 Task: Create and manage milestones for your project.
Action: Mouse moved to (1104, 165)
Screenshot: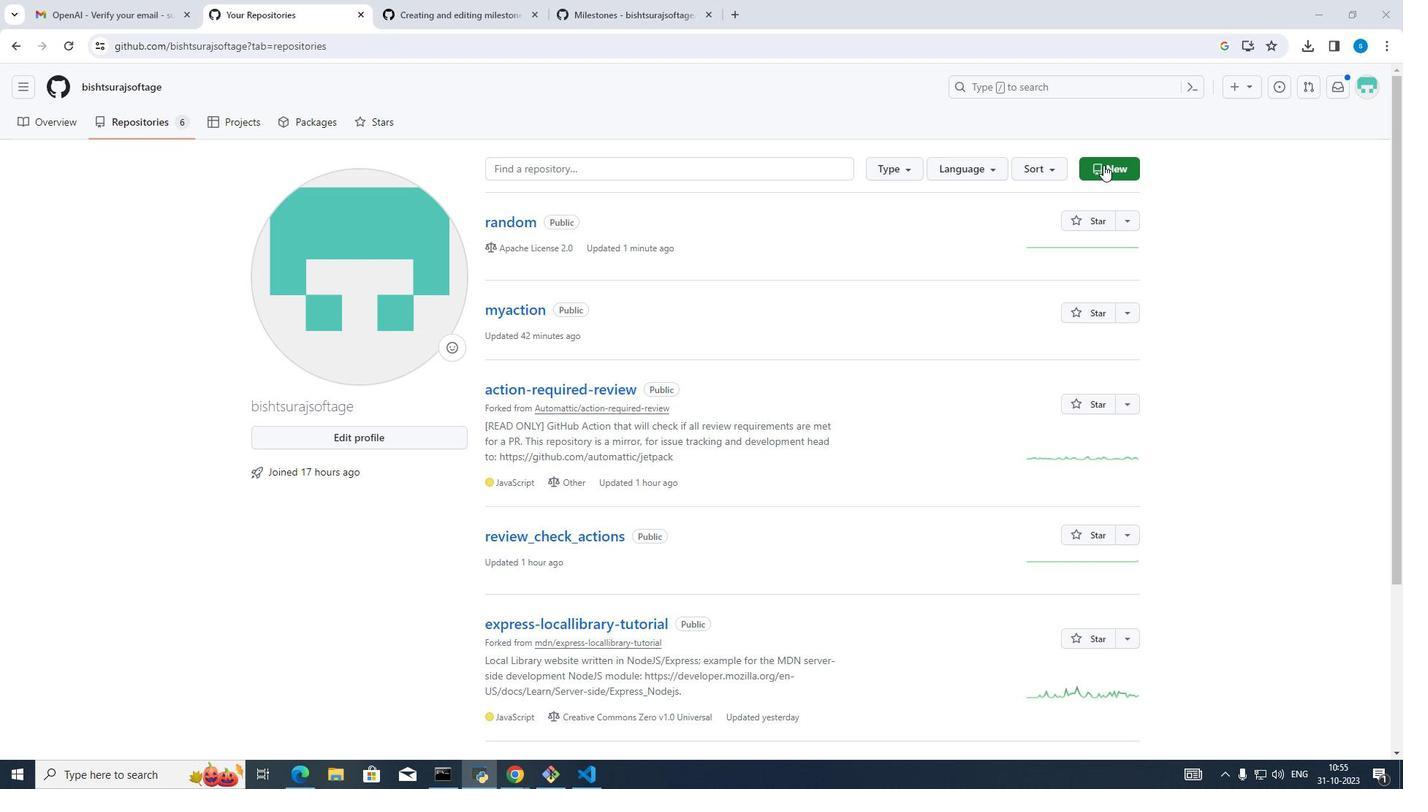 
Action: Mouse pressed left at (1104, 165)
Screenshot: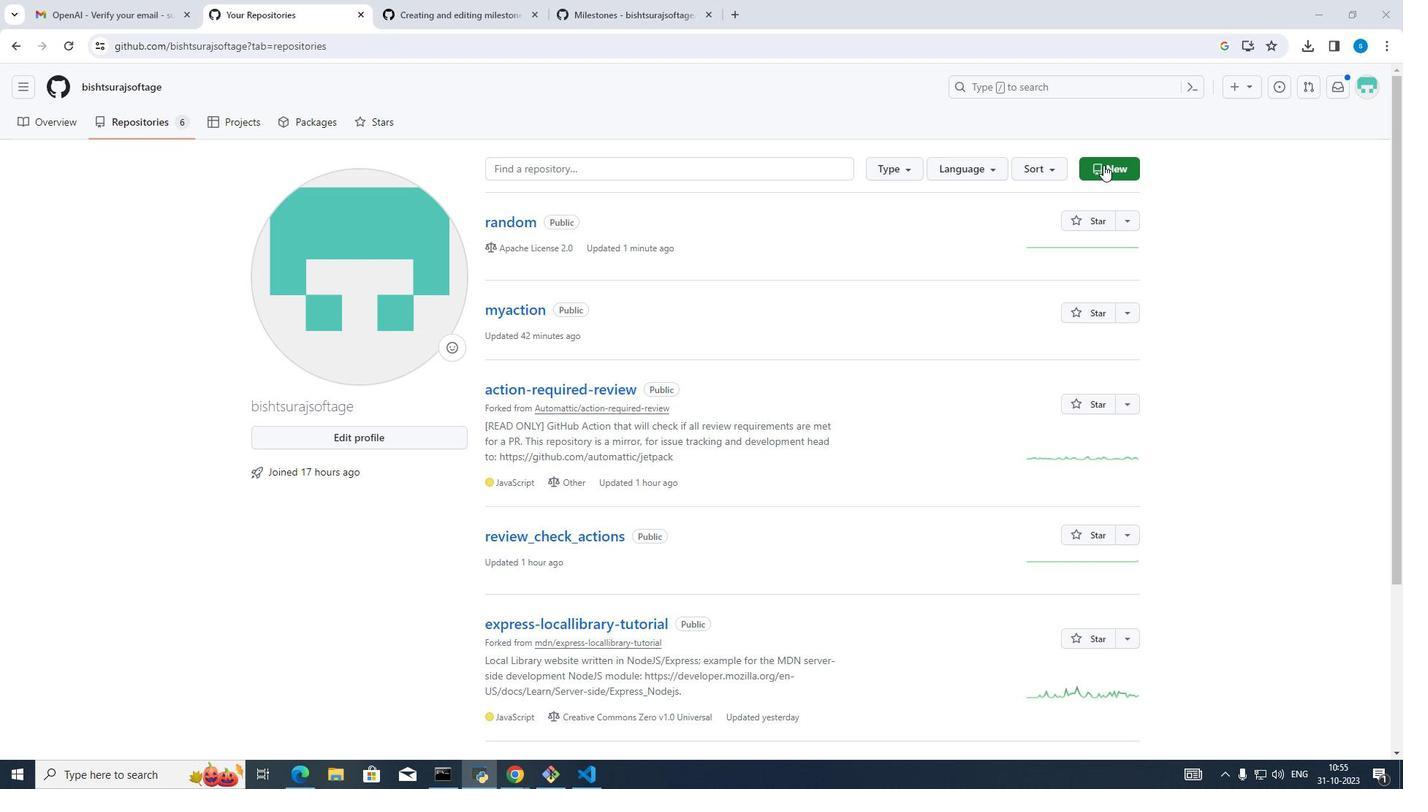 
Action: Mouse moved to (707, 259)
Screenshot: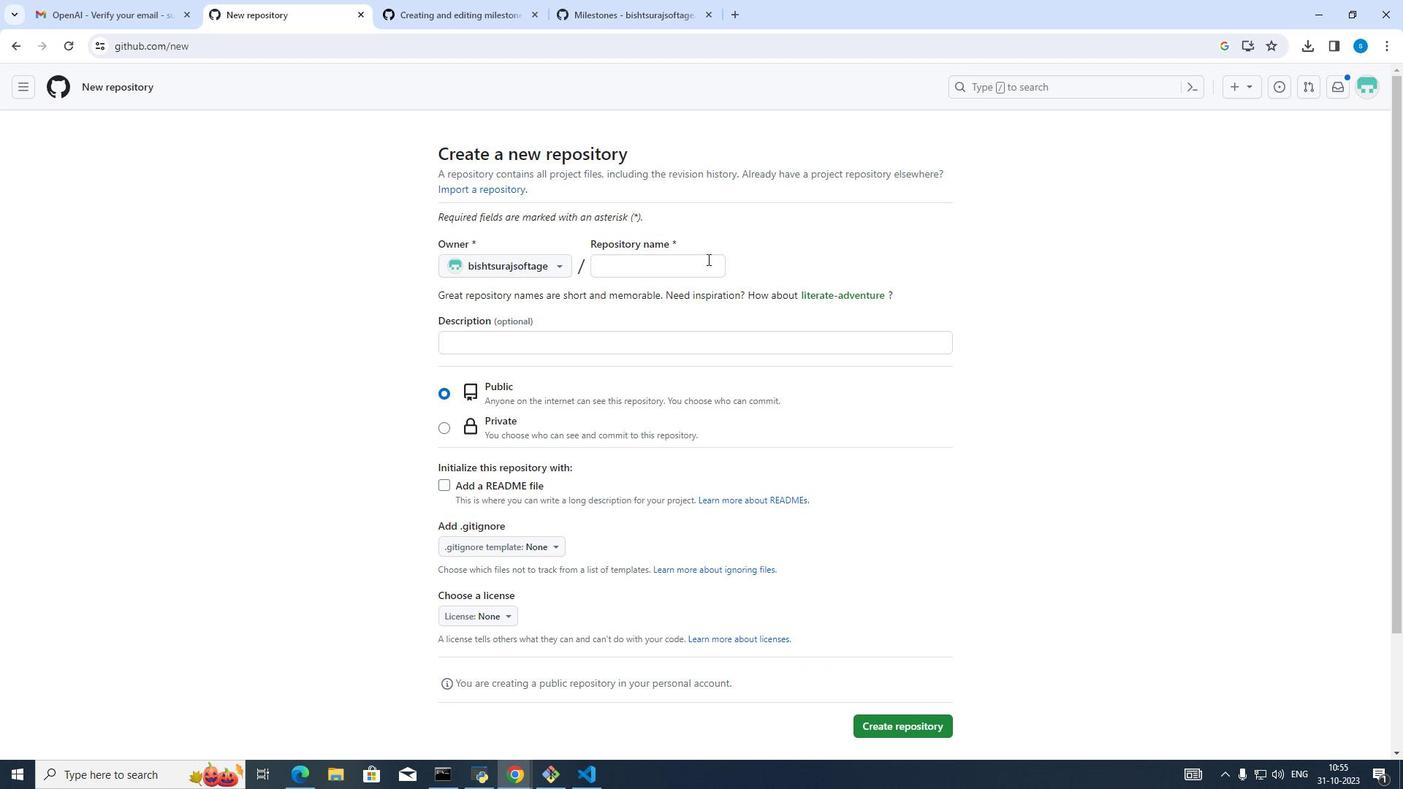 
Action: Mouse pressed left at (707, 259)
Screenshot: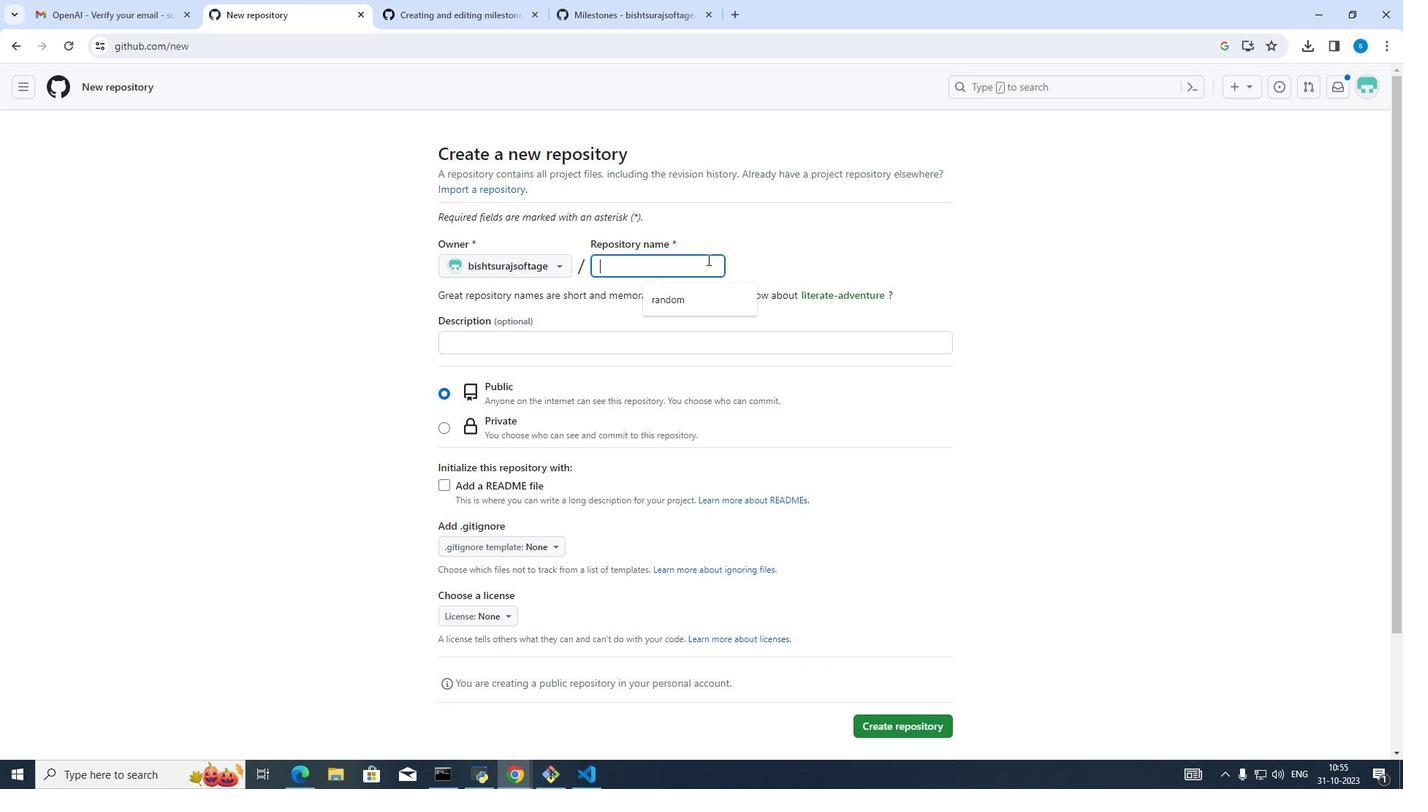 
Action: Key pressed milestone
Screenshot: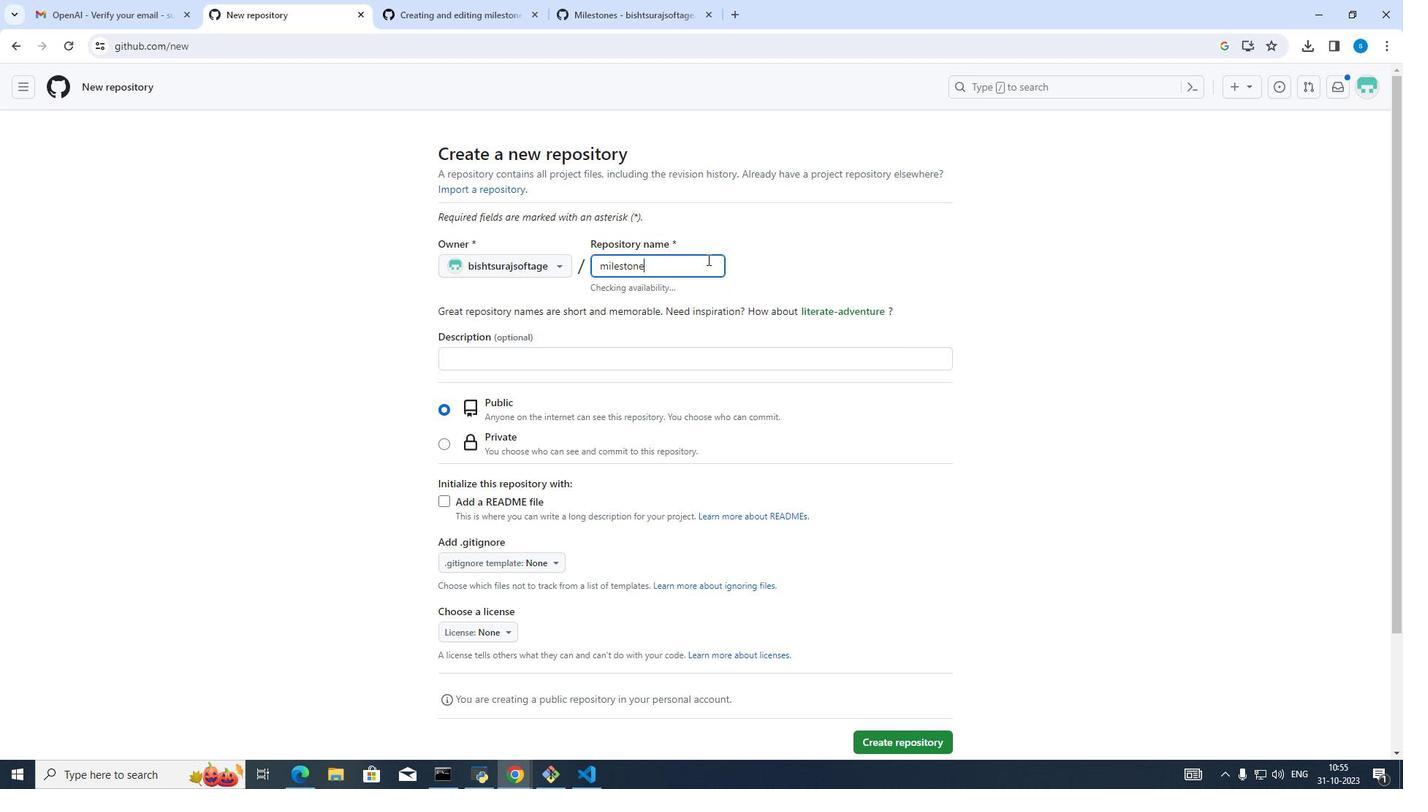 
Action: Mouse moved to (443, 501)
Screenshot: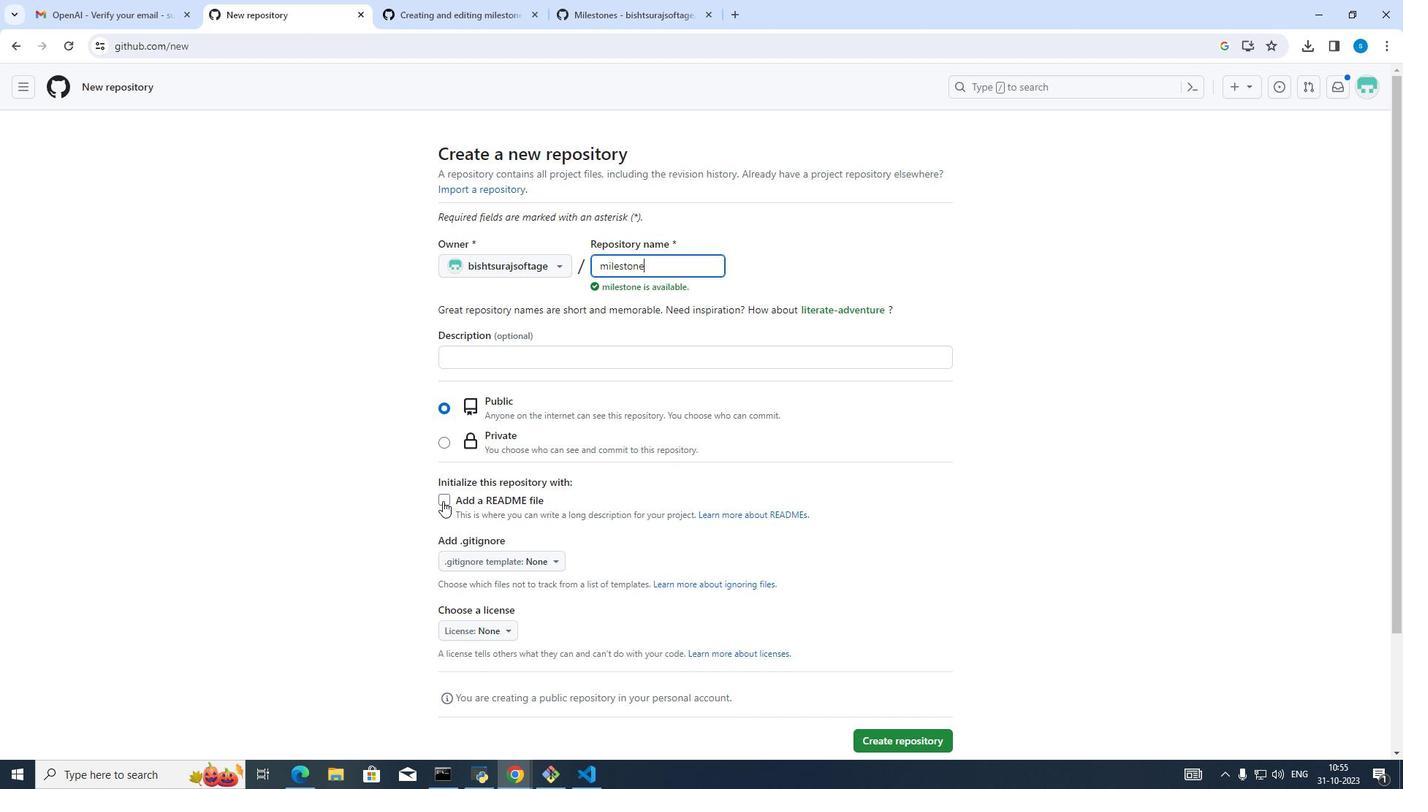 
Action: Mouse pressed left at (443, 501)
Screenshot: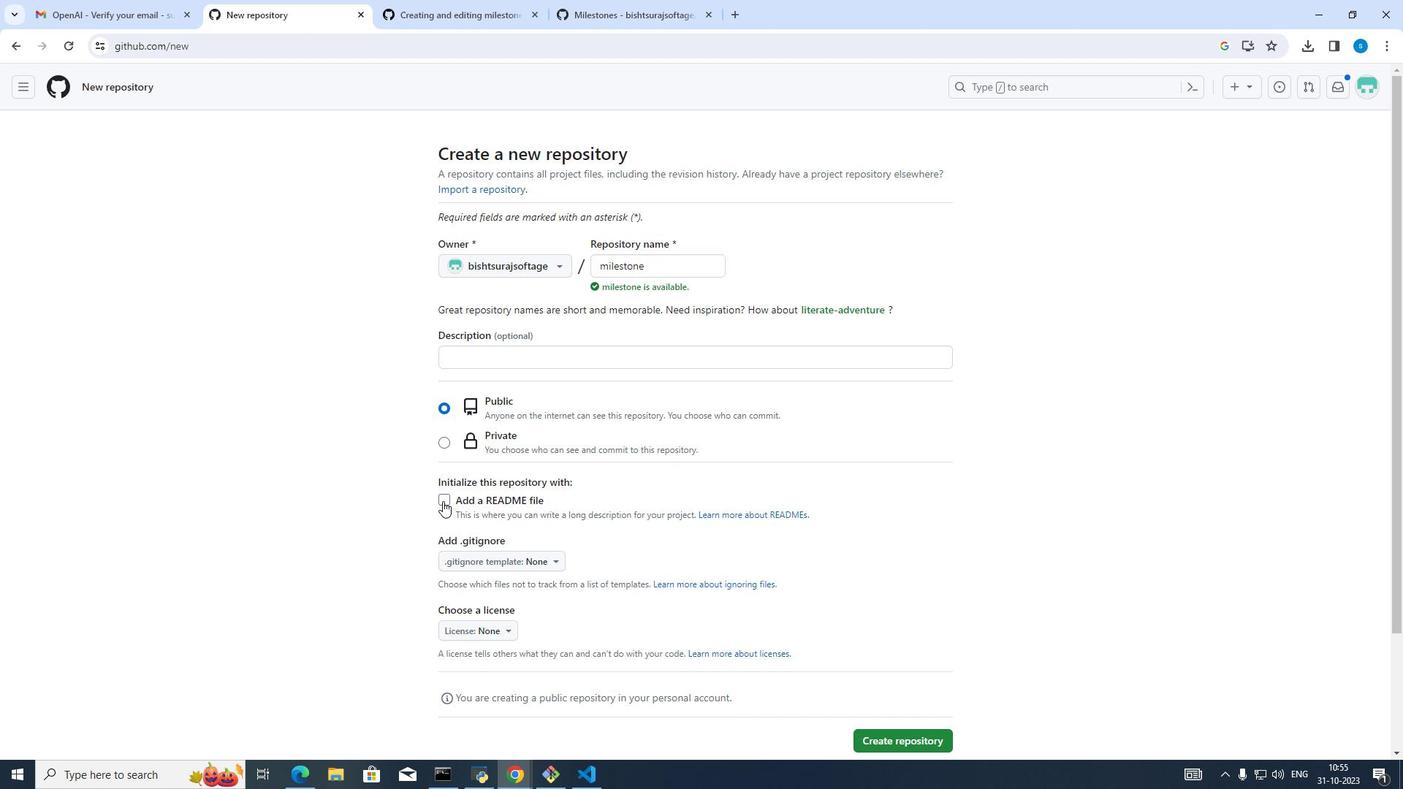 
Action: Mouse moved to (482, 560)
Screenshot: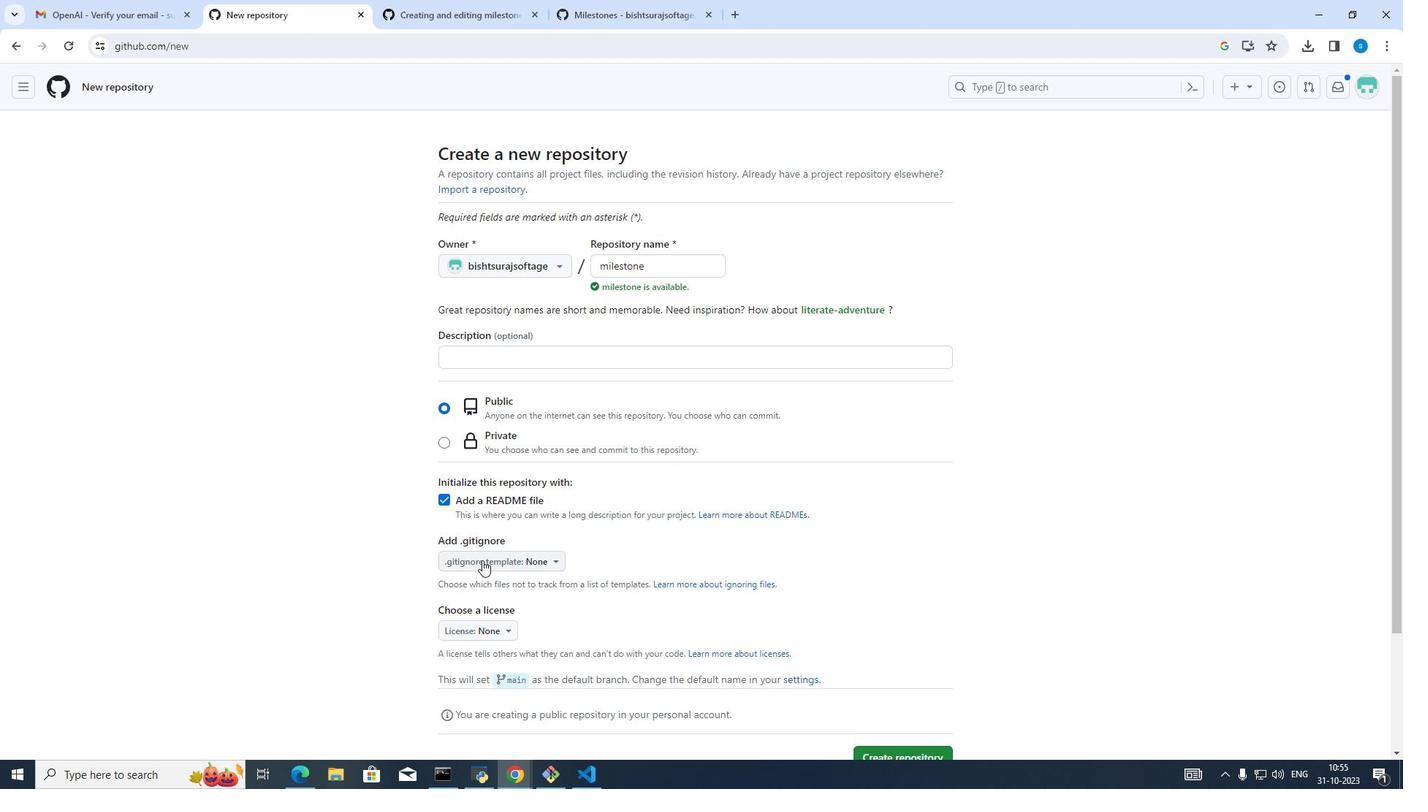 
Action: Mouse pressed left at (482, 560)
Screenshot: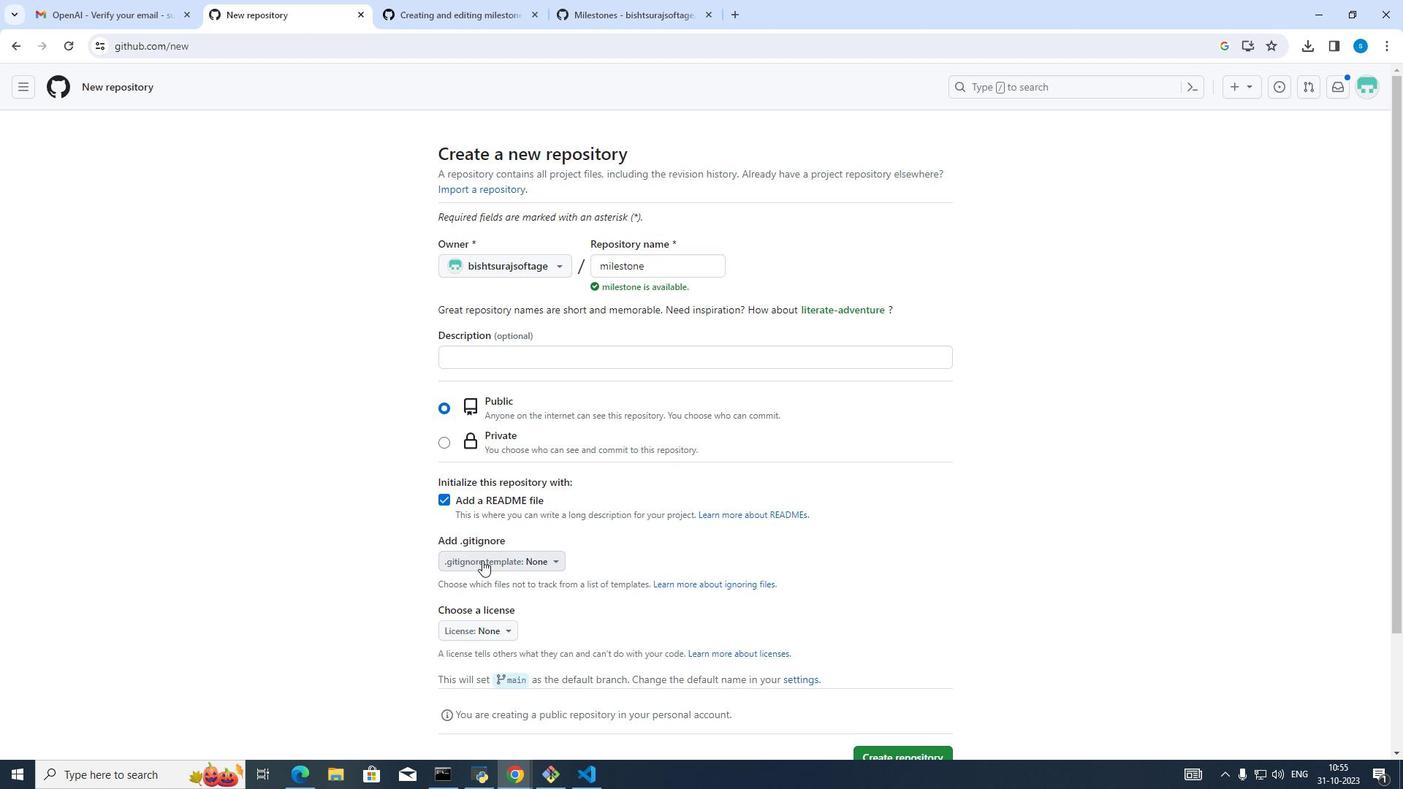 
Action: Mouse moved to (492, 654)
Screenshot: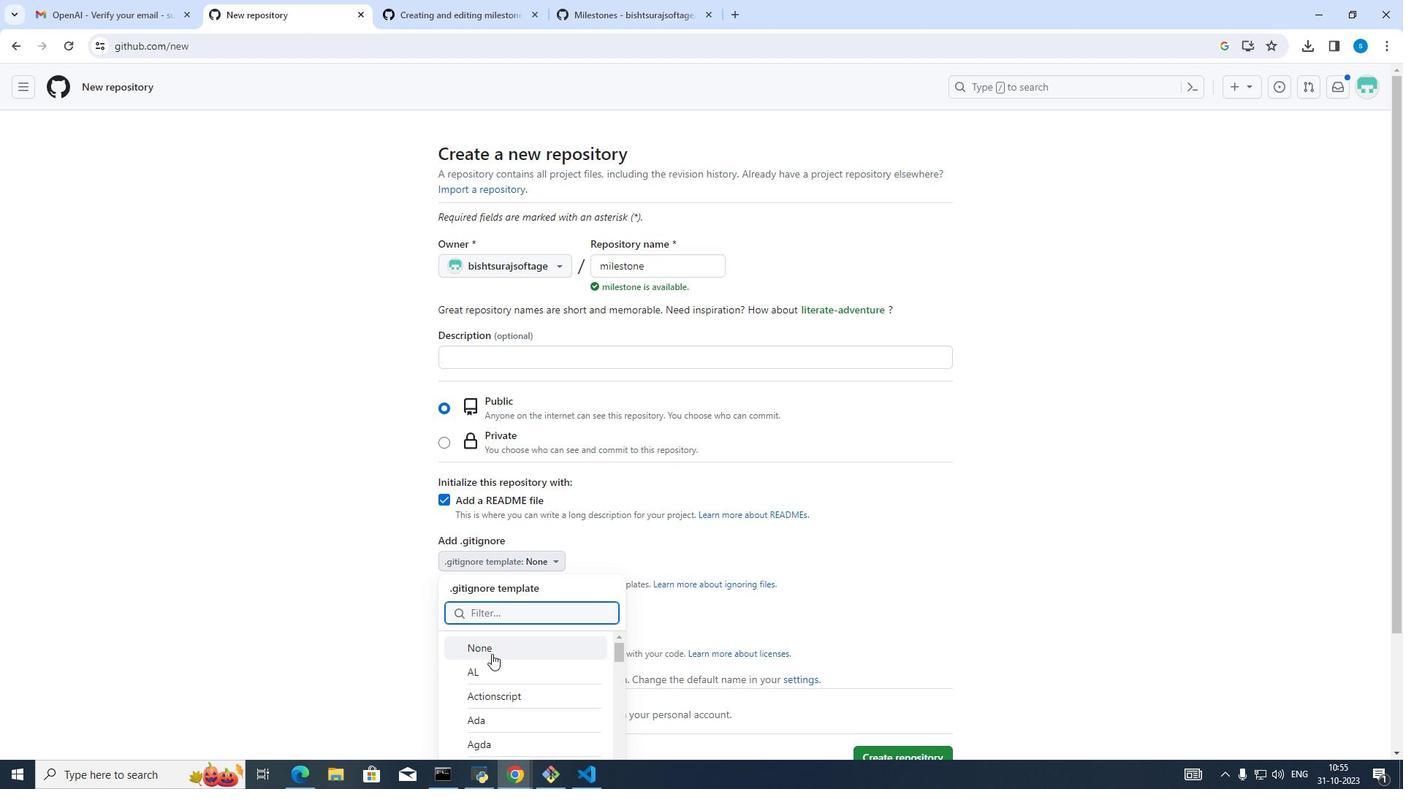 
Action: Mouse pressed left at (492, 654)
Screenshot: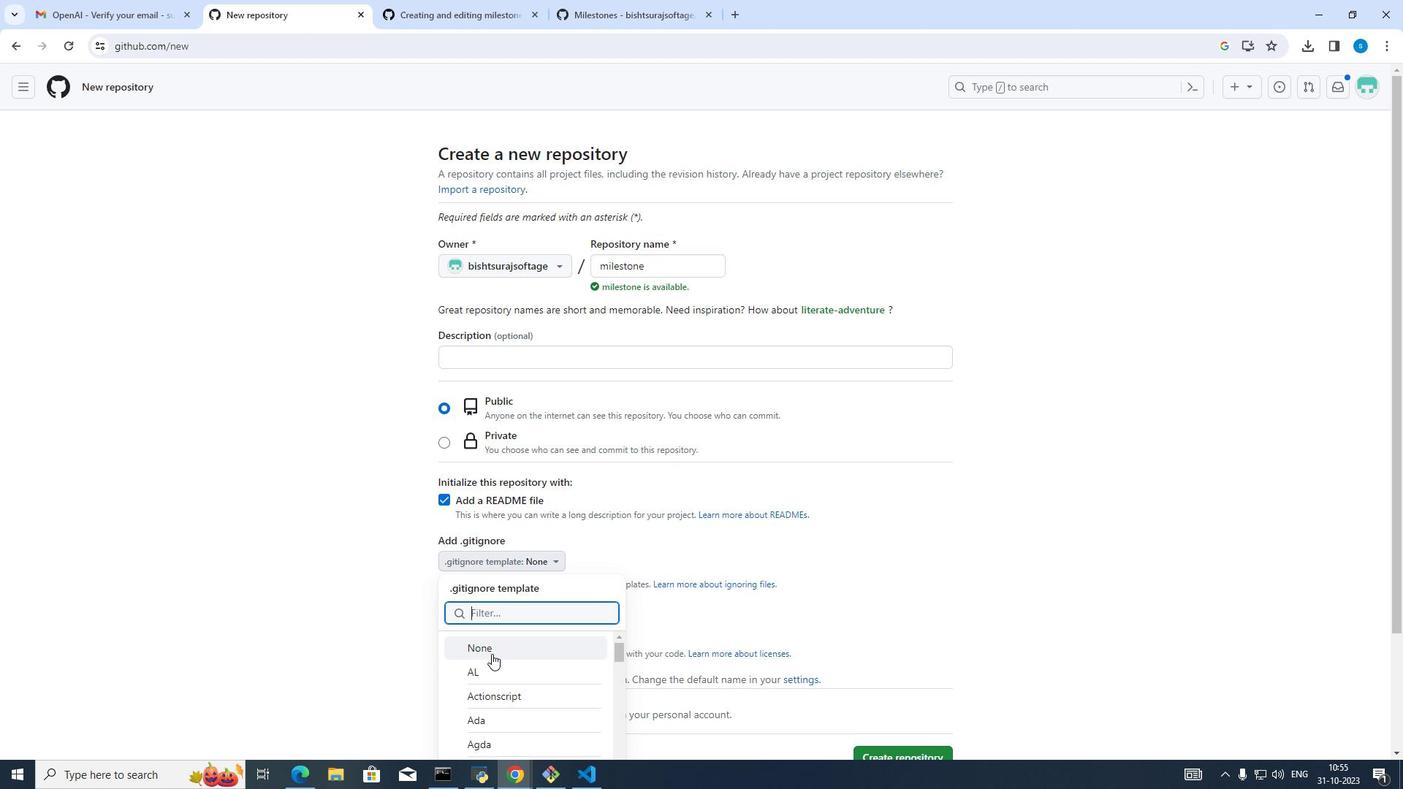 
Action: Mouse moved to (484, 634)
Screenshot: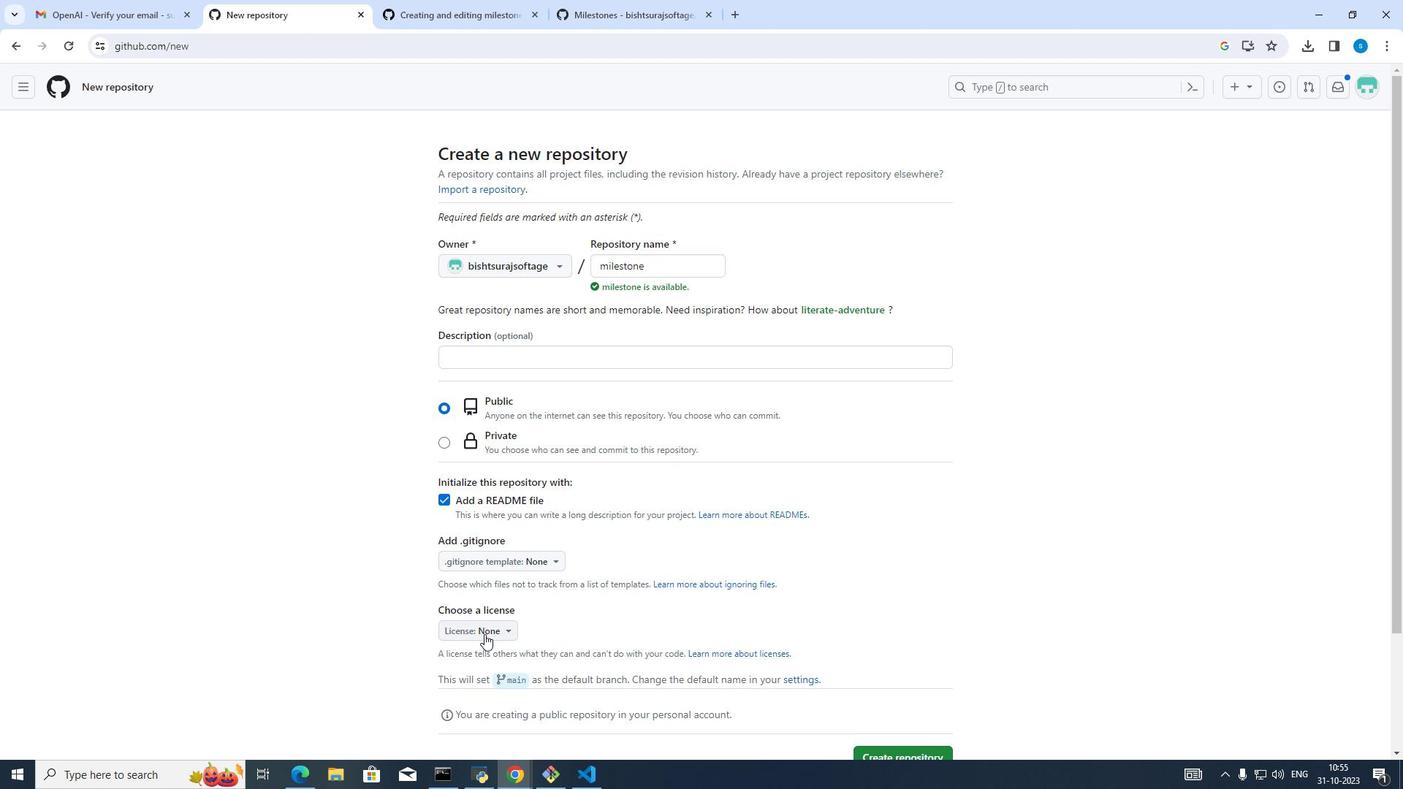
Action: Mouse pressed left at (484, 634)
Screenshot: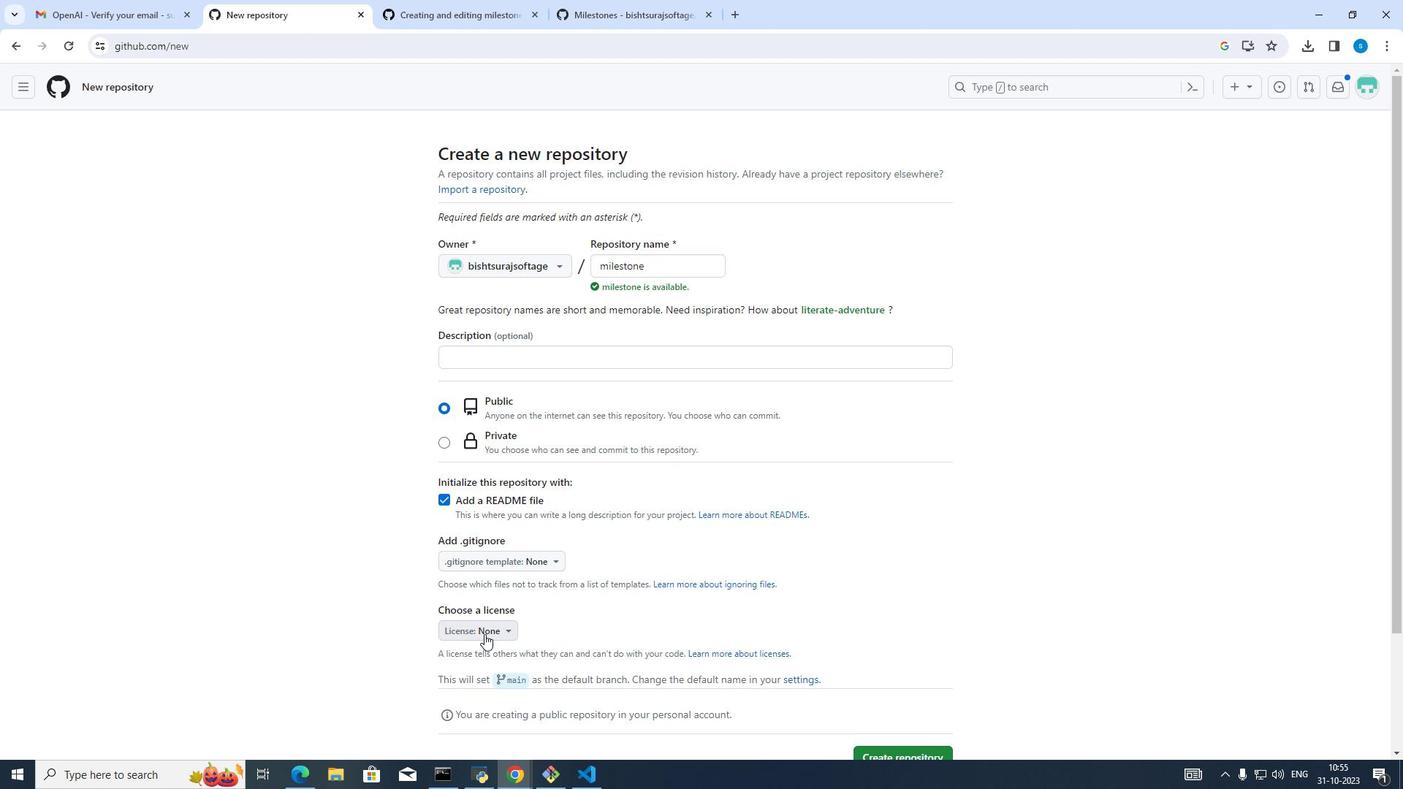 
Action: Mouse moved to (519, 465)
Screenshot: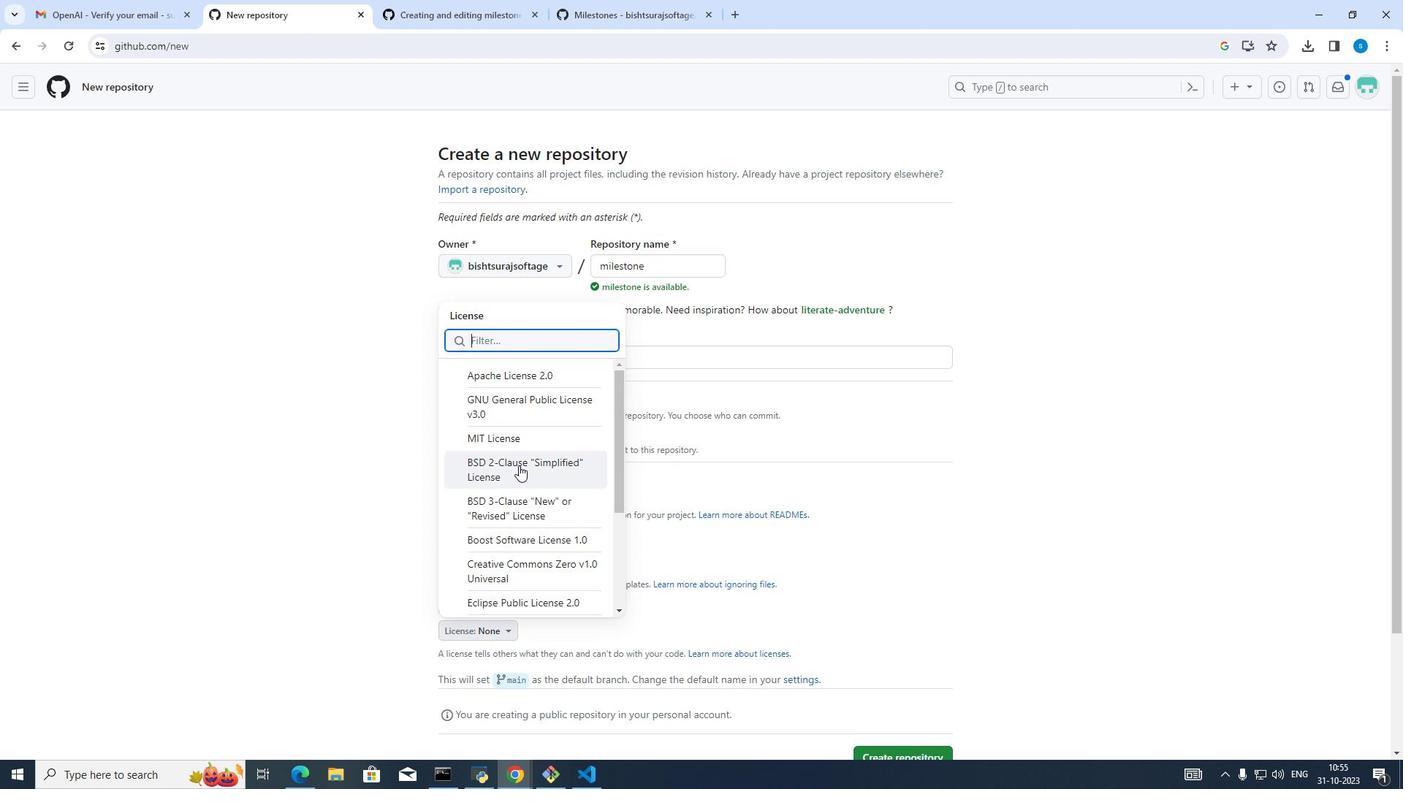 
Action: Mouse pressed left at (519, 465)
Screenshot: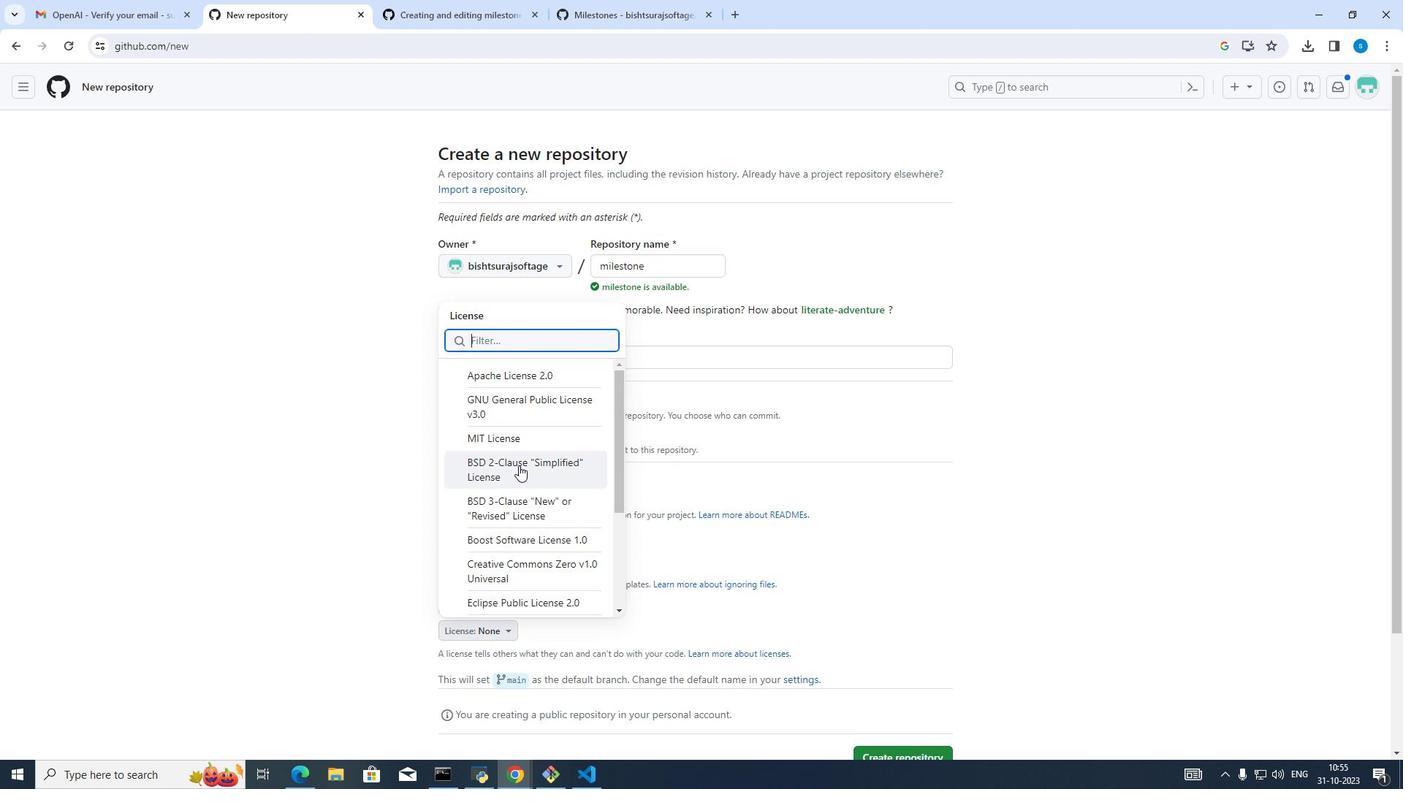 
Action: Mouse moved to (531, 541)
Screenshot: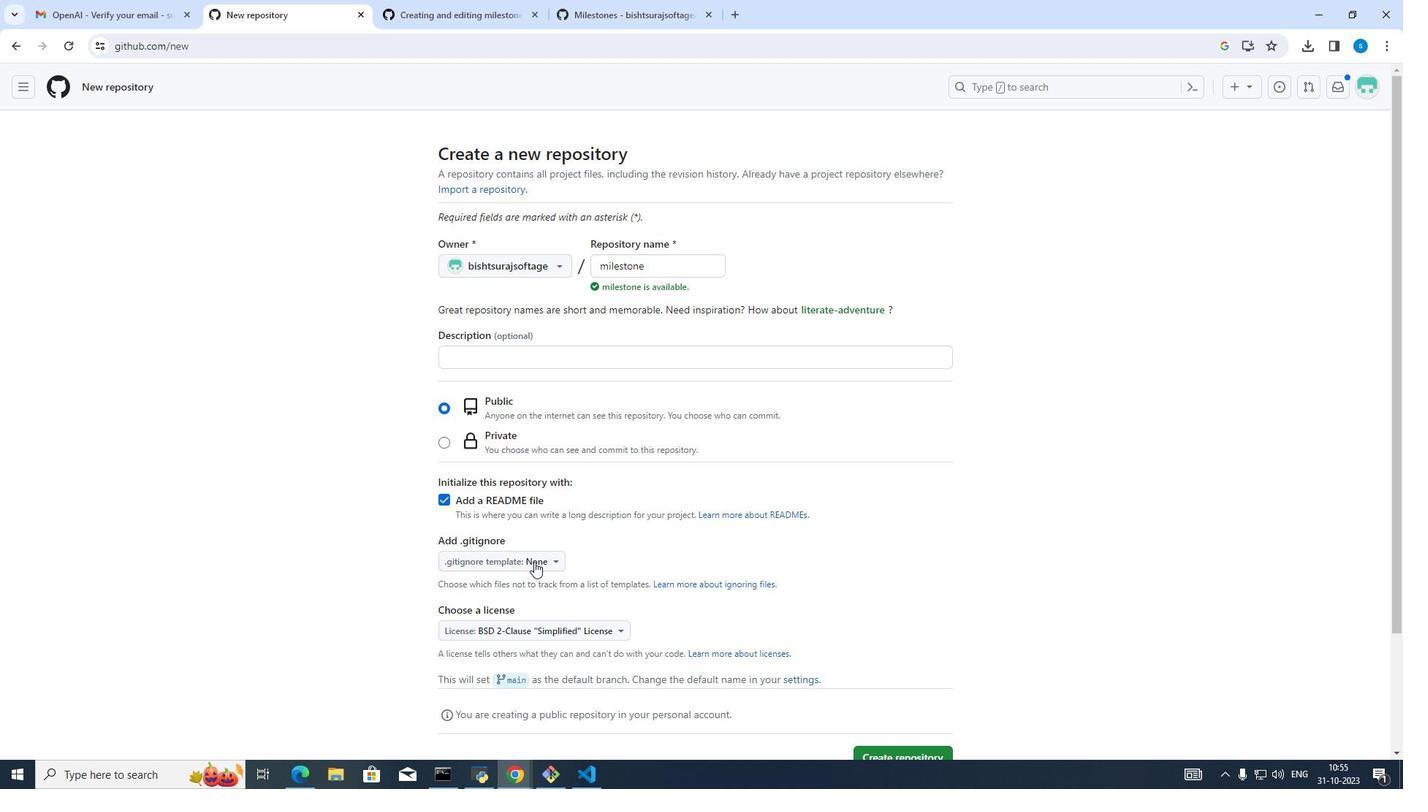 
Action: Mouse scrolled (531, 541) with delta (0, 0)
Screenshot: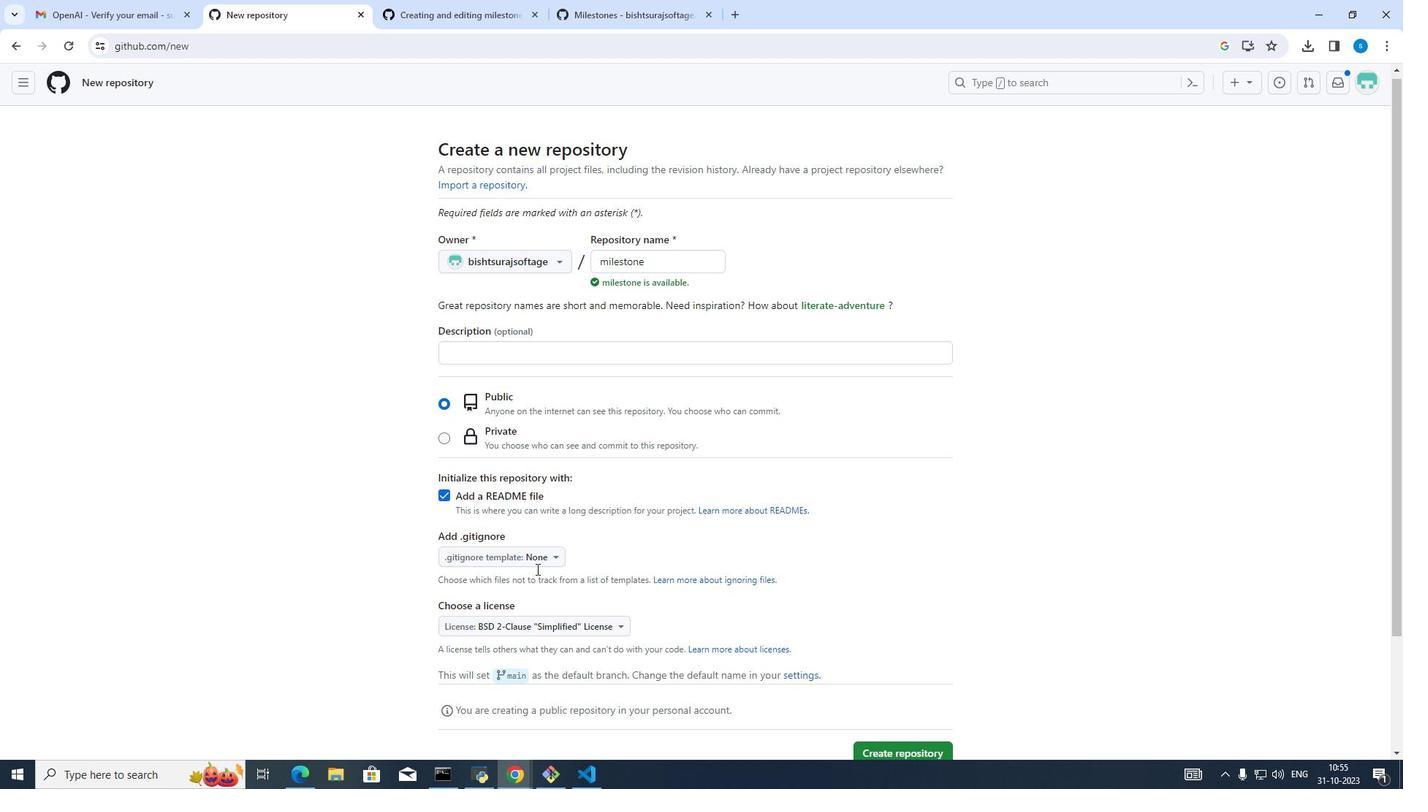 
Action: Mouse moved to (536, 566)
Screenshot: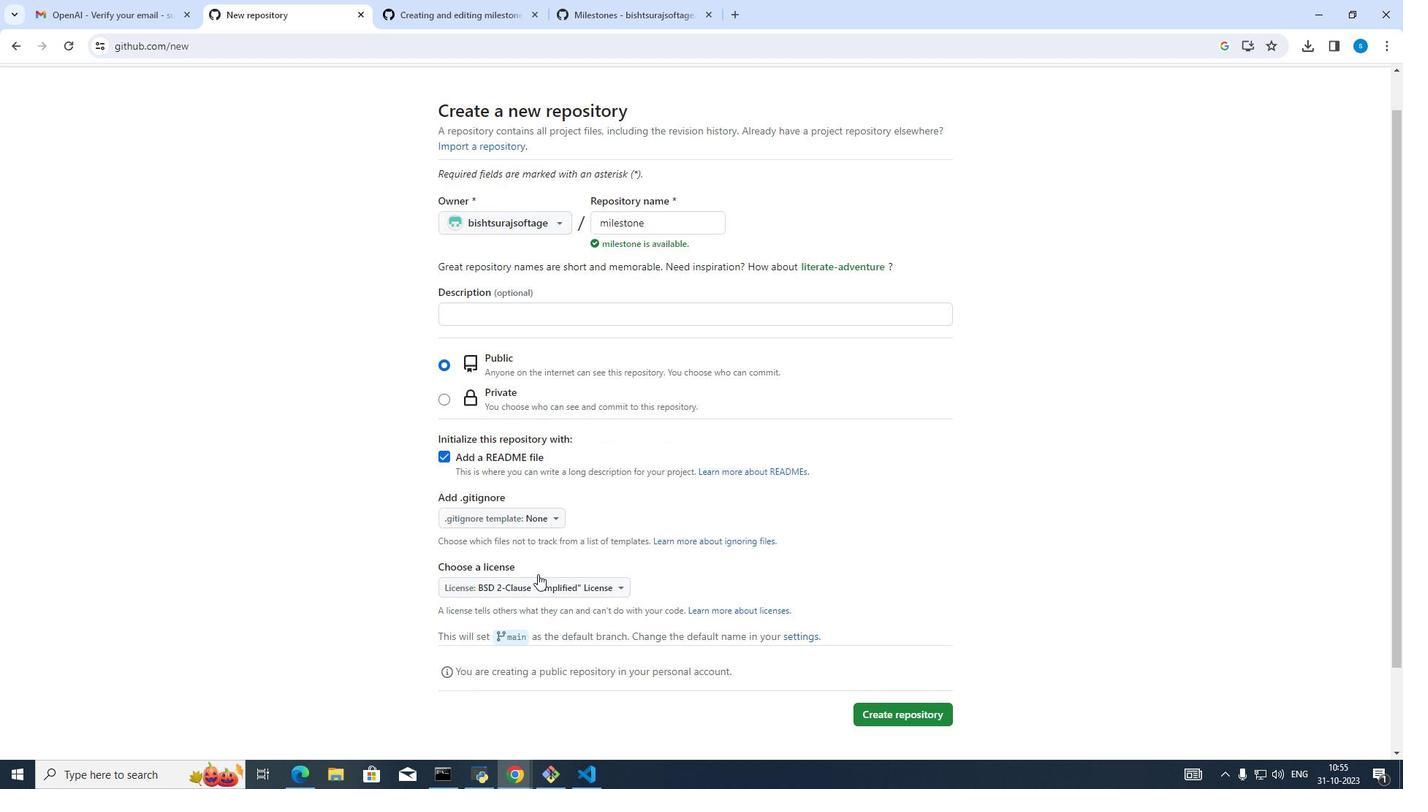 
Action: Mouse scrolled (536, 565) with delta (0, 0)
Screenshot: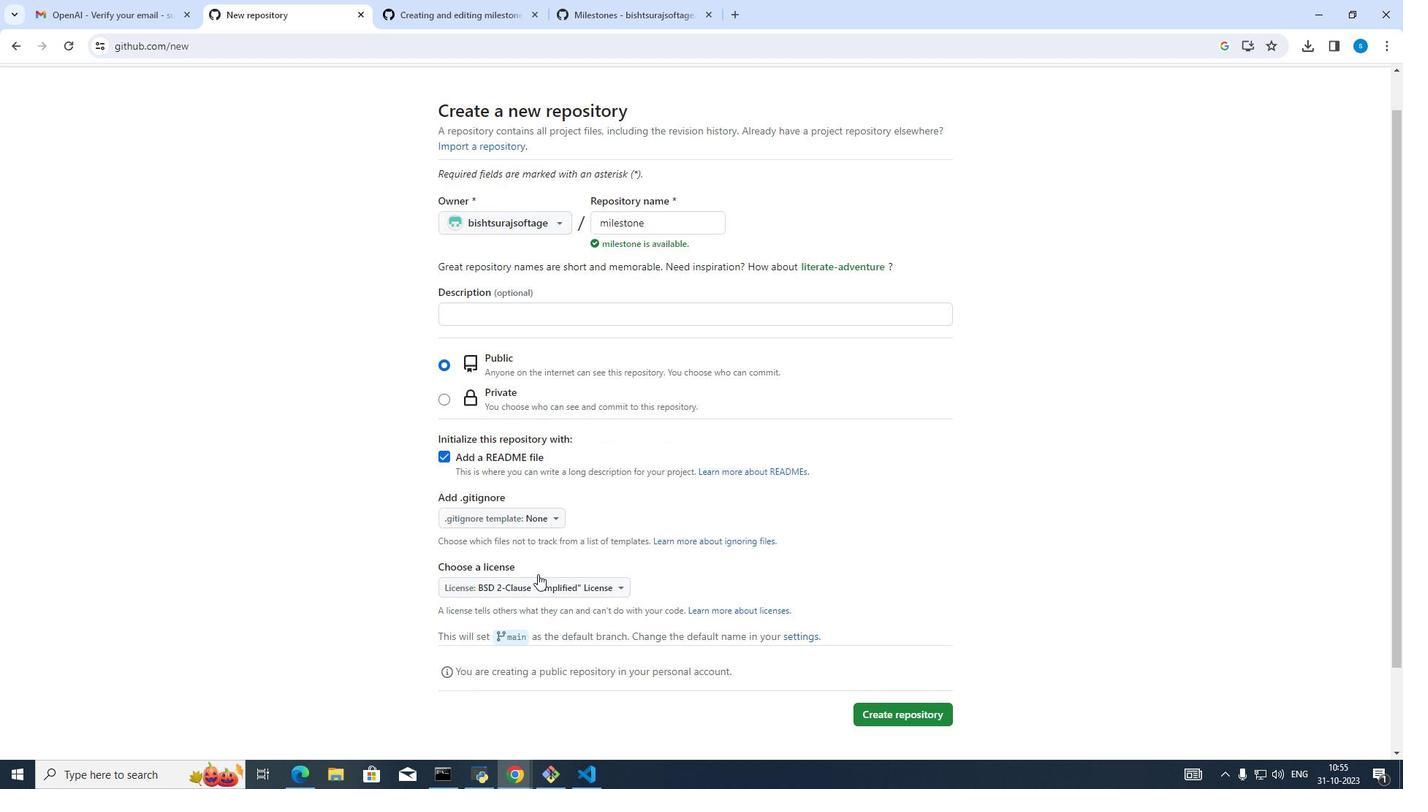
Action: Mouse moved to (538, 574)
Screenshot: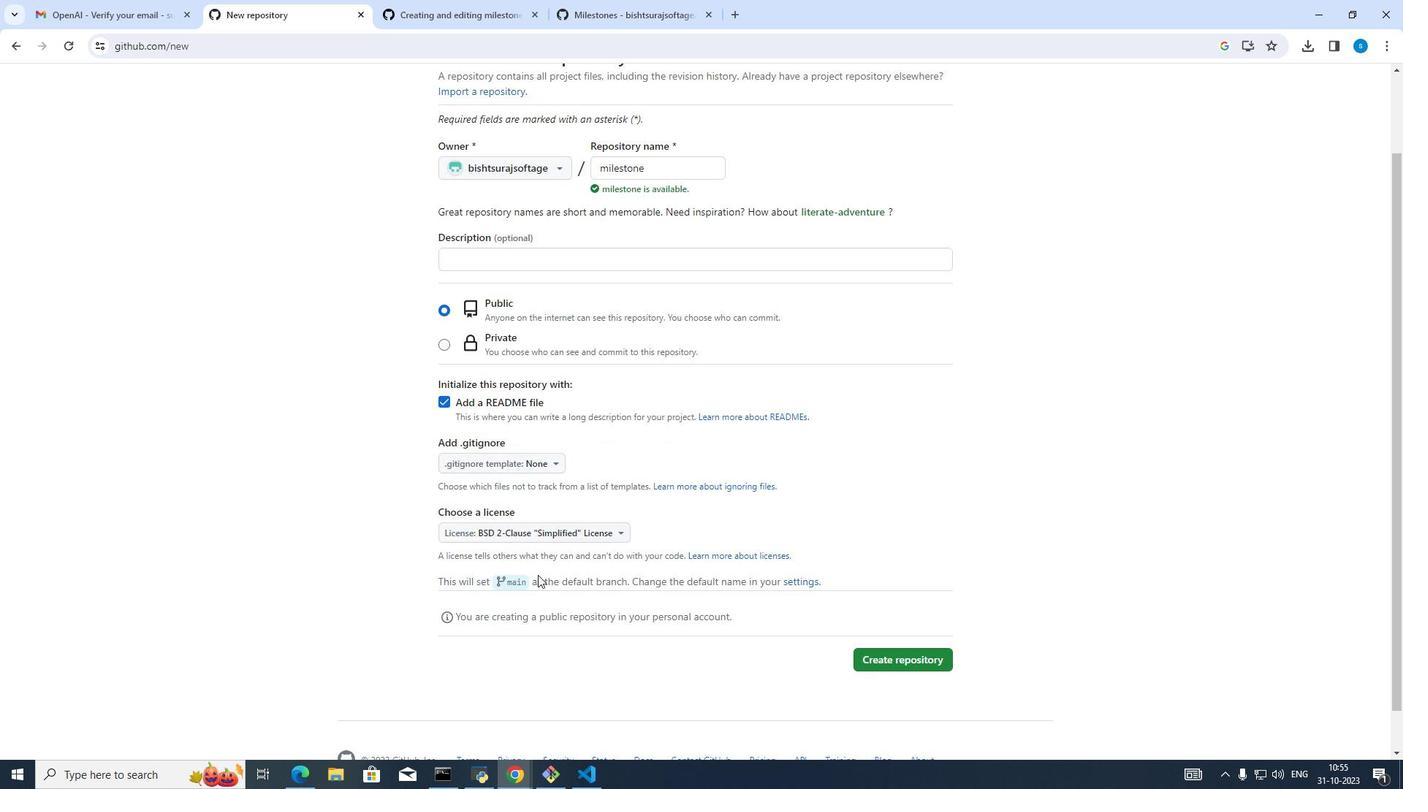 
Action: Mouse scrolled (538, 573) with delta (0, 0)
Screenshot: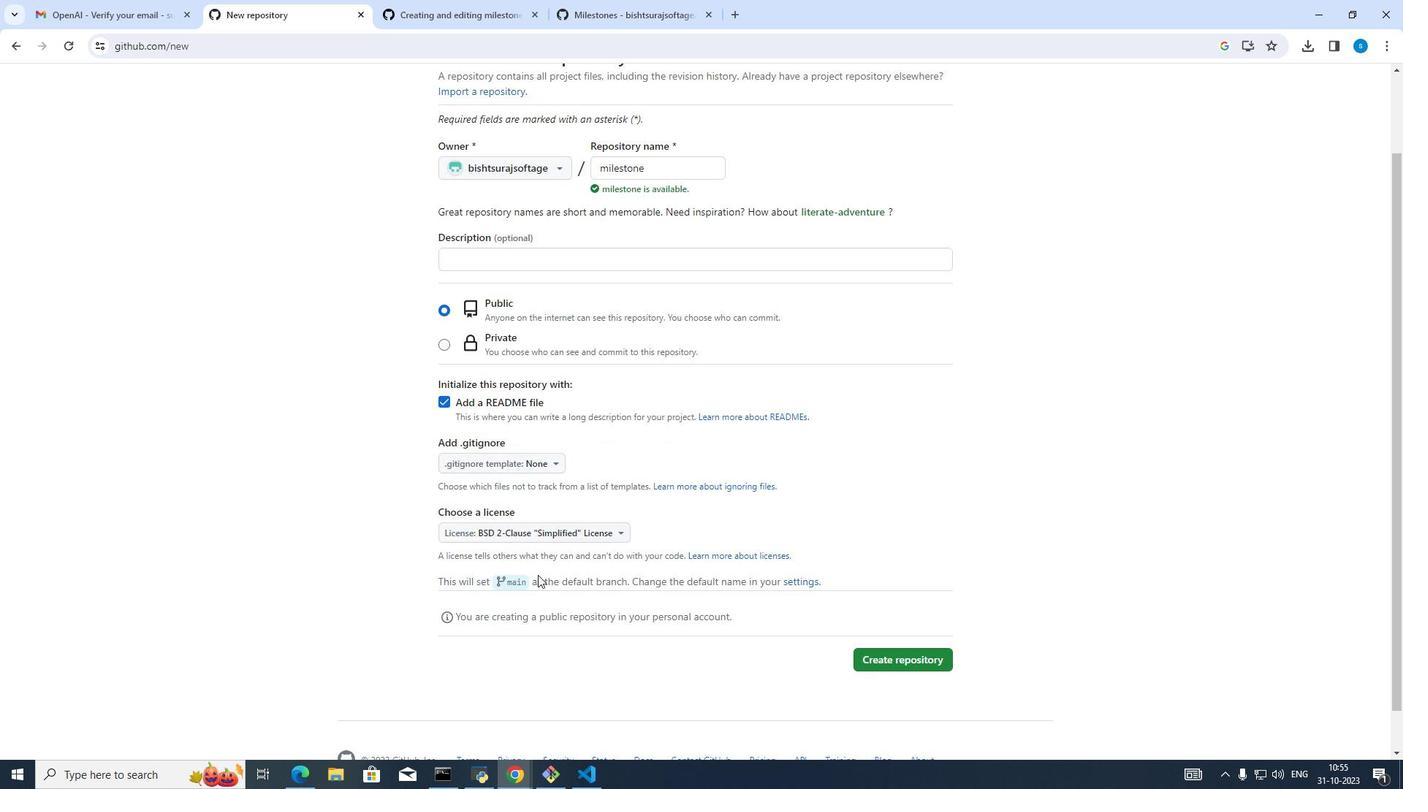 
Action: Mouse moved to (538, 576)
Screenshot: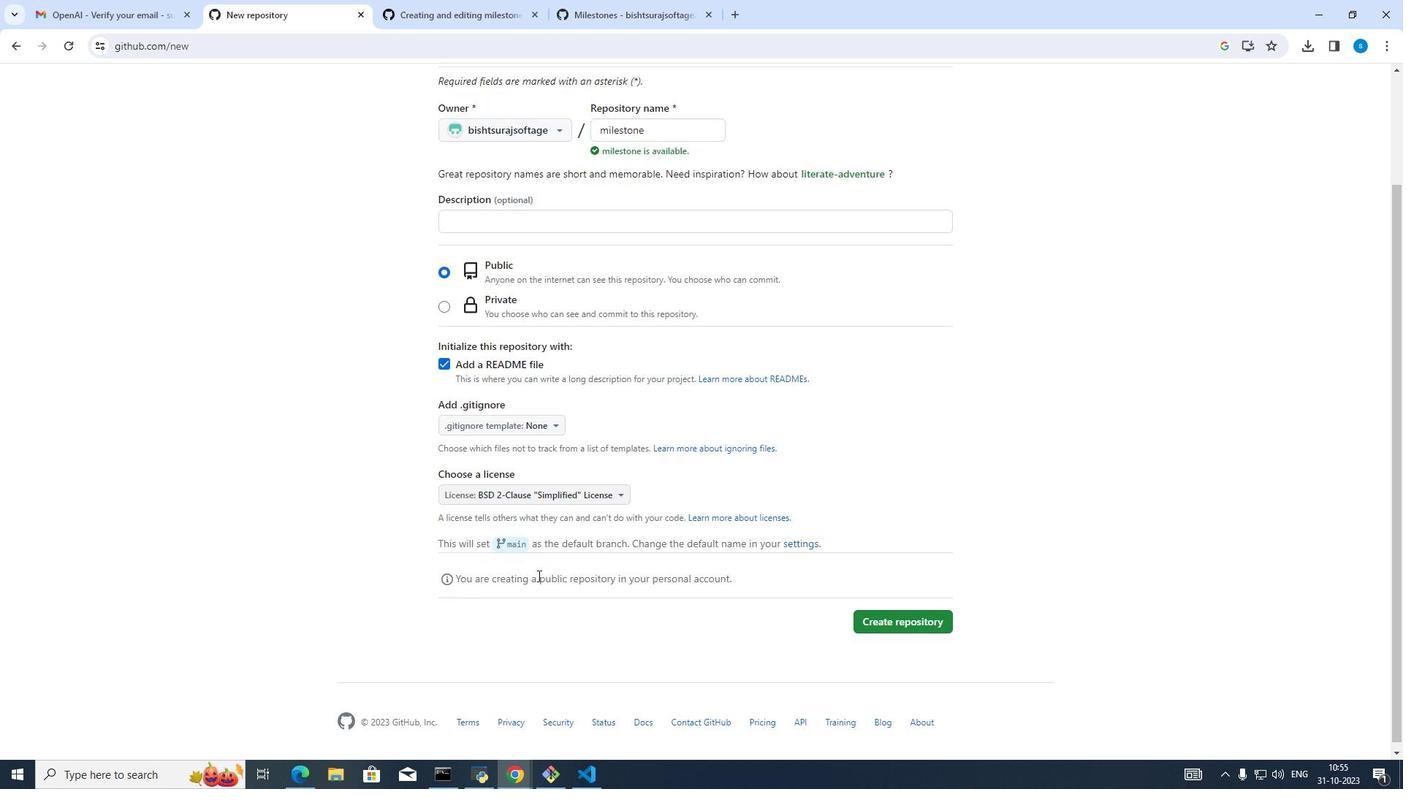 
Action: Mouse scrolled (538, 575) with delta (0, 0)
Screenshot: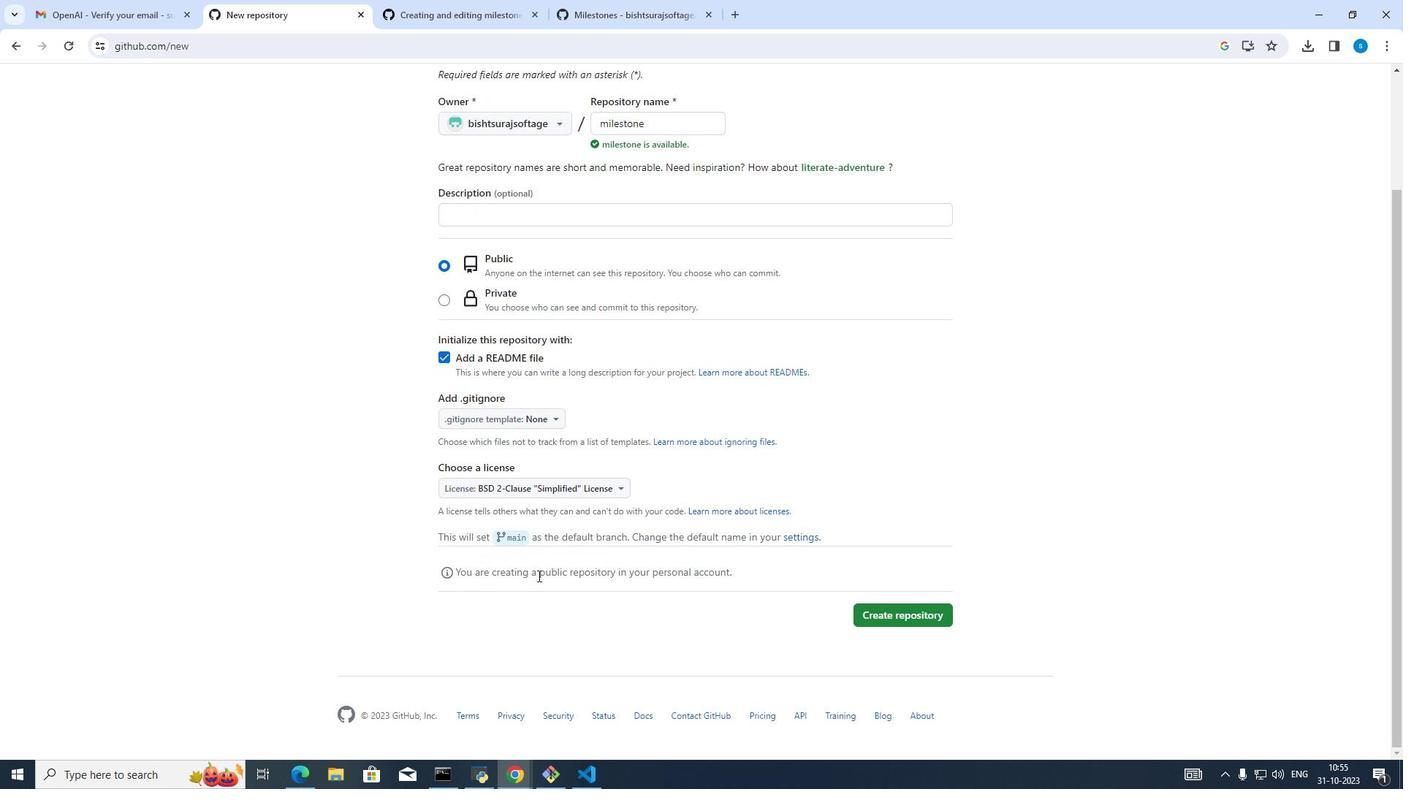 
Action: Mouse moved to (883, 608)
Screenshot: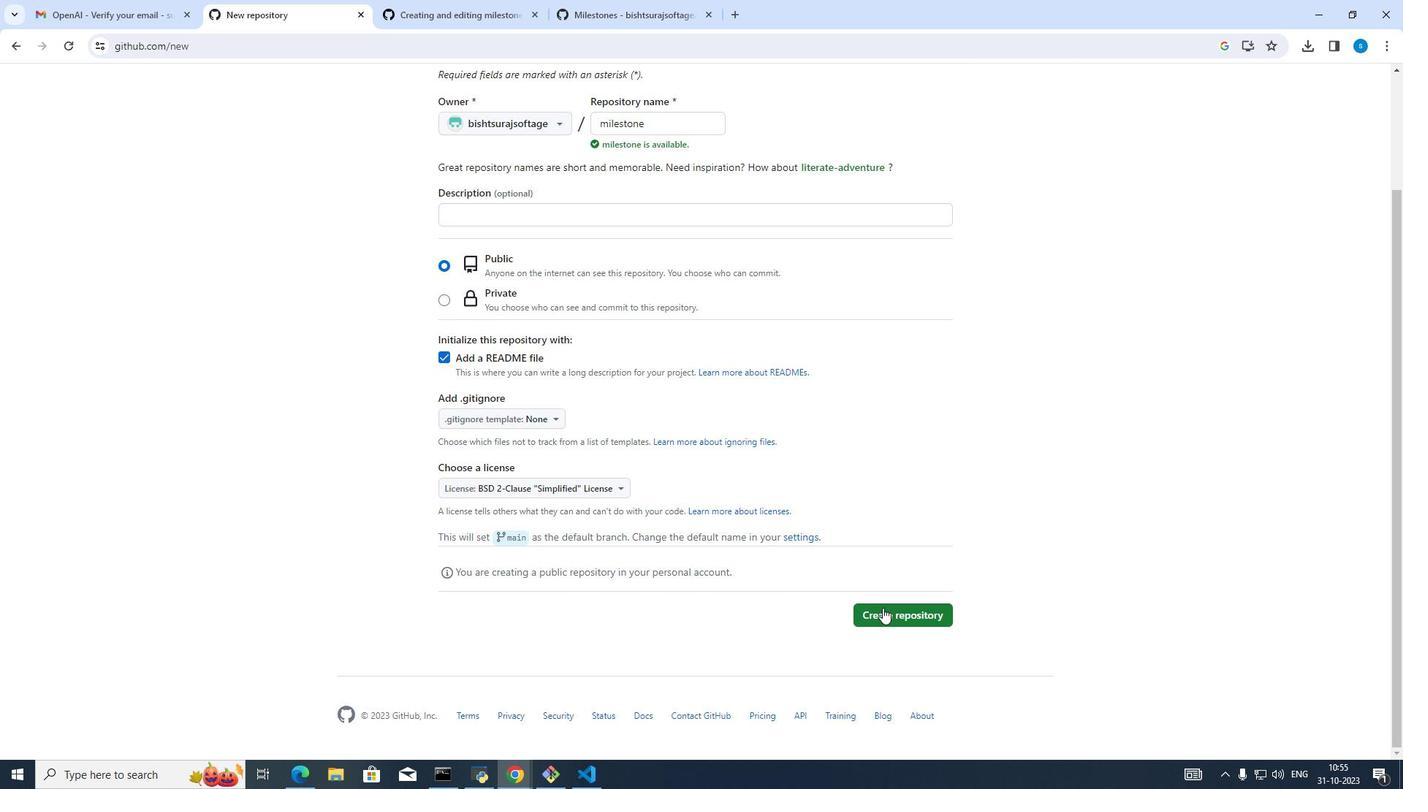 
Action: Mouse pressed left at (883, 608)
Screenshot: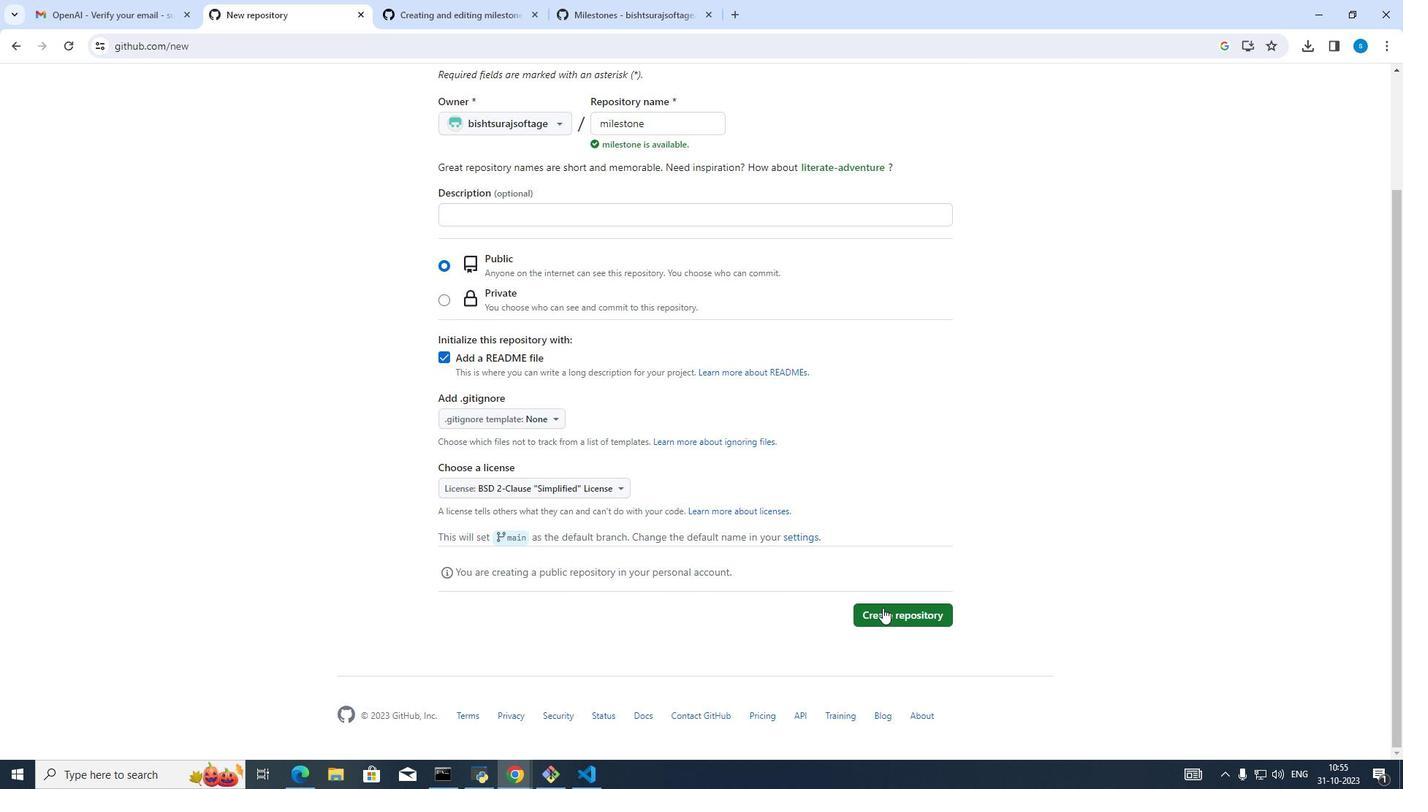 
Action: Mouse moved to (103, 124)
Screenshot: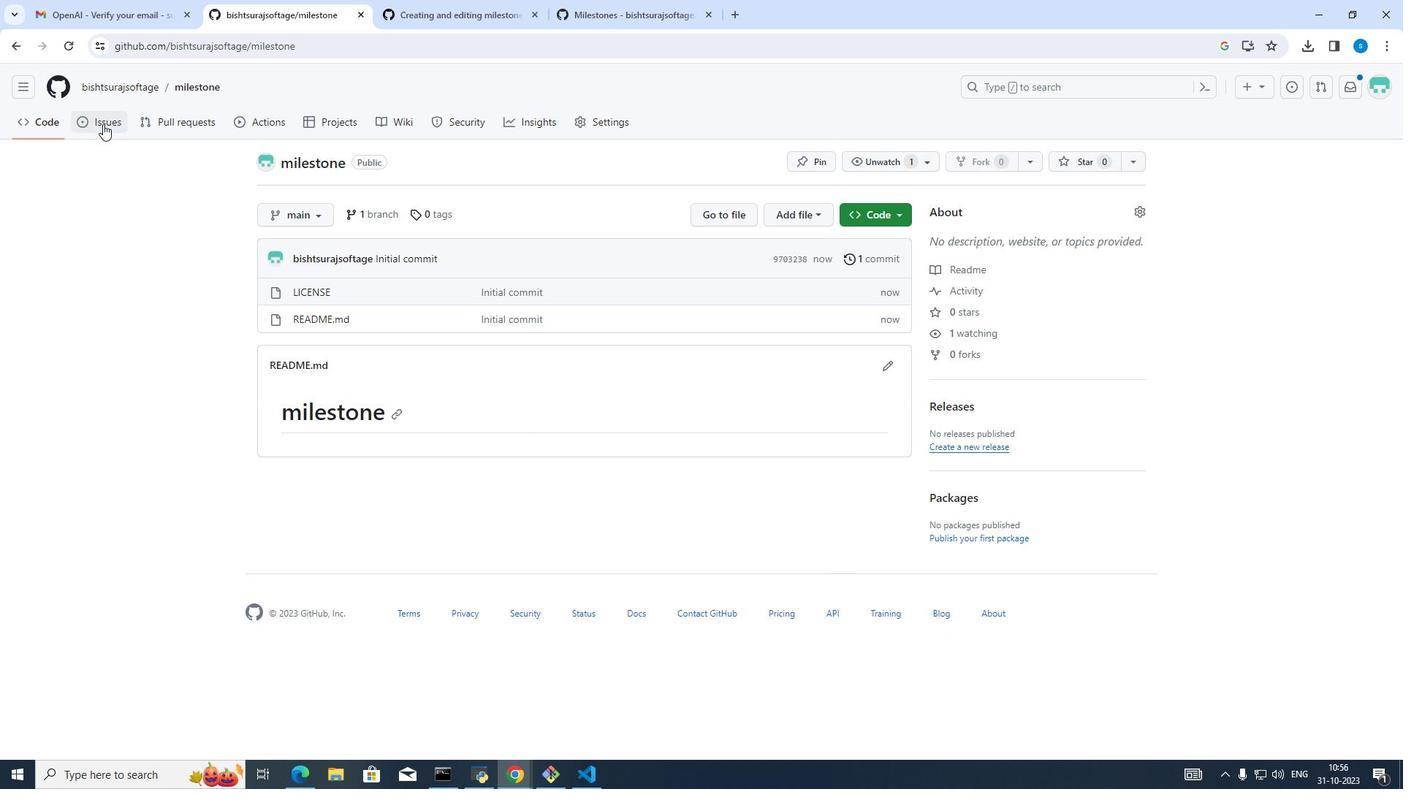 
Action: Mouse pressed left at (103, 124)
Screenshot: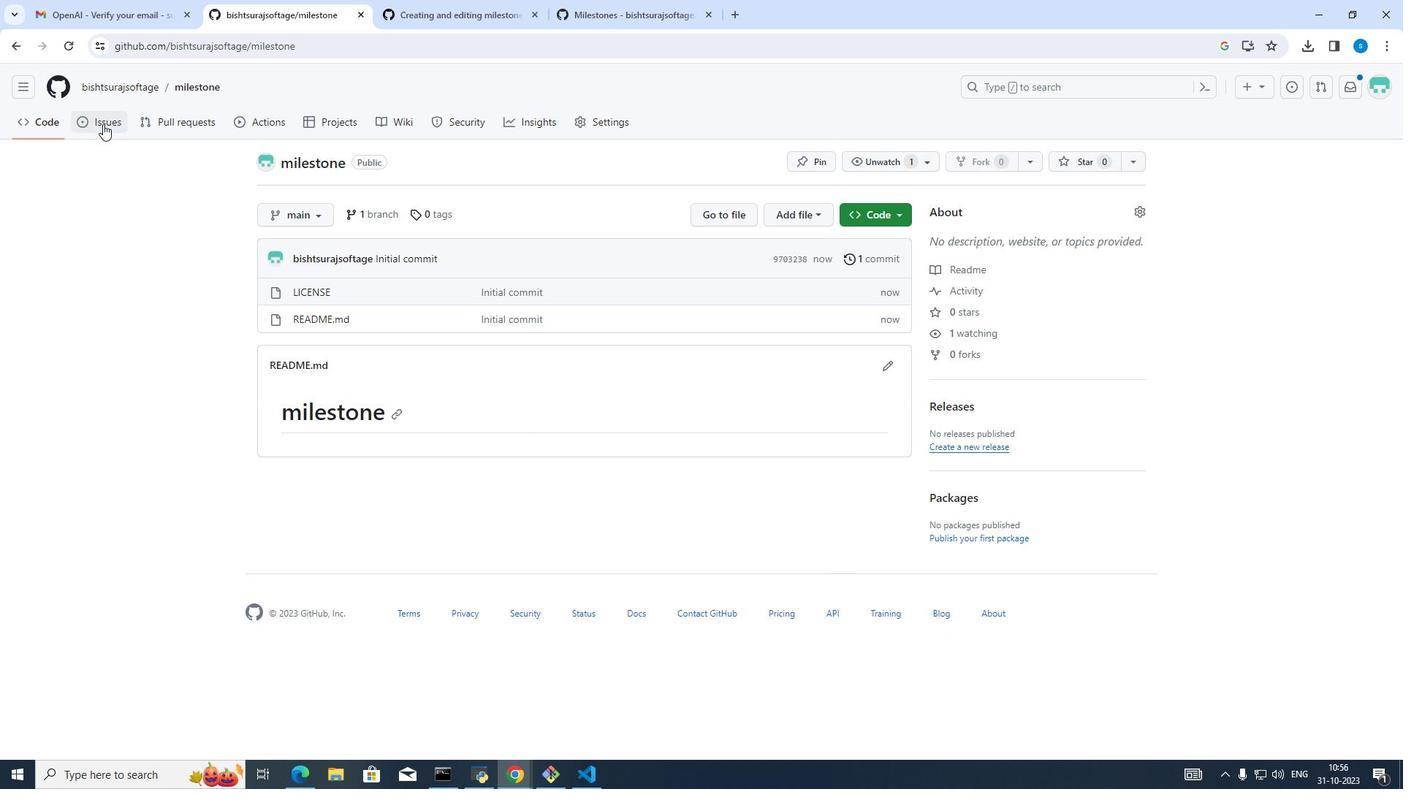 
Action: Mouse moved to (1025, 265)
Screenshot: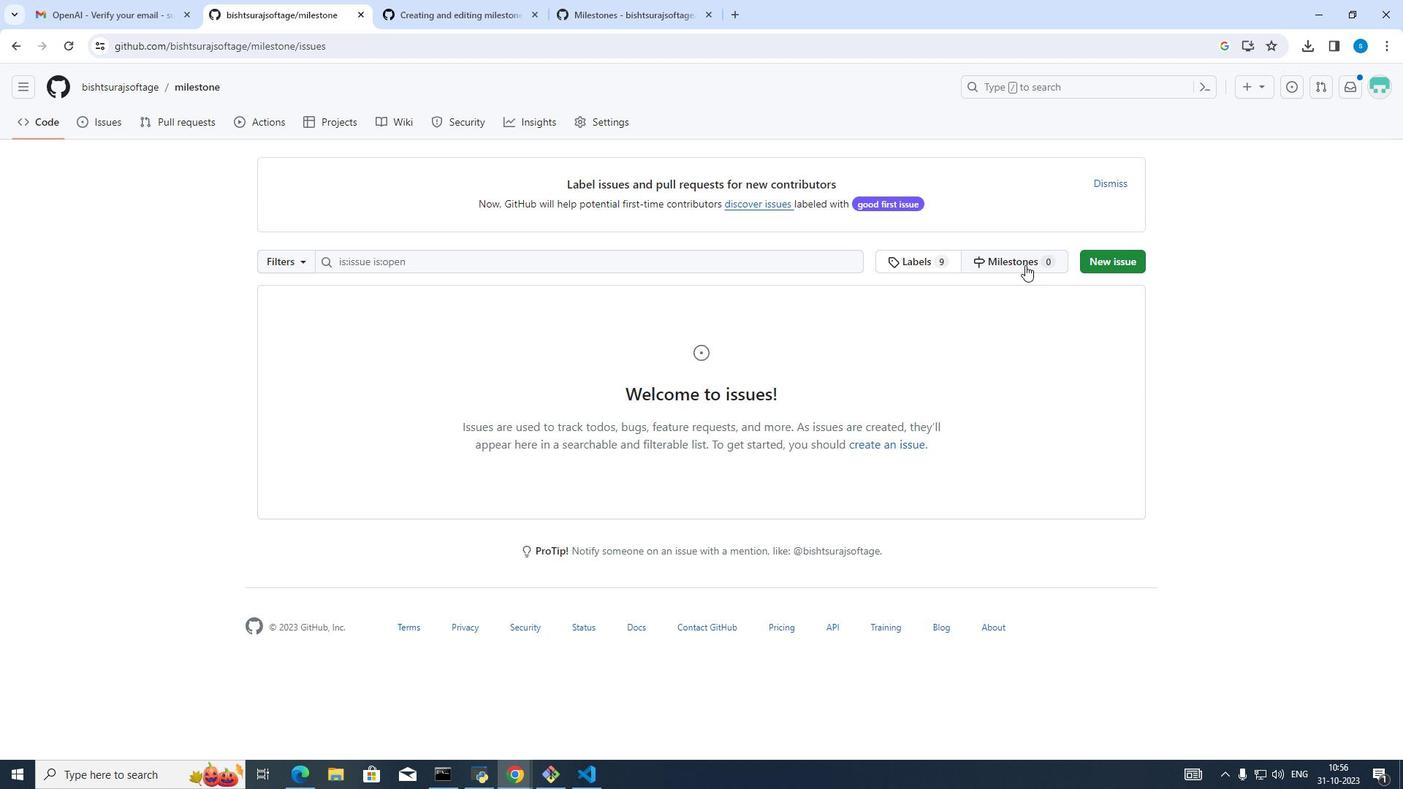 
Action: Mouse pressed left at (1025, 265)
Screenshot: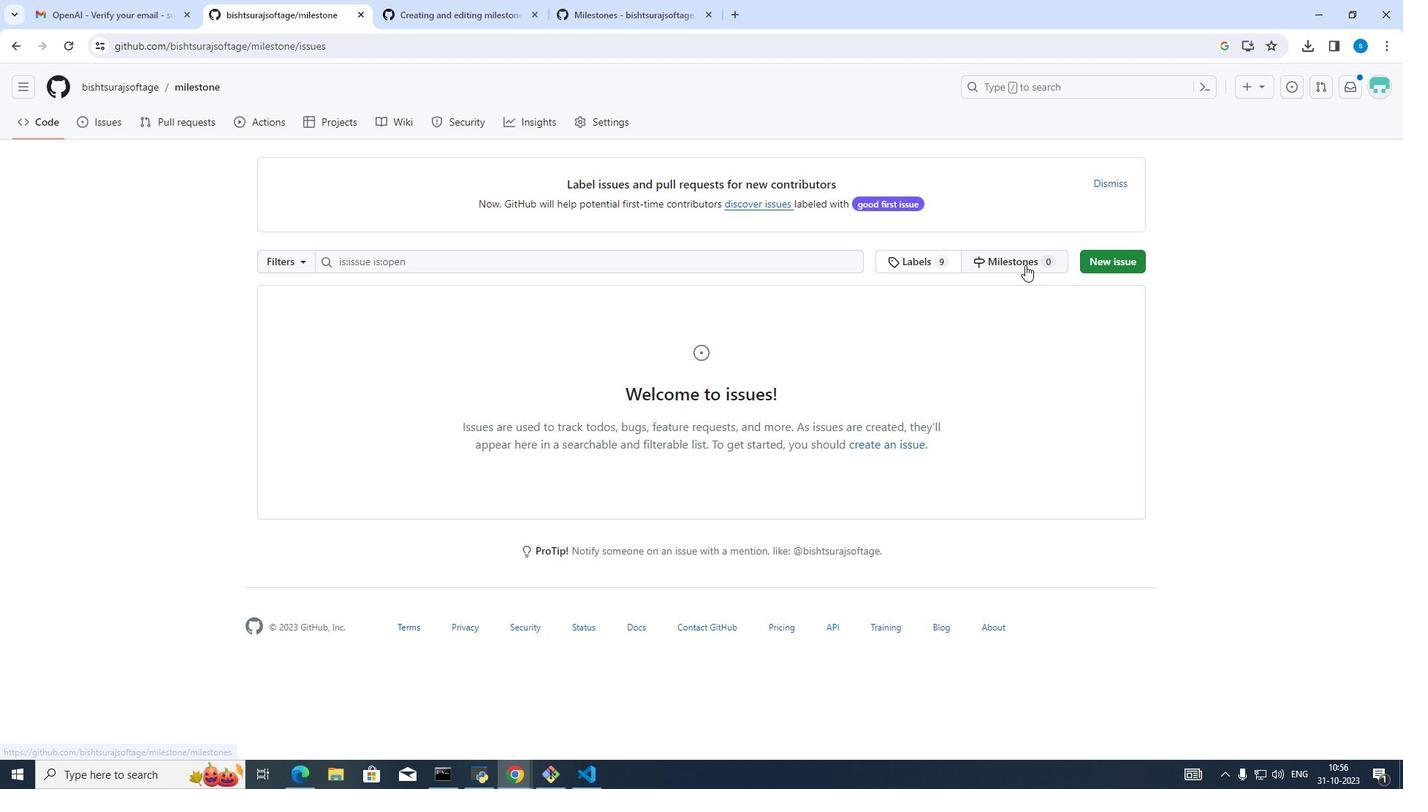 
Action: Mouse moved to (728, 342)
Screenshot: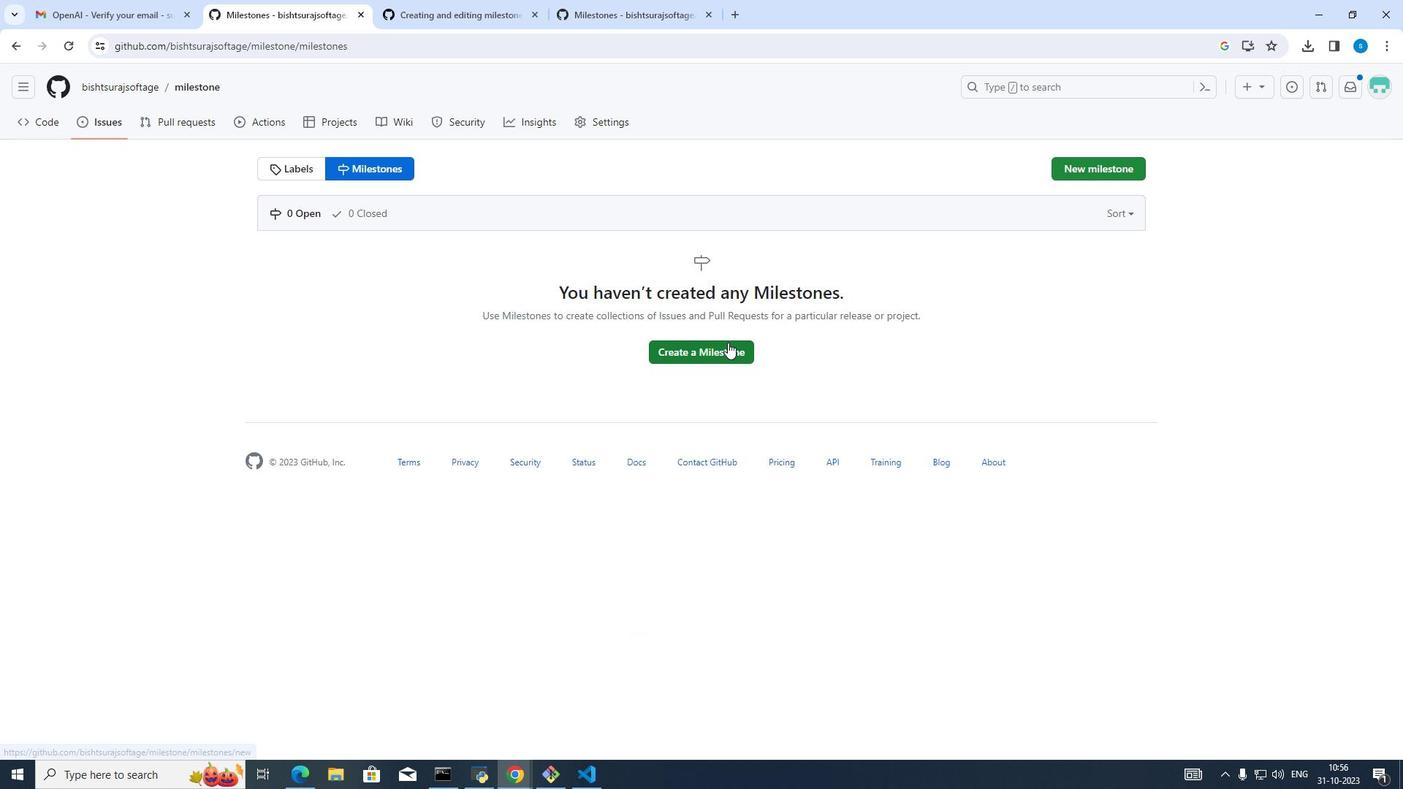 
Action: Mouse pressed left at (728, 342)
Screenshot: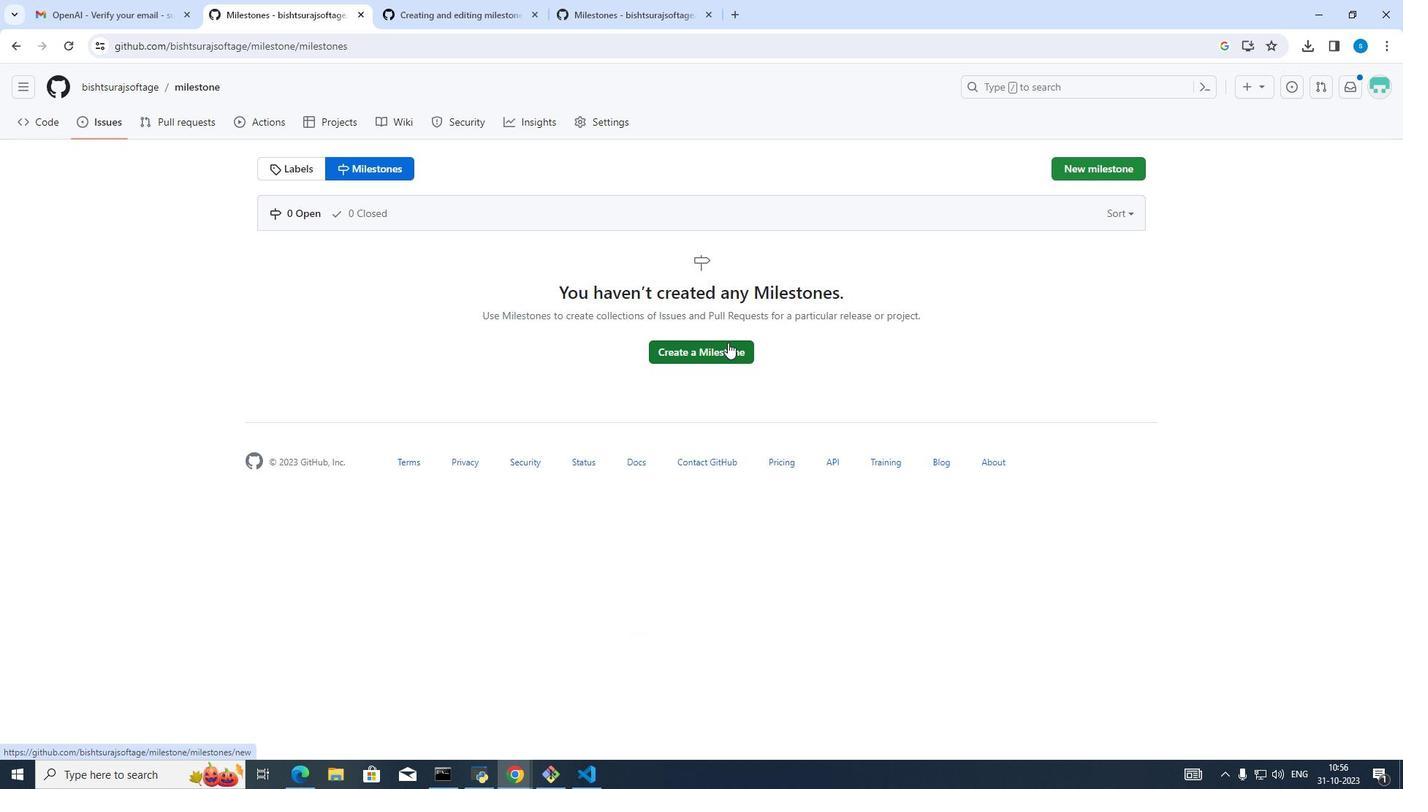
Action: Key pressed first<Key.space><Key.backspace><Key.space>mileso<Key.backspace>tone
Screenshot: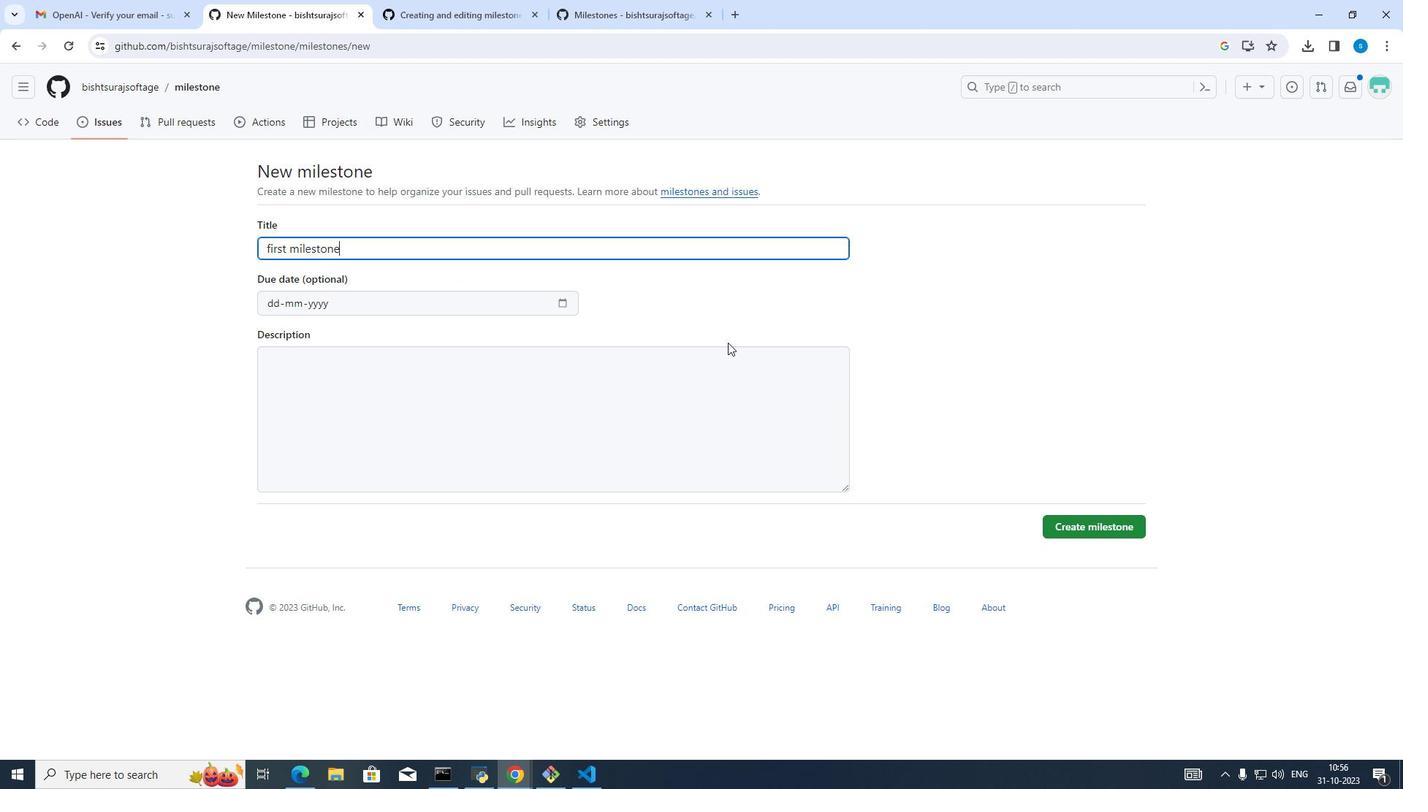 
Action: Mouse moved to (603, 407)
Screenshot: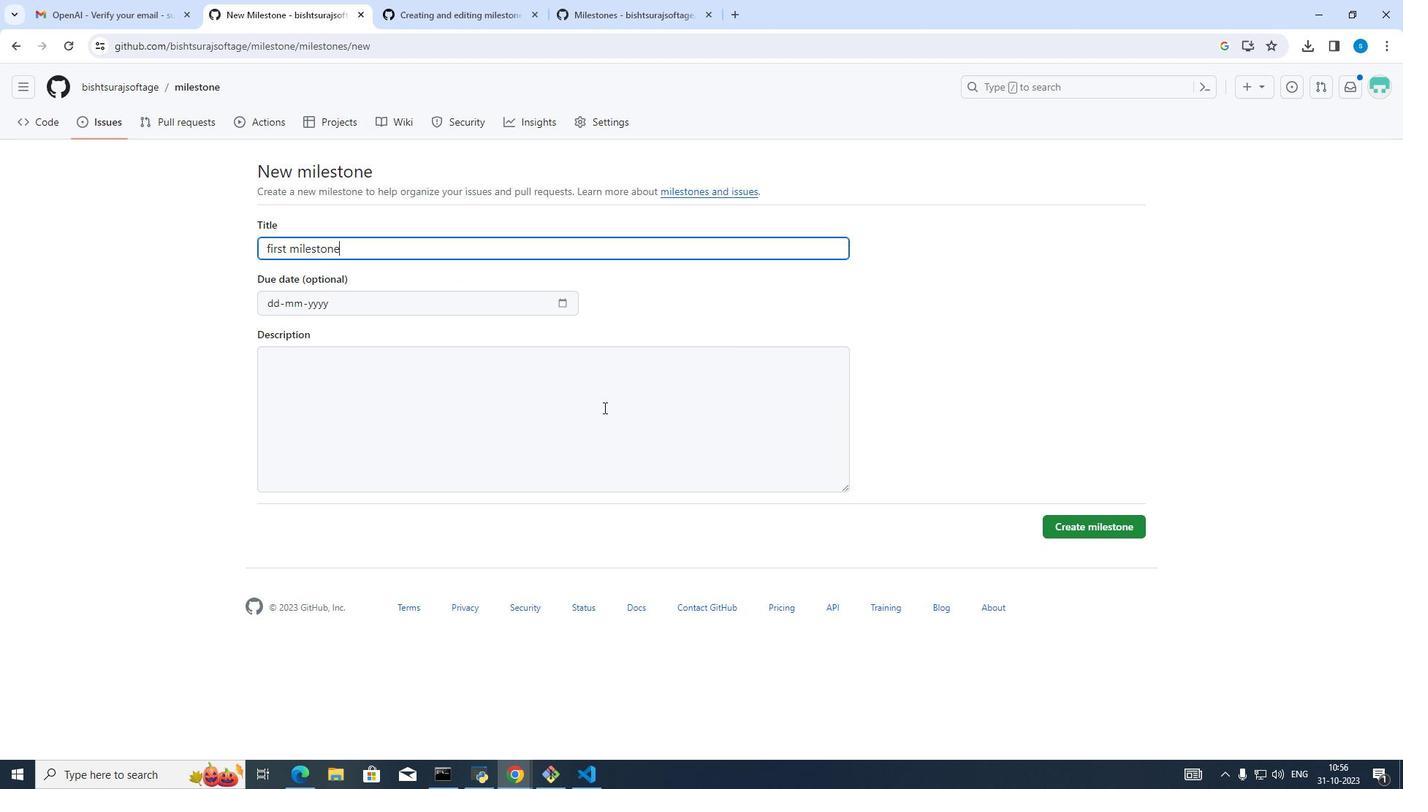 
Action: Mouse pressed left at (603, 407)
Screenshot: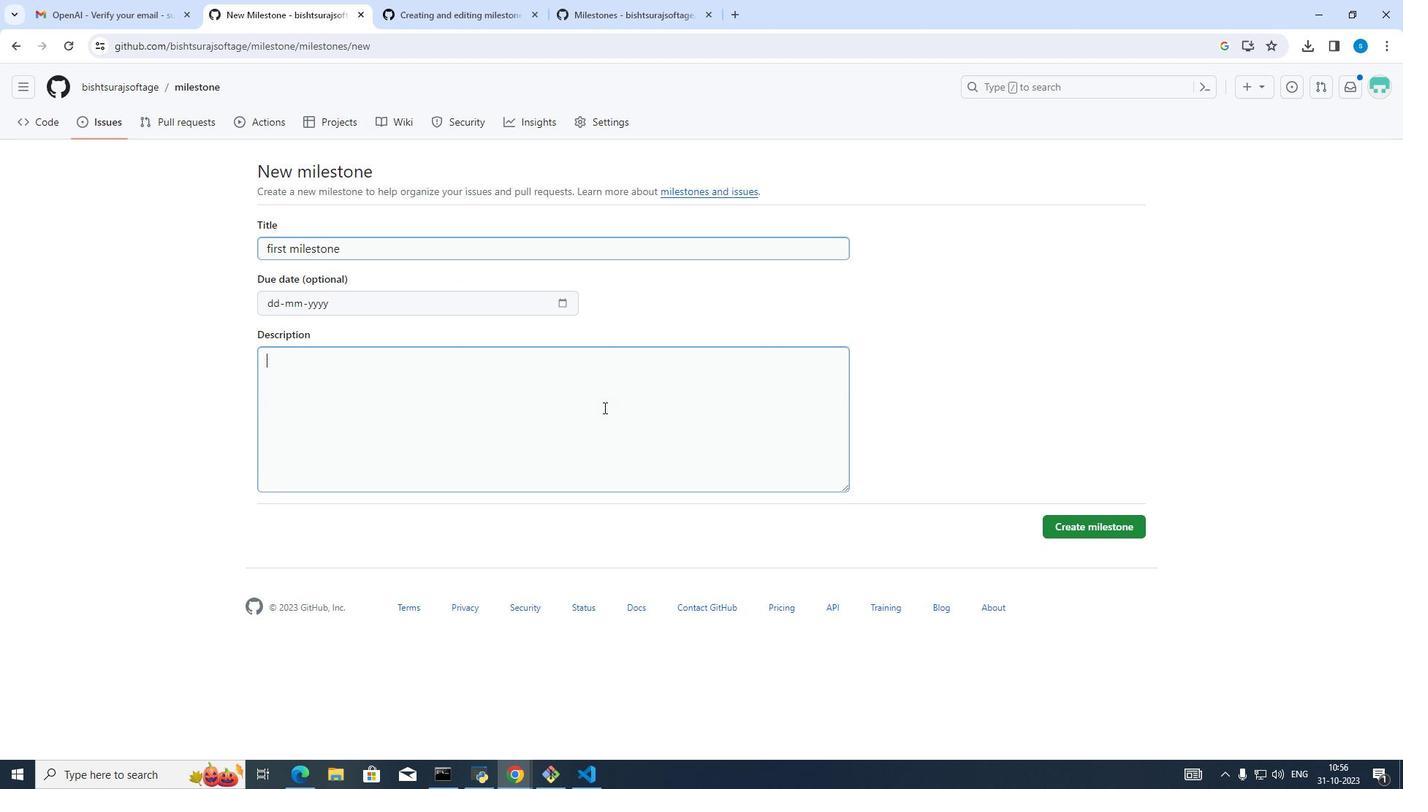 
Action: Key pressed this<Key.space>is<Key.space>out<Key.space><Key.backspace><Key.backspace>r<Key.space>first<Key.space>milestone<Key.space>to<Key.space>check<Key.space>the<Key.space>condot<Key.backspace><Key.backspace>itions<Key.space>of<Key.space>github.
Screenshot: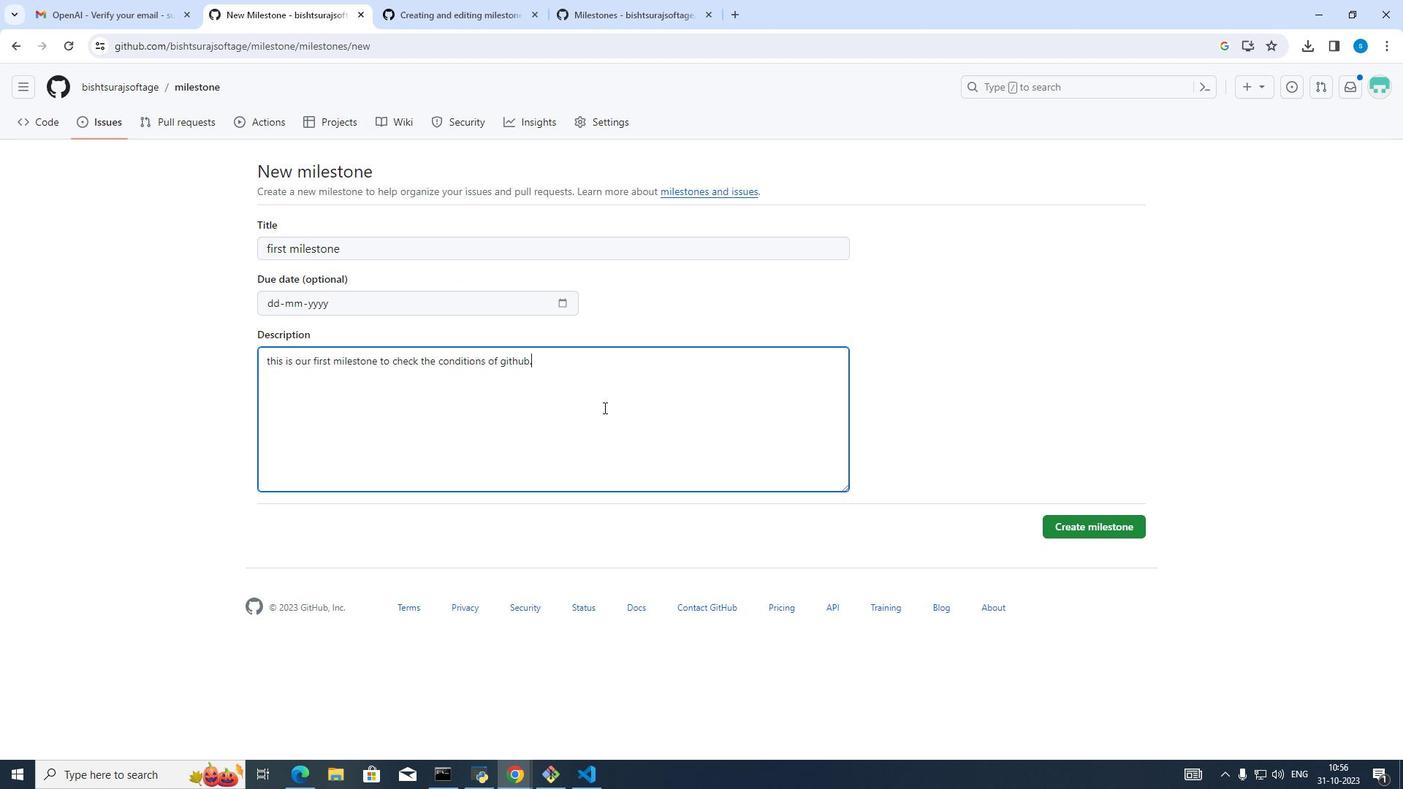 
Action: Mouse moved to (1082, 535)
Screenshot: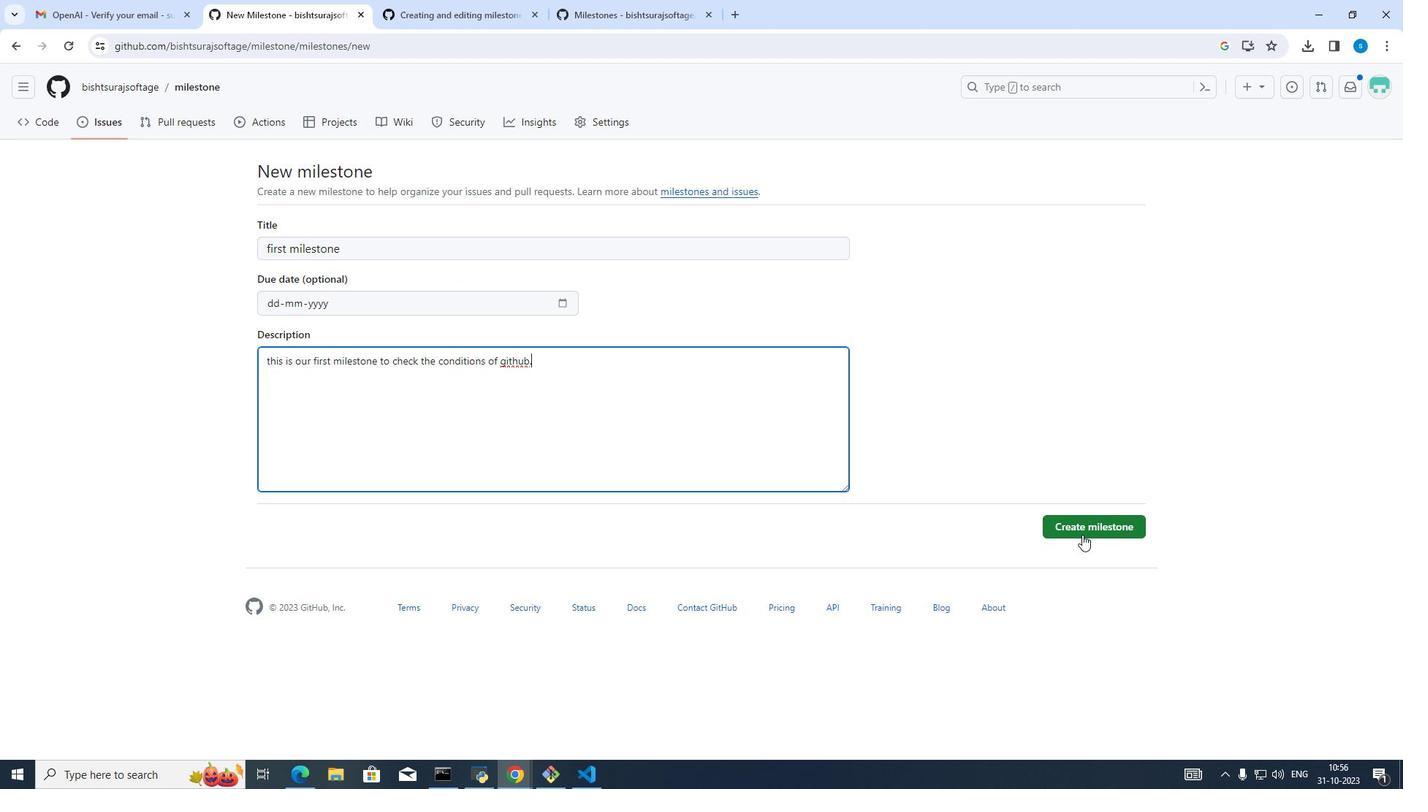 
Action: Mouse pressed left at (1082, 535)
Screenshot: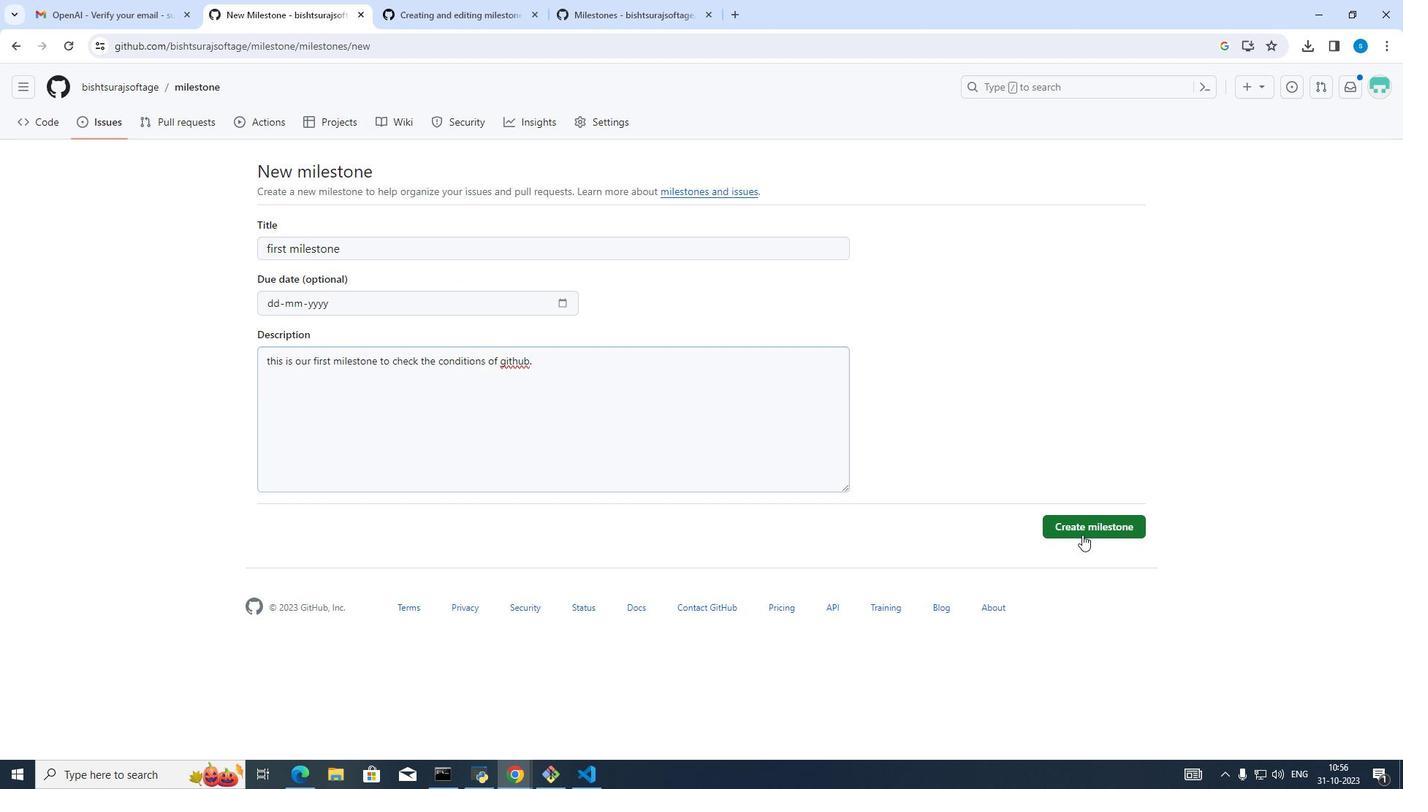 
Action: Mouse moved to (644, 285)
Screenshot: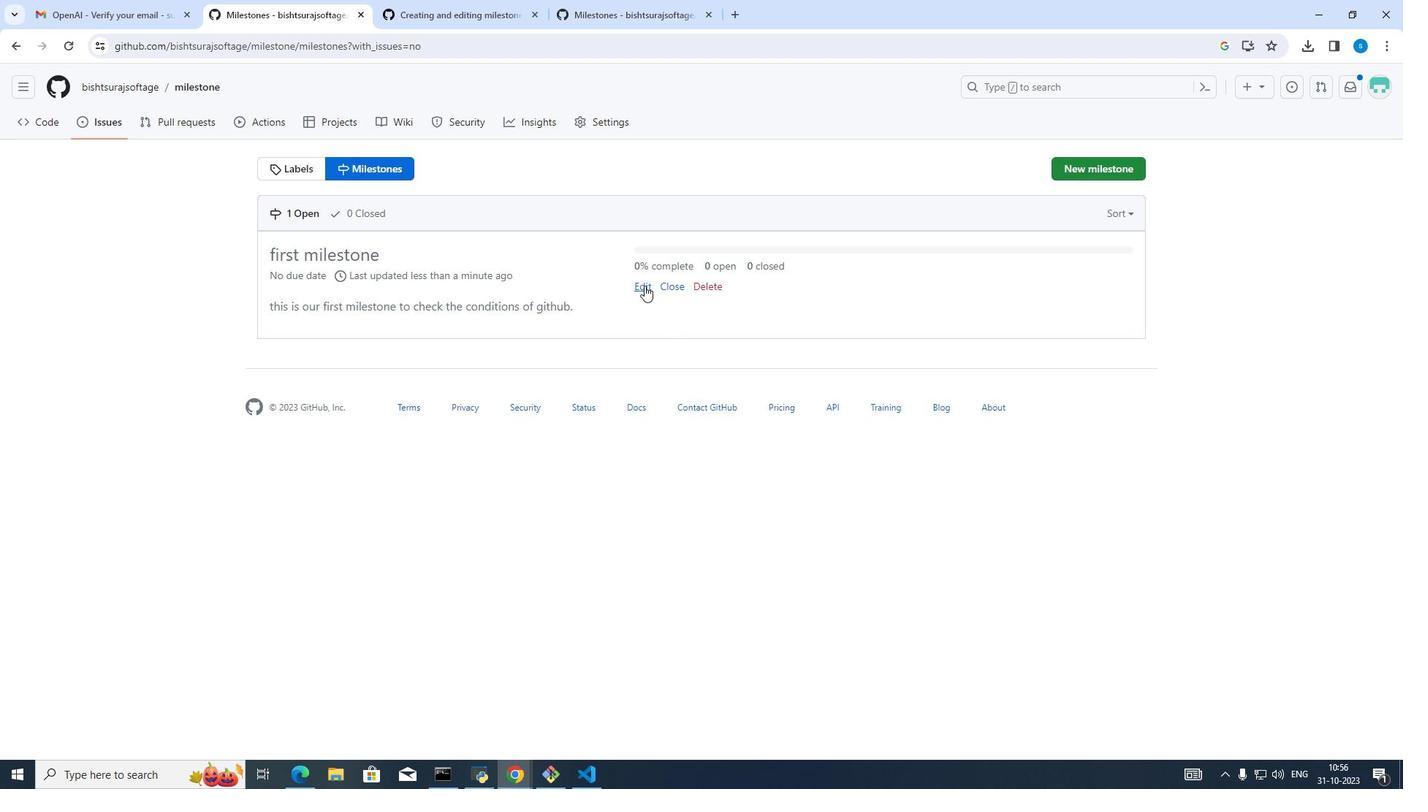 
Action: Mouse pressed left at (644, 285)
Screenshot: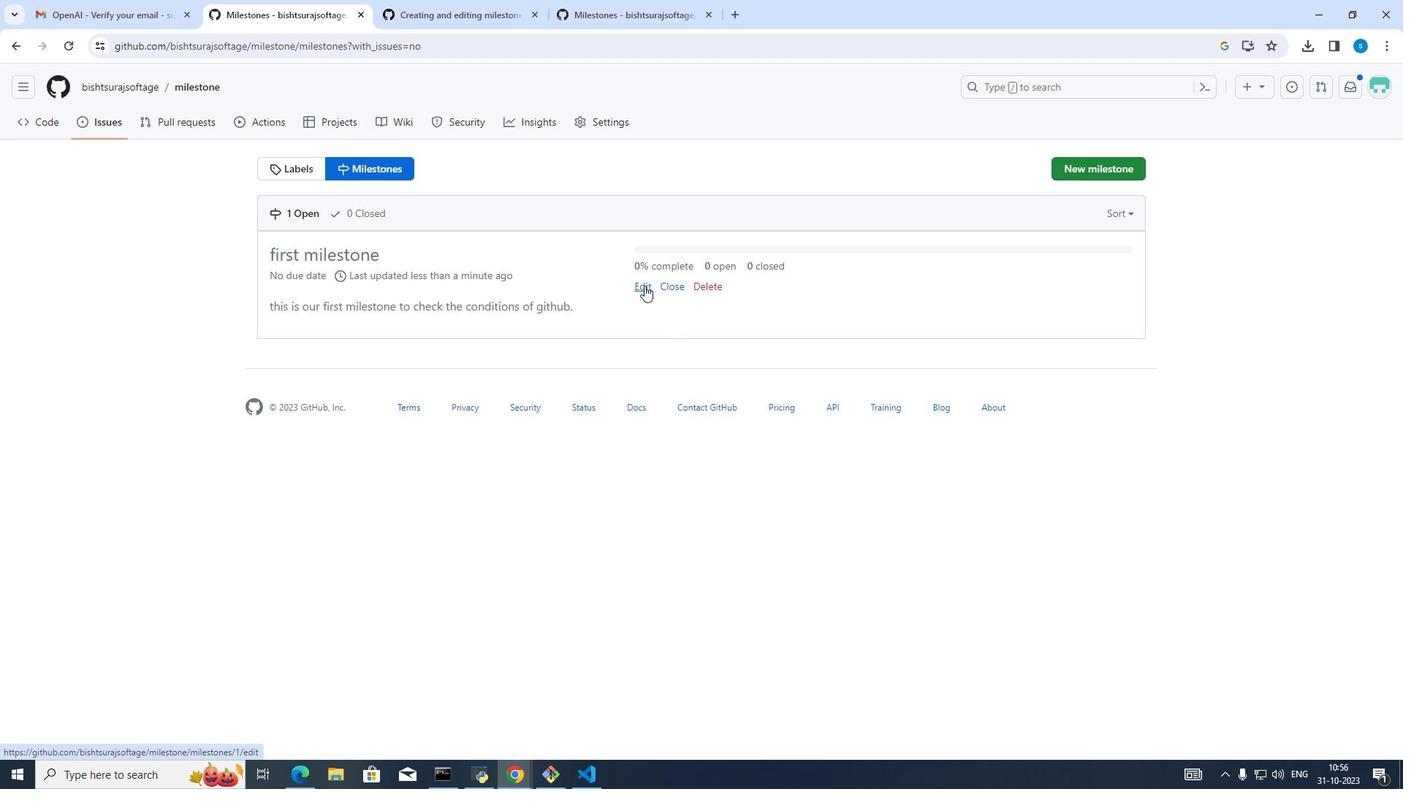 
Action: Mouse moved to (549, 353)
Screenshot: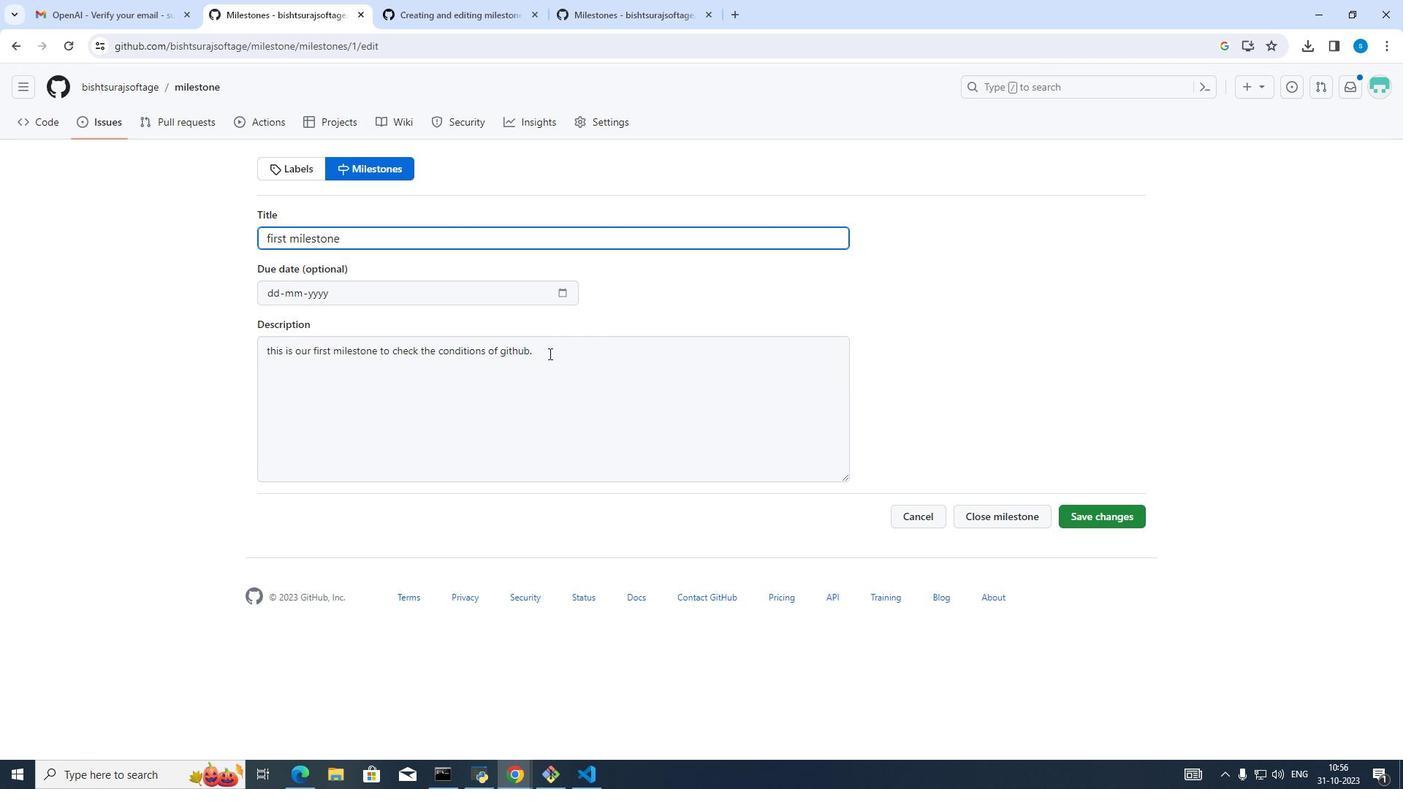 
Action: Mouse pressed left at (549, 353)
Screenshot: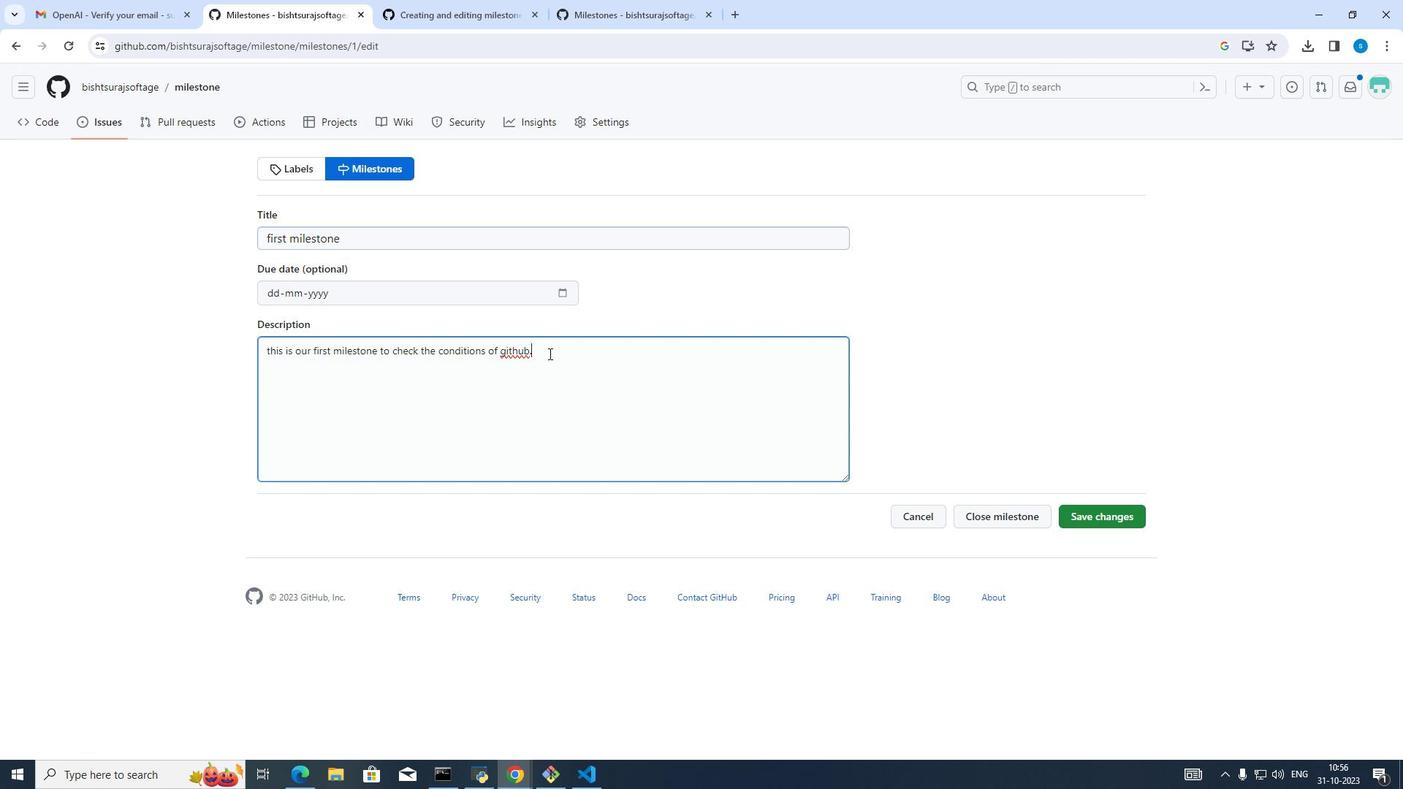 
Action: Key pressed <Key.backspace><Key.backspace><Key.backspace><Key.backspace><Key.backspace><Key.backspace><Key.backspace><Key.backspace><Key.backspace><Key.backspace><Key.backspace><Key.backspace><Key.backspace><Key.backspace><Key.backspace><Key.backspace><Key.backspace><Key.backspace><Key.backspace><Key.backspace><Key.backspace><Key.backspace><Key.backspace><Key.backspace><Key.backspace><Key.backspace><Key.backspace><Key.backspace><Key.backspace><Key.backspace><Key.backspace><Key.backspace><Key.backspace><Key.backspace><Key.backspace><Key.backspace><Key.backspace><Key.backspace><Key.backspace><Key.backspace><Key.backspace><Key.backspace><Key.backspace><Key.backspace><Key.backspace><Key.backspace><Key.backspace><Key.backspace><Key.backspace><Key.backspace><Key.backspace><Key.backspace><Key.backspace><Key.backspace><Key.backspace><Key.backspace><Key.backspace><Key.backspace><Key.backspace><Key.backspace><Key.backspace><Key.backspace><Key.backspace><Key.backspace><Key.backspace><Key.backspace><Key.shift_r>Editing<Key.space>our<Key.space>first<Key.space>milestone<Key.space>tos<Key.backspace>day.
Screenshot: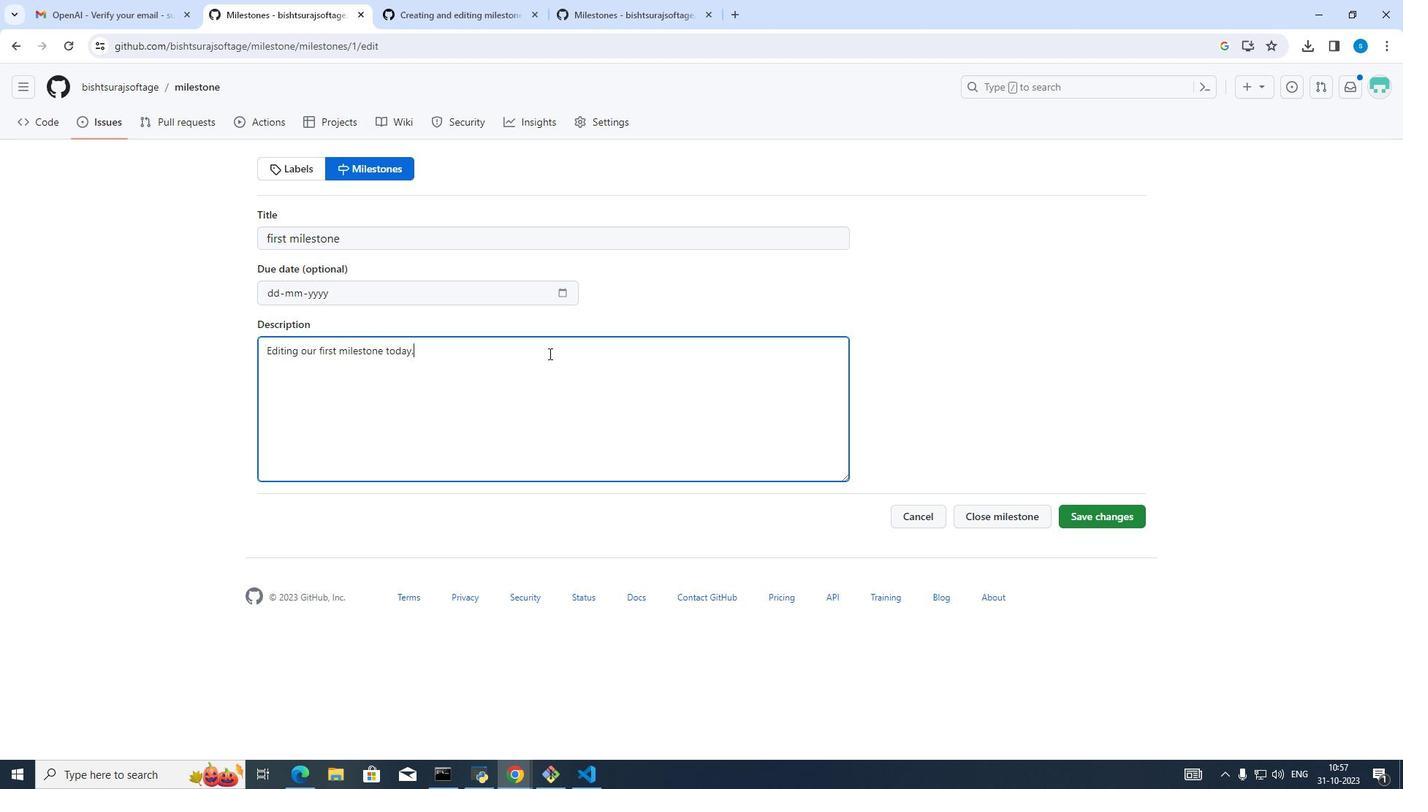 
Action: Mouse moved to (1092, 513)
Screenshot: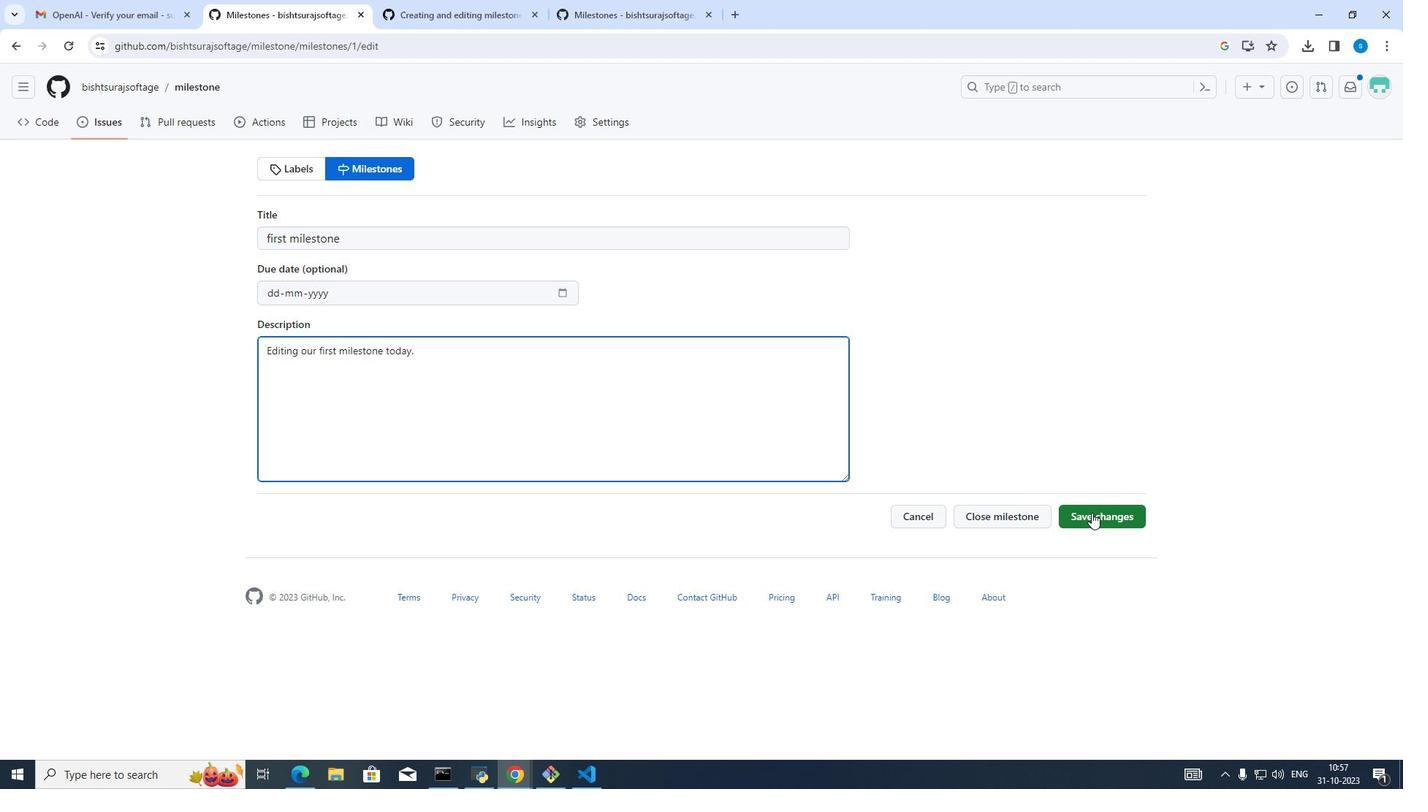 
Action: Mouse pressed left at (1092, 513)
Screenshot: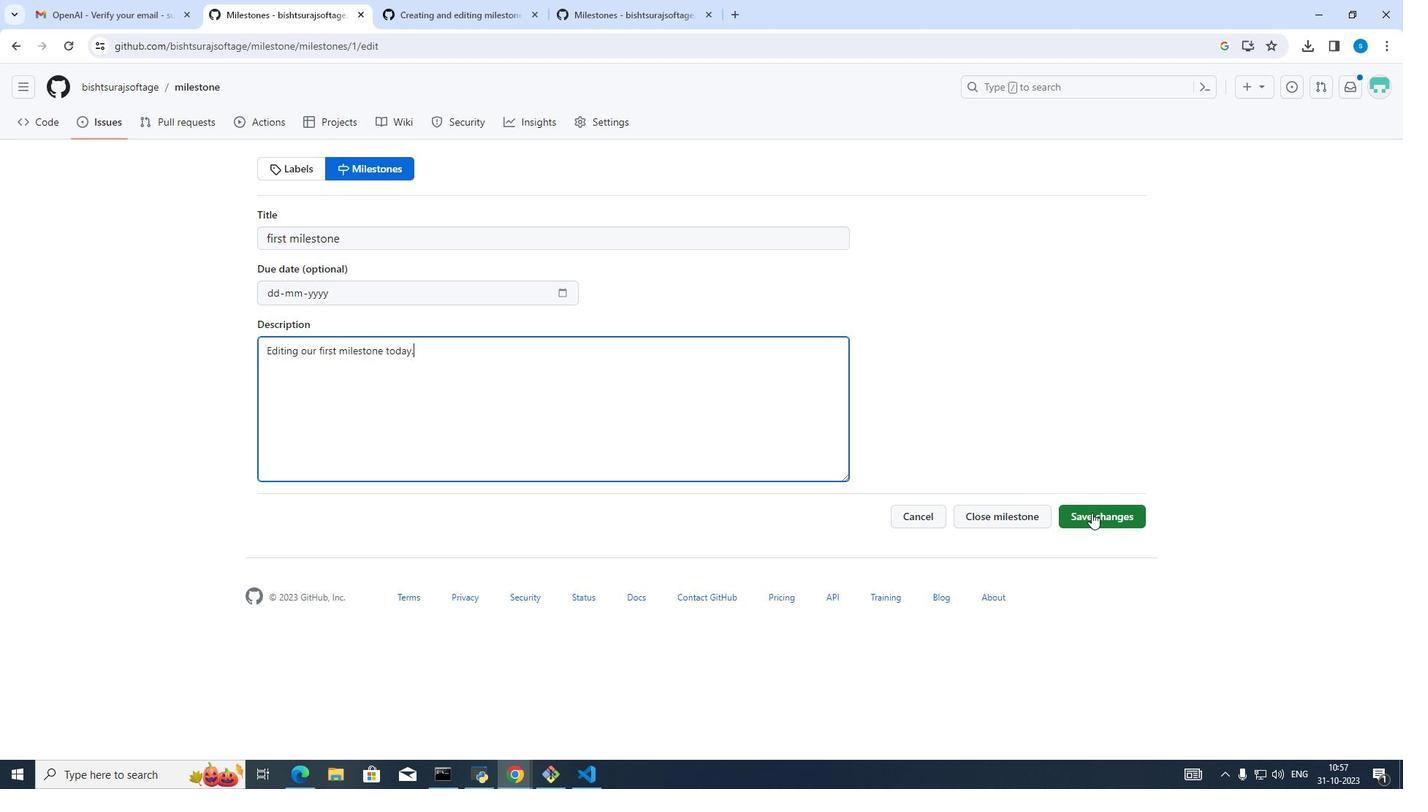 
Action: Mouse moved to (672, 288)
Screenshot: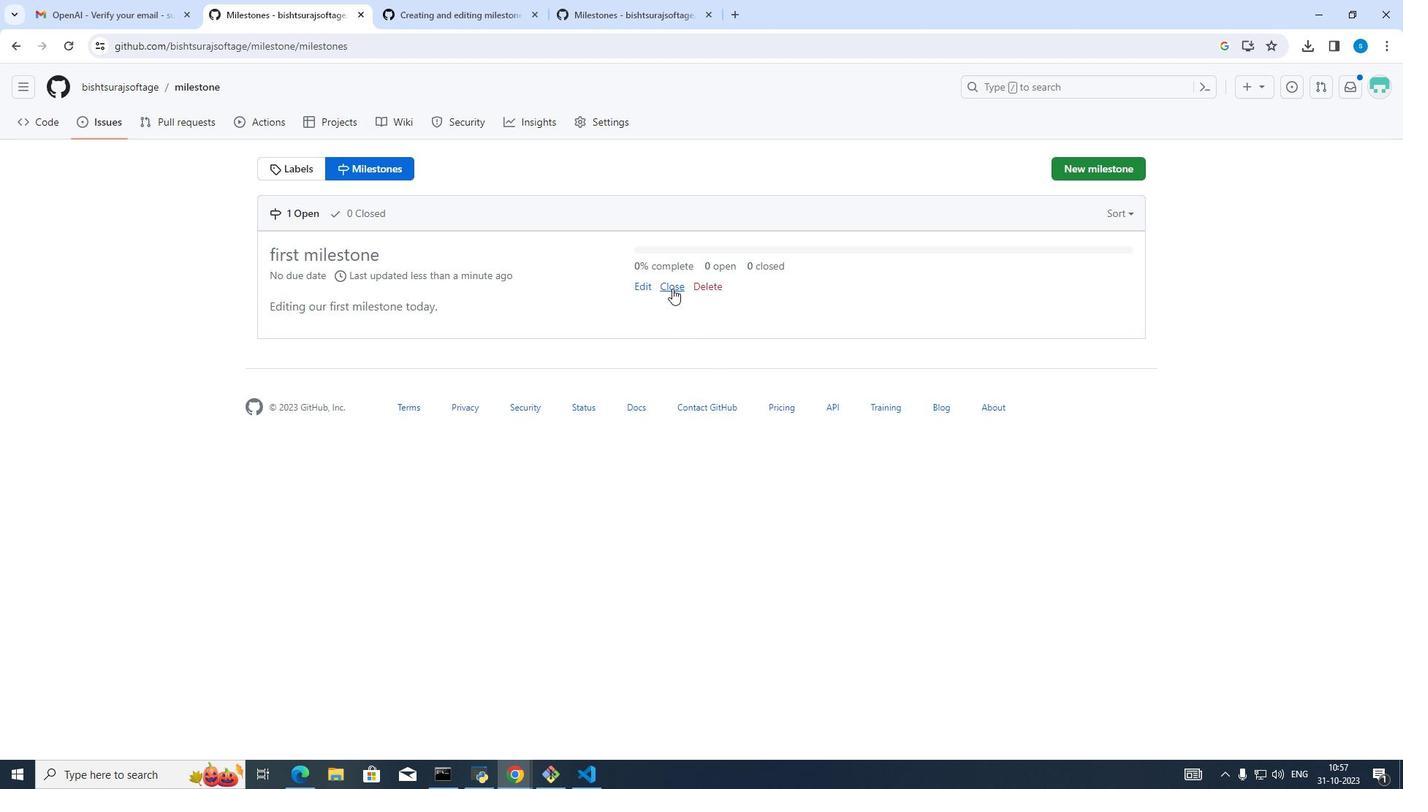 
Action: Mouse pressed left at (672, 288)
Screenshot: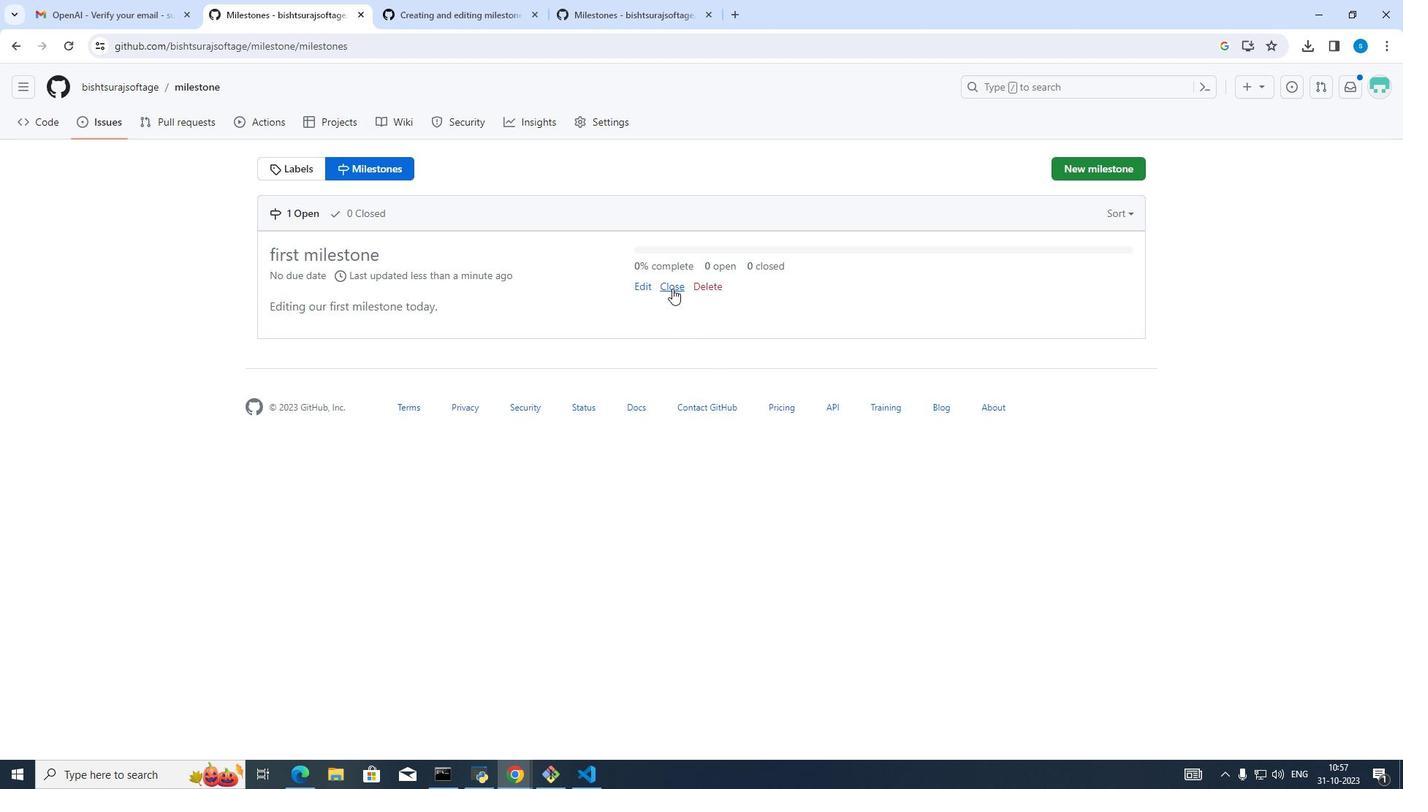 
Action: Mouse moved to (987, 211)
Screenshot: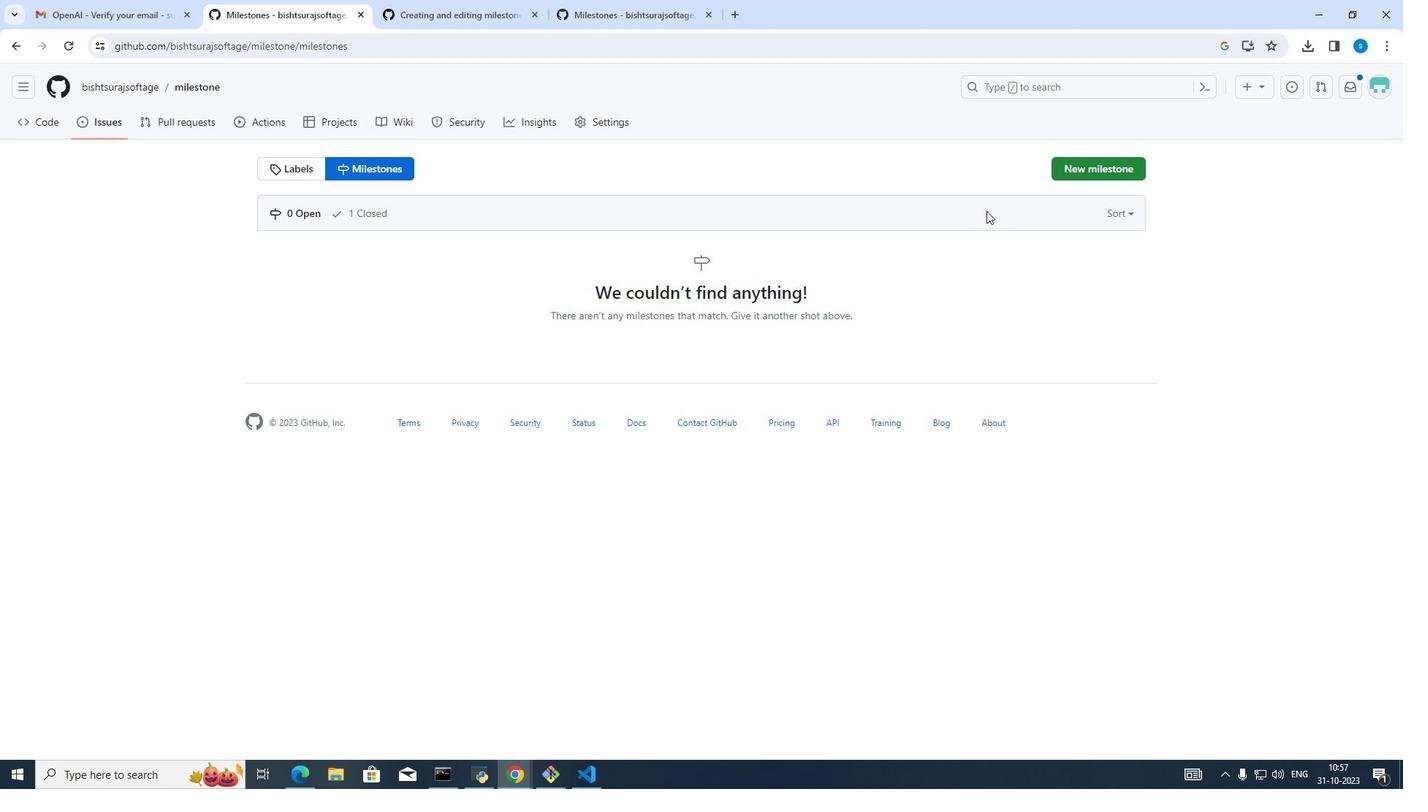 
Action: Mouse pressed left at (987, 211)
Screenshot: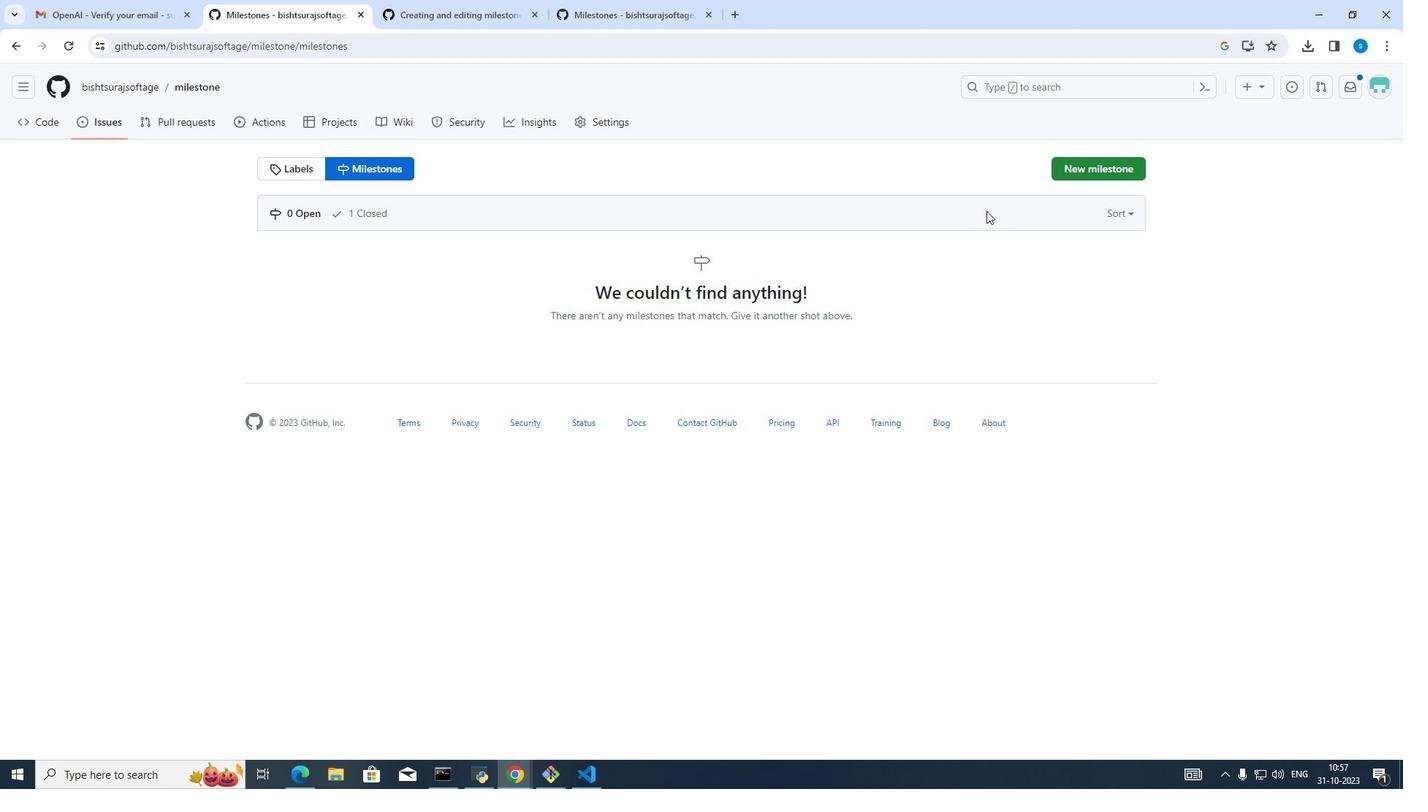 
Action: Mouse moved to (1112, 164)
Screenshot: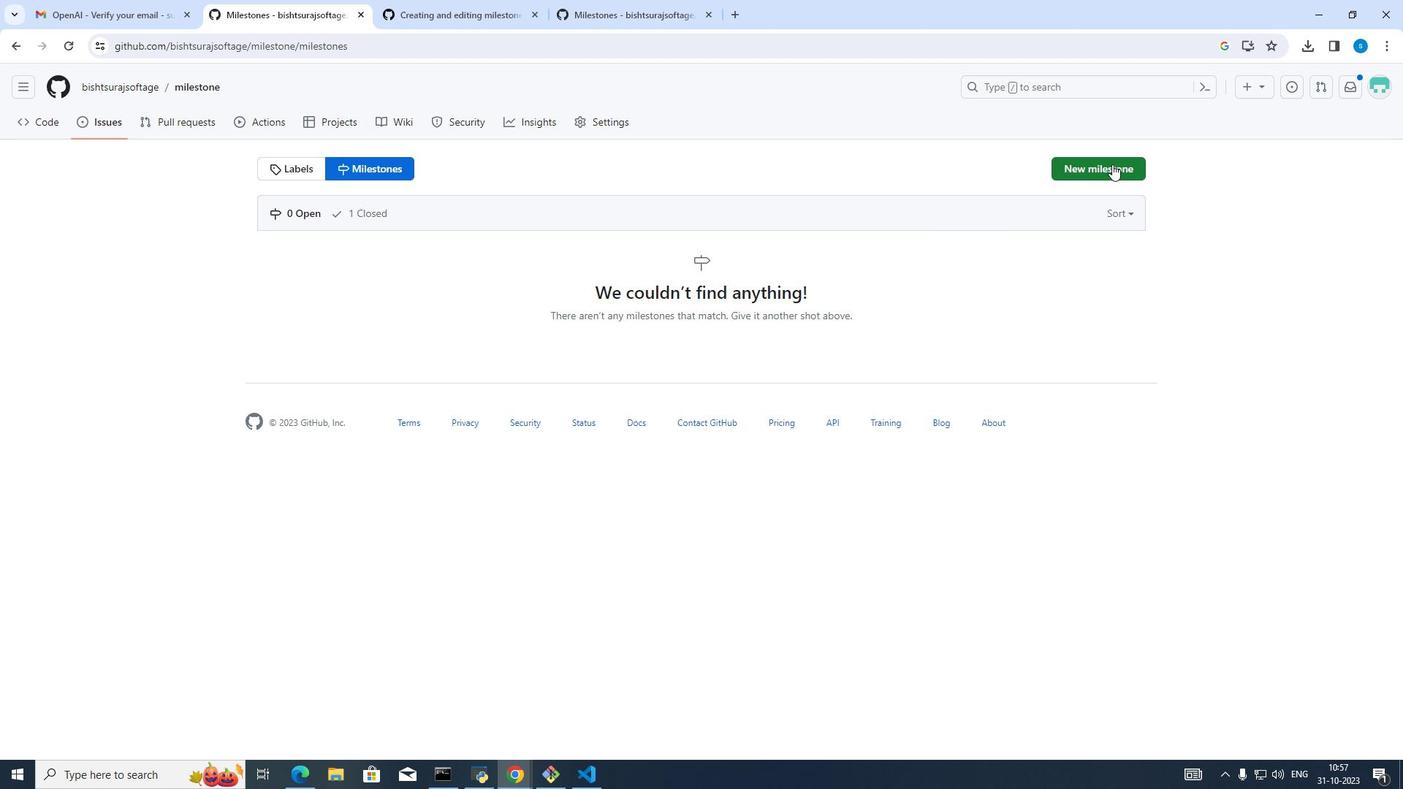 
Action: Mouse pressed left at (1112, 164)
Screenshot: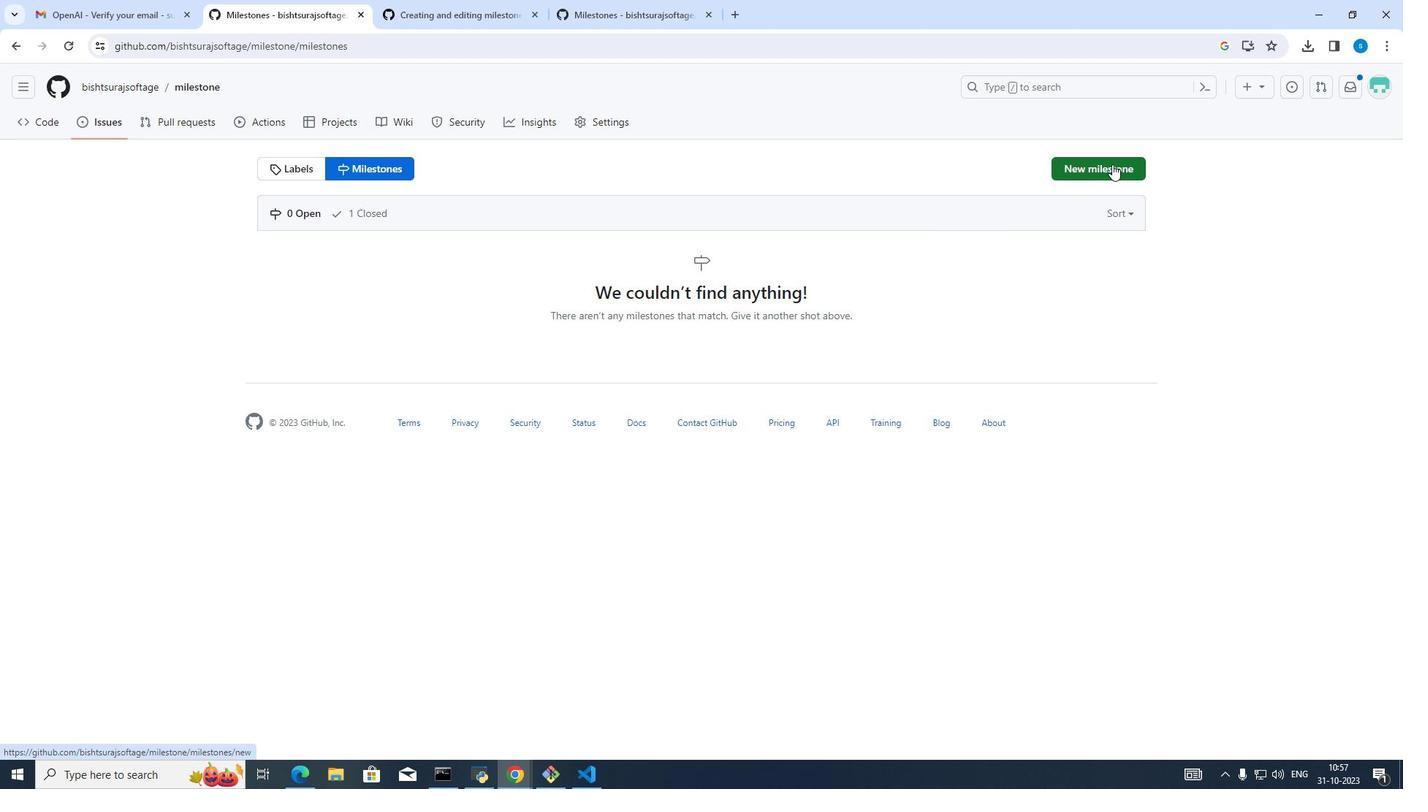 
Action: Mouse moved to (1061, 218)
Screenshot: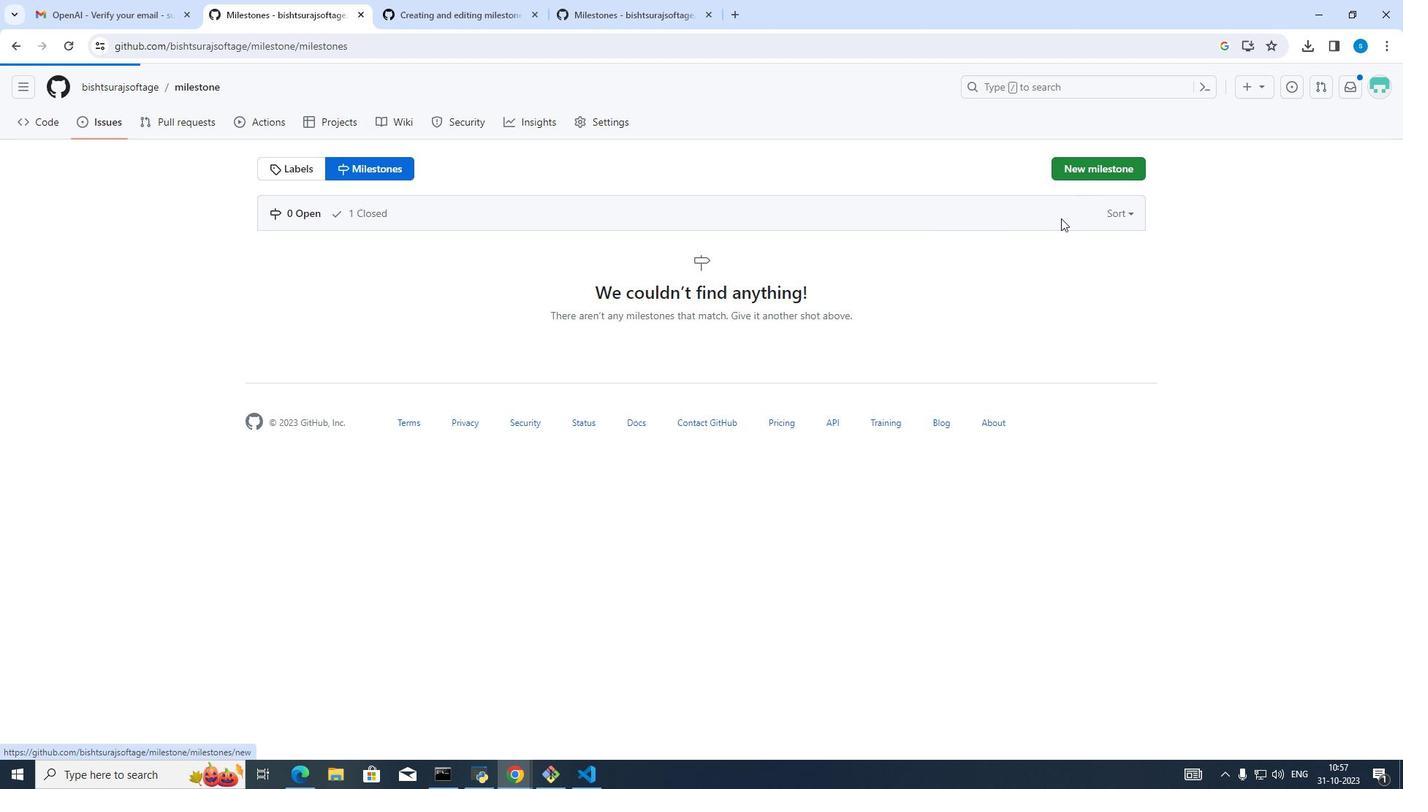 
Action: Key pressed another<Key.space>milestone
Screenshot: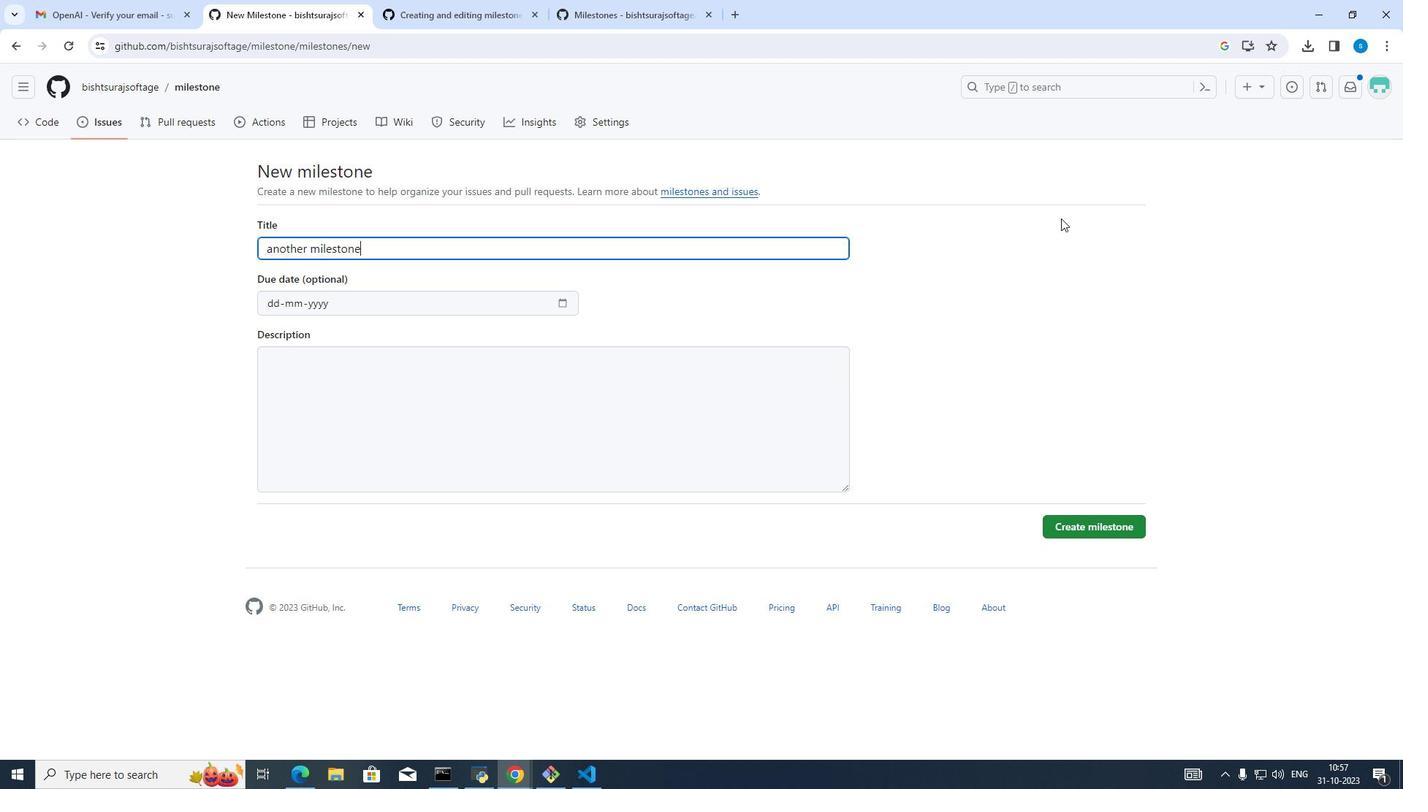 
Action: Mouse moved to (810, 365)
Screenshot: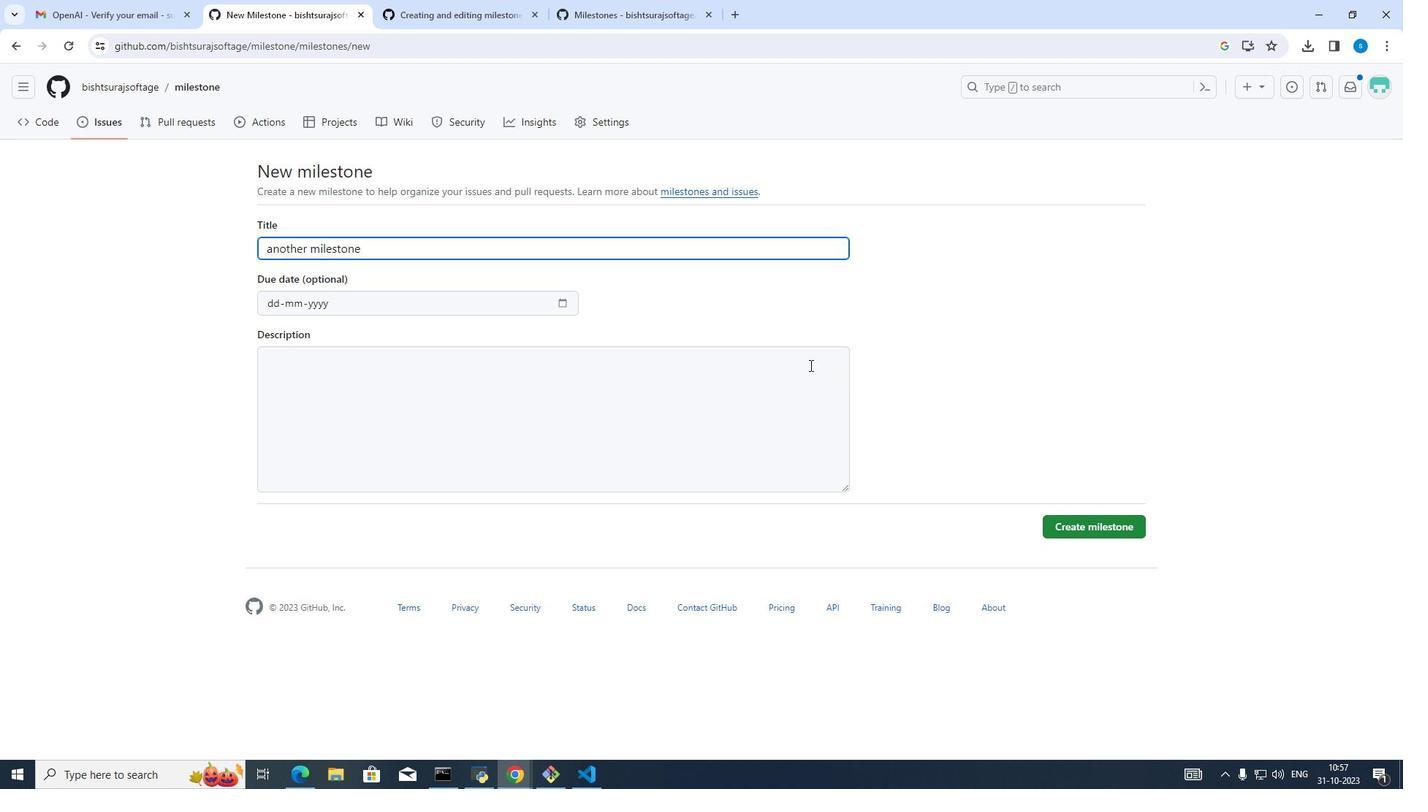 
Action: Mouse pressed left at (810, 365)
Screenshot: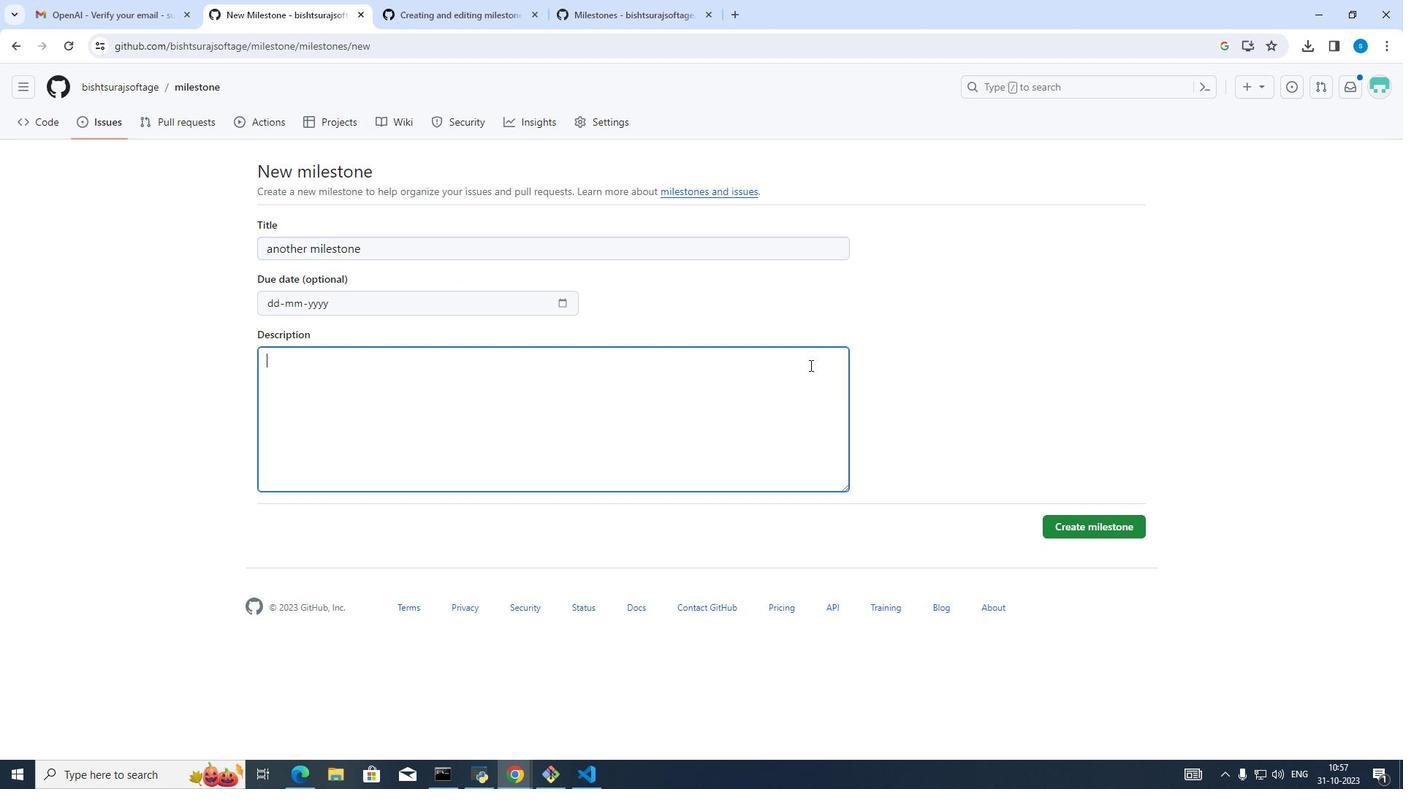 
Action: Key pressed this<Key.space>is<Key.space>another<Key.space>milestone
Screenshot: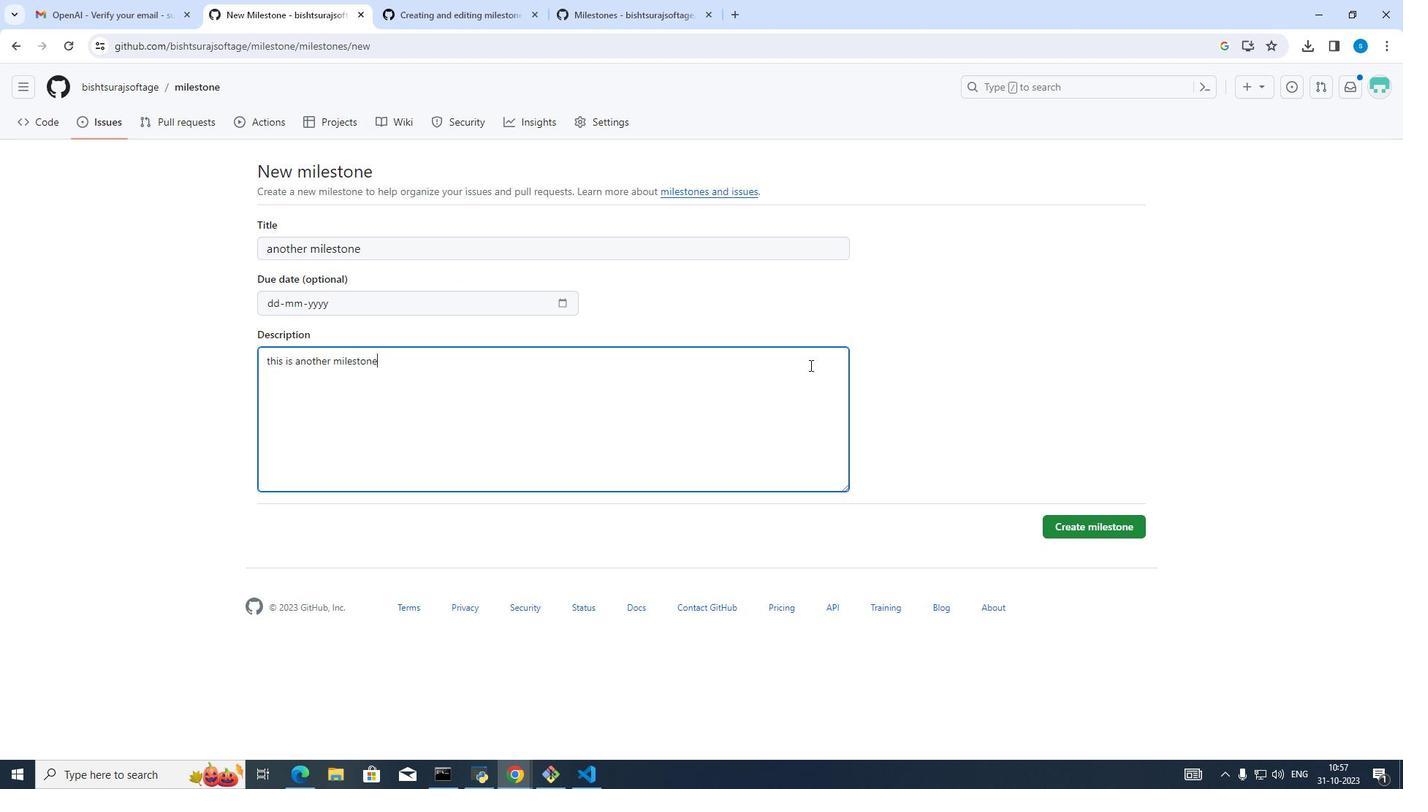 
Action: Mouse moved to (1069, 522)
Screenshot: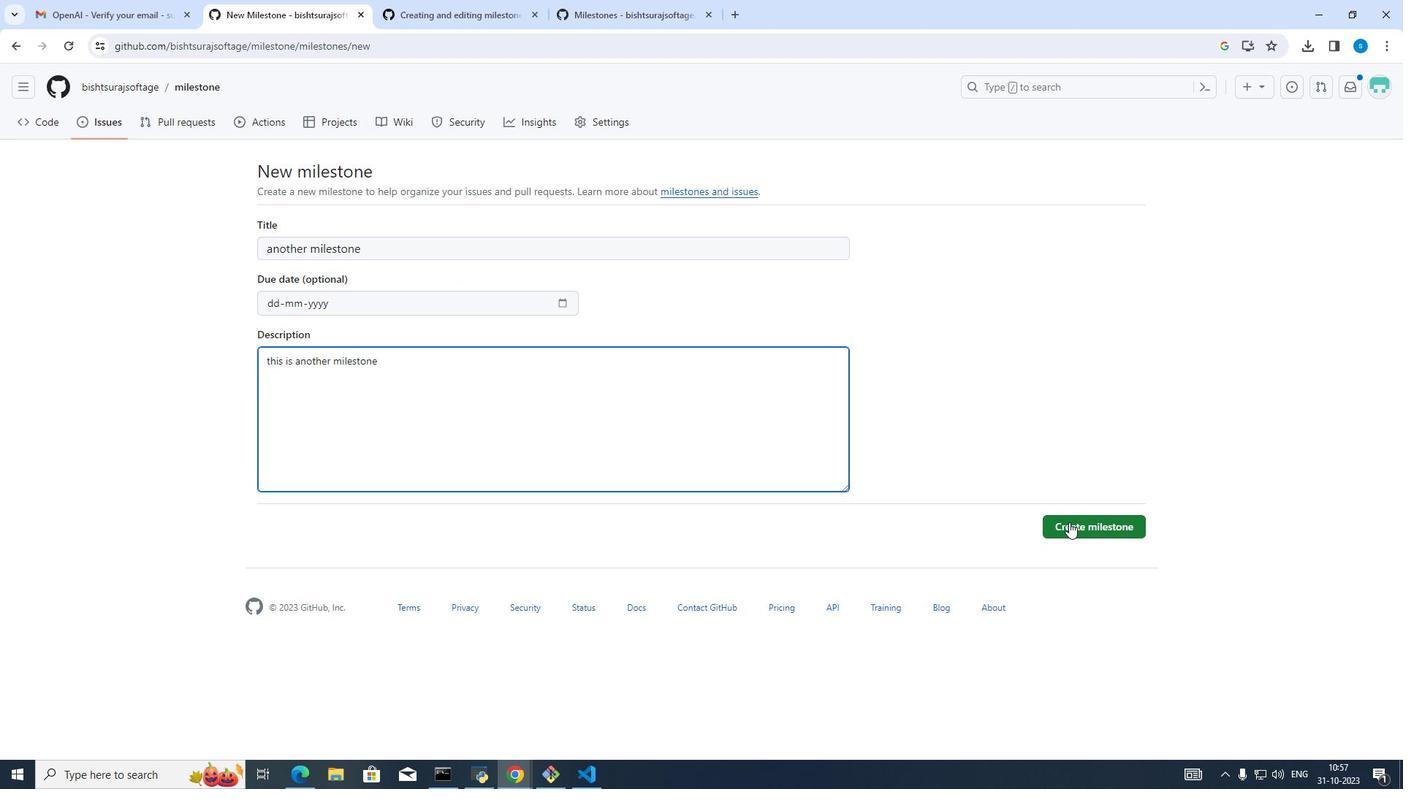 
Action: Mouse pressed left at (1069, 522)
Screenshot: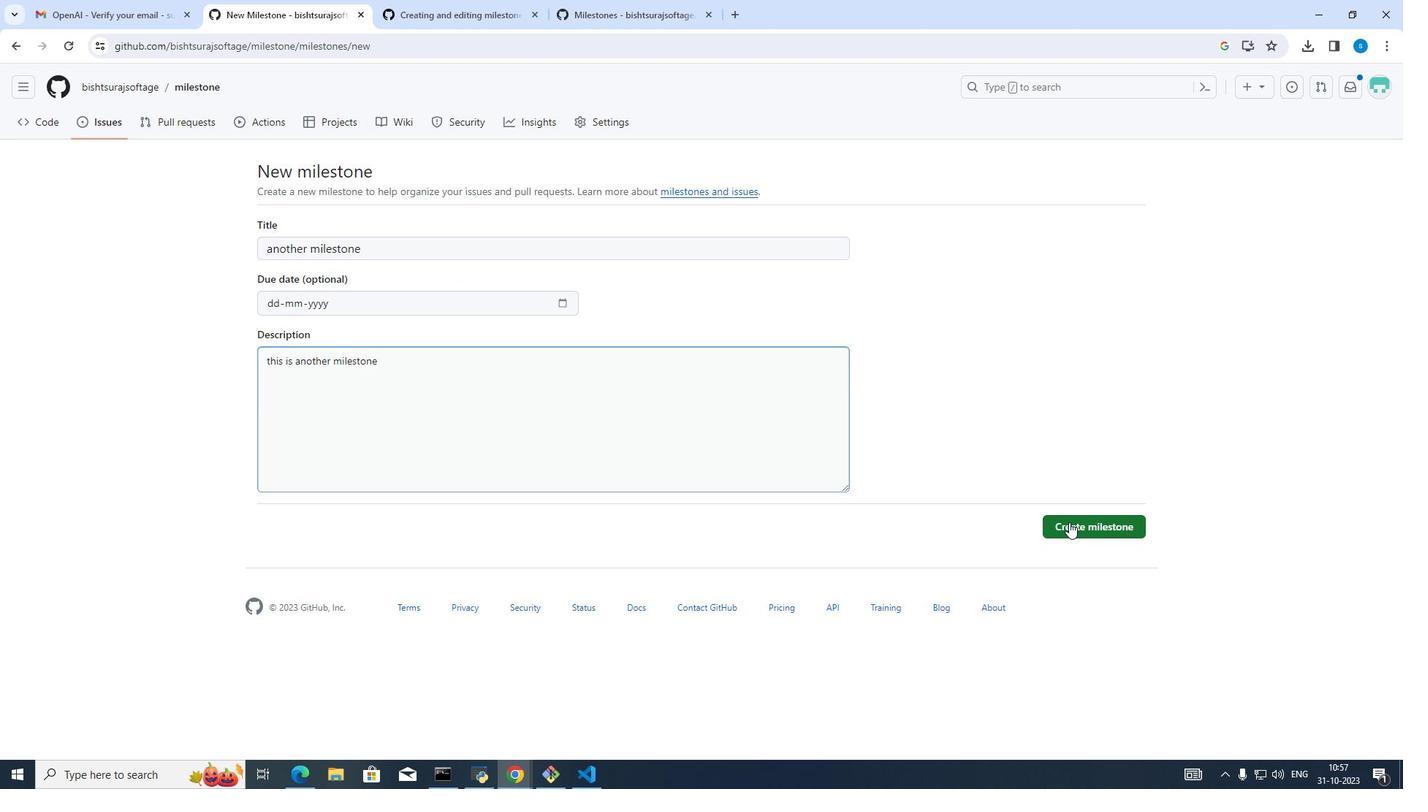 
Action: Mouse moved to (704, 288)
Screenshot: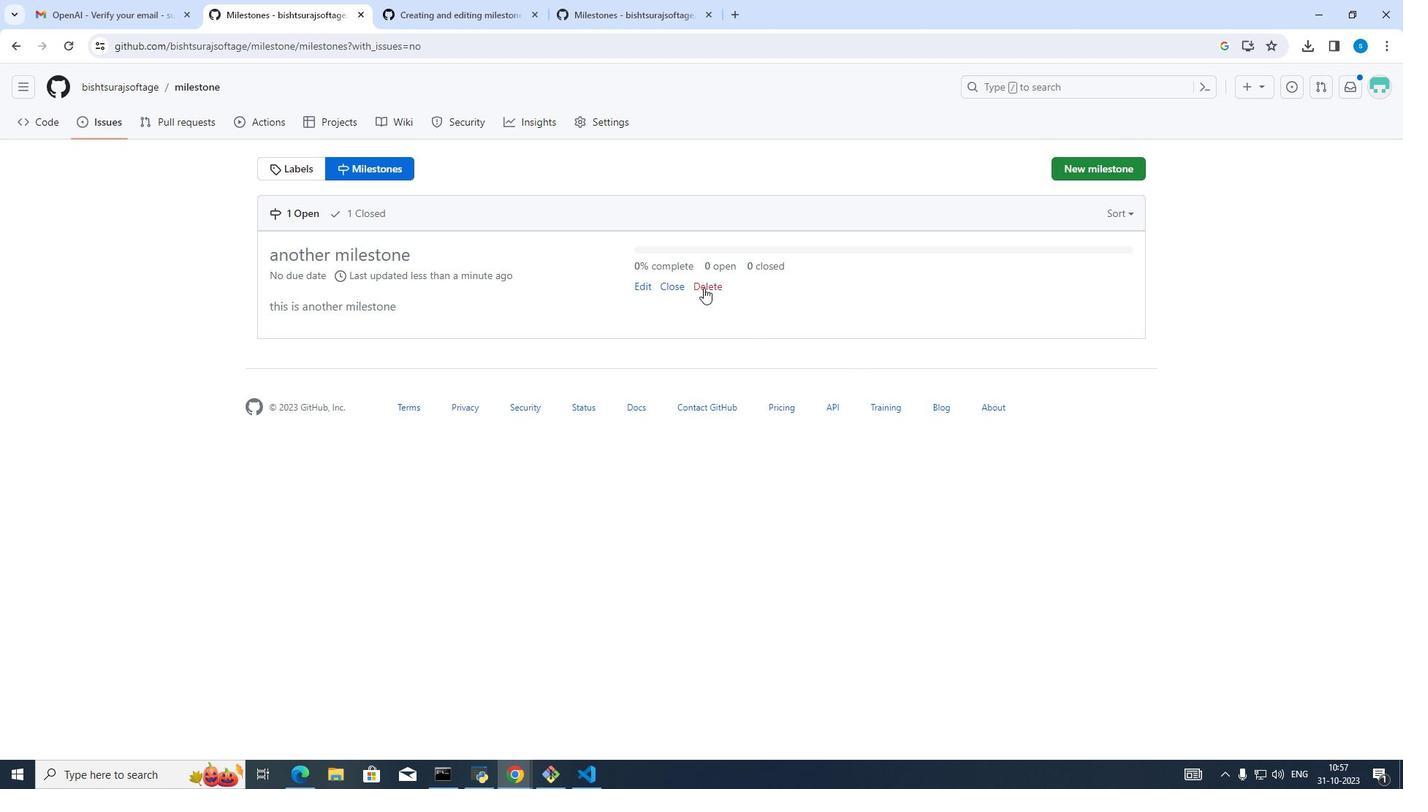
Action: Mouse pressed left at (704, 288)
Screenshot: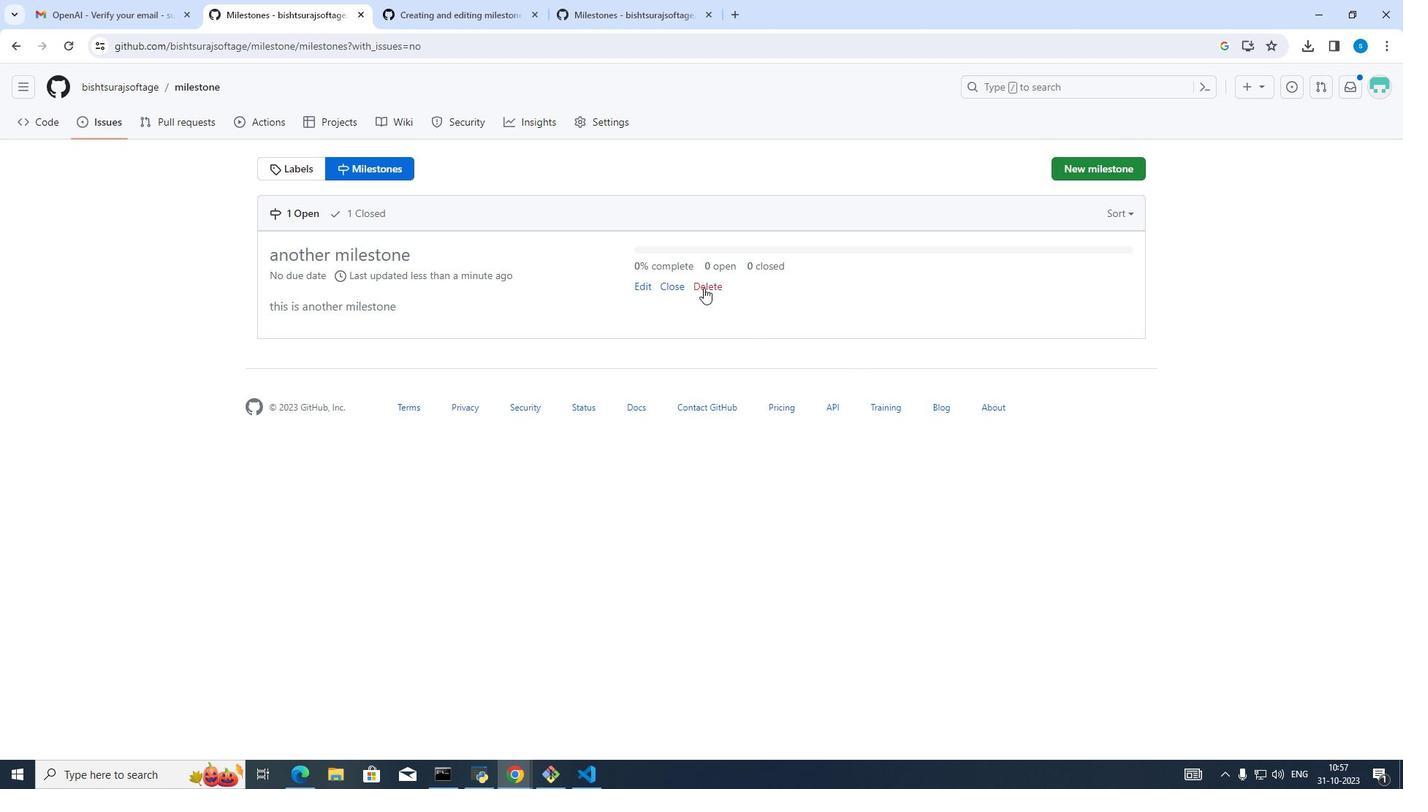 
Action: Mouse moved to (699, 353)
Screenshot: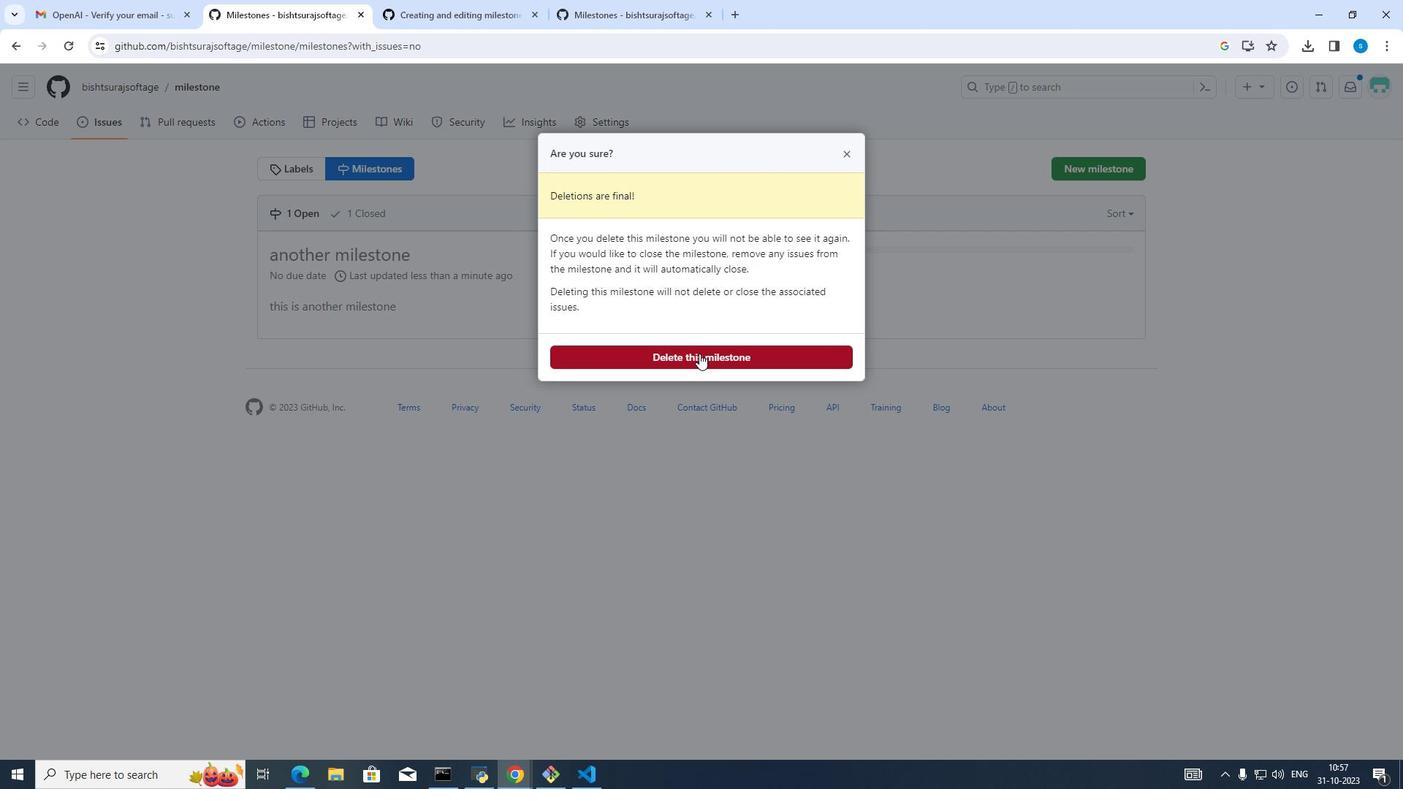 
Action: Mouse pressed left at (699, 353)
Screenshot: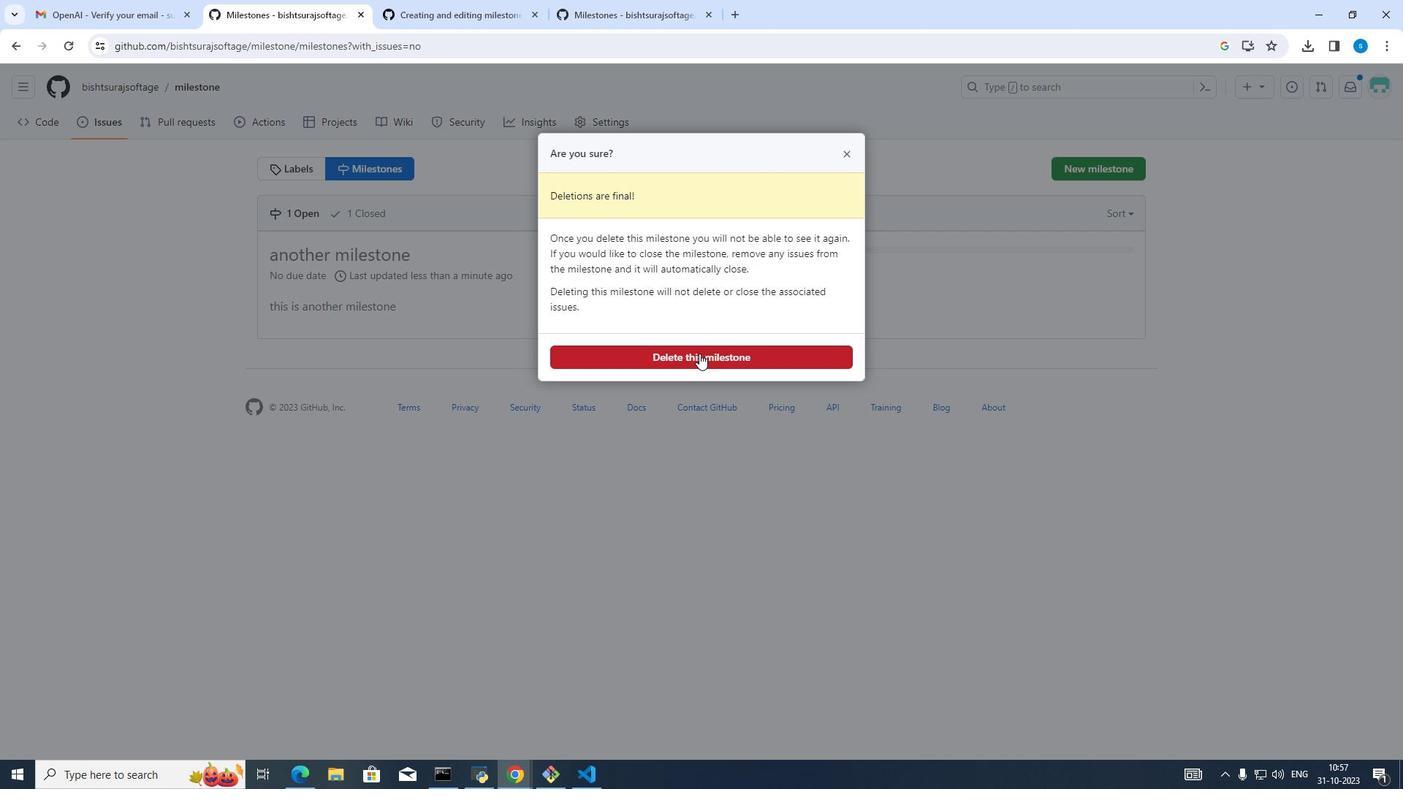 
Action: Mouse moved to (682, 466)
Screenshot: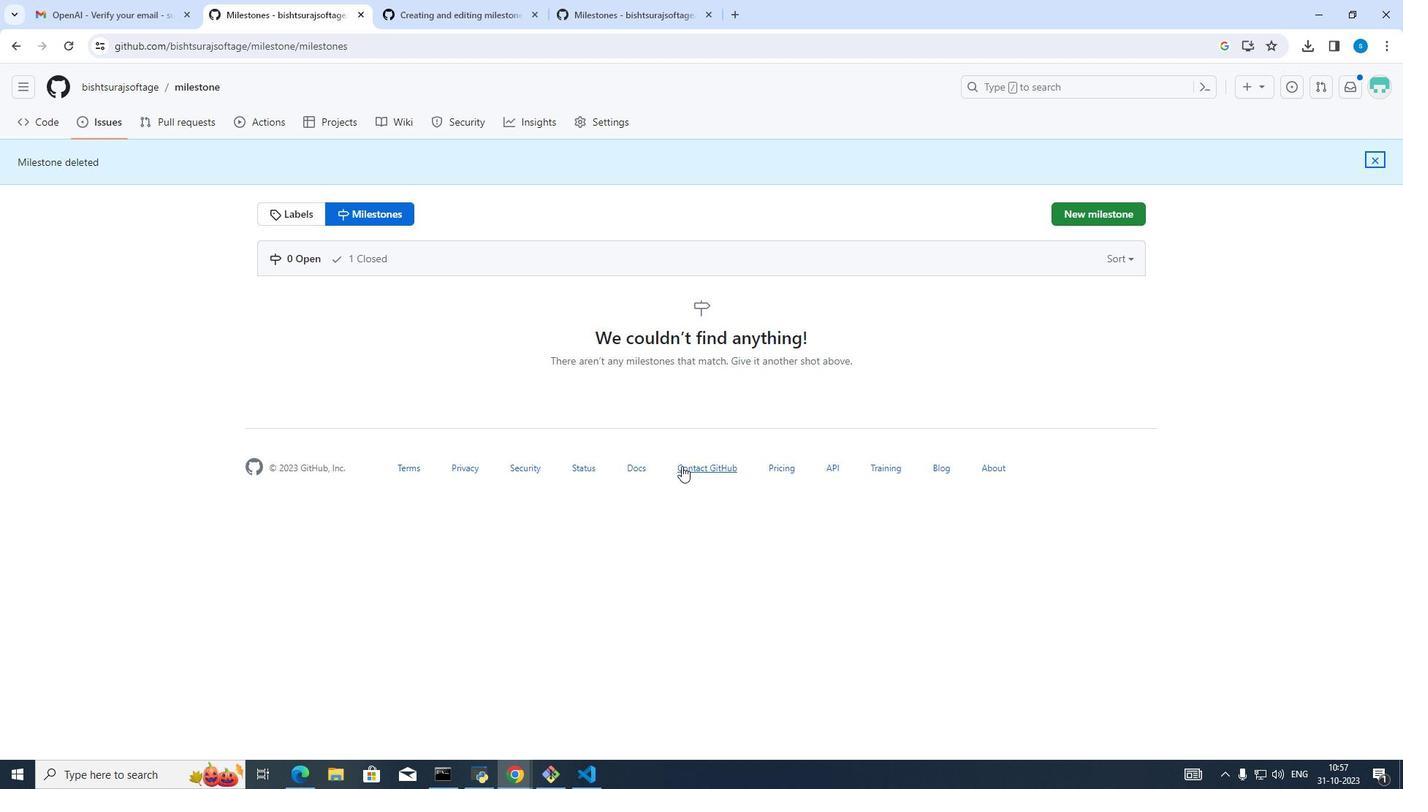 
